 Task: Find connections with filter location Forssa with filter topic #Socialnetworkingwith filter profile language French with filter current company Colt Technology Services with filter school Geetanjali Institute of Technical Studies, Udaipur with filter industry Appliances, Electrical, and Electronics Manufacturing with filter service category Social Media Marketing with filter keywords title Fast Food Worker
Action: Mouse moved to (280, 228)
Screenshot: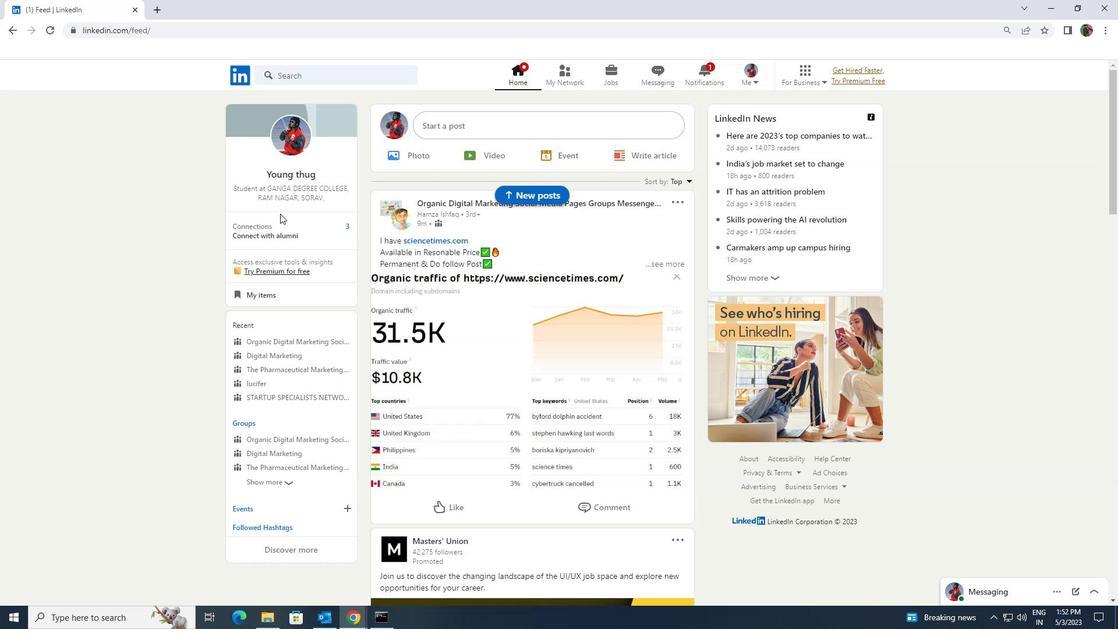 
Action: Mouse pressed left at (280, 228)
Screenshot: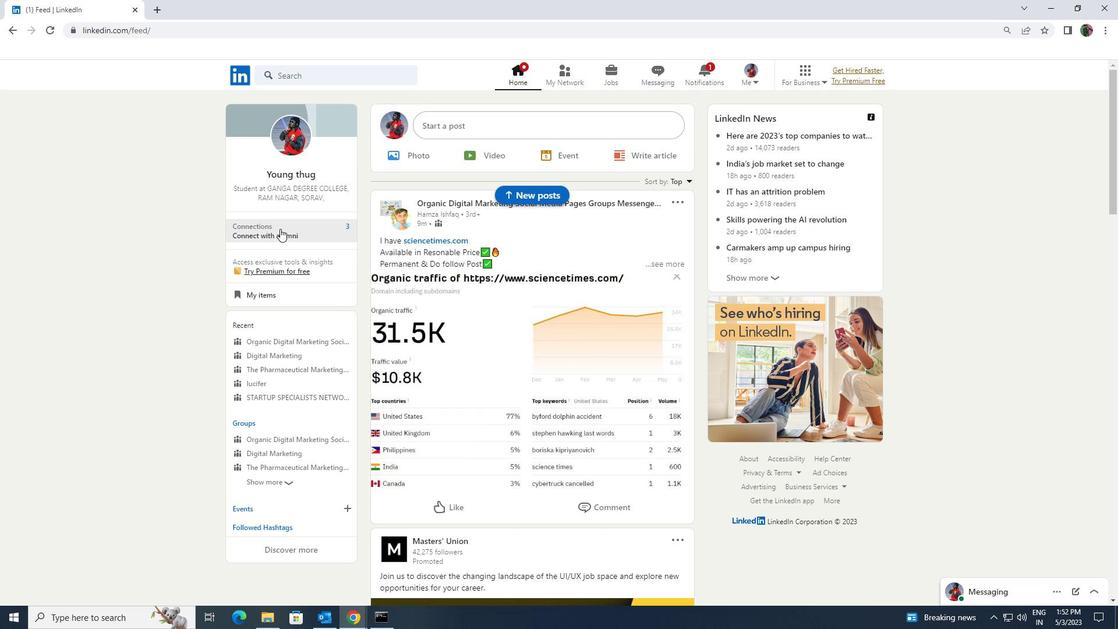 
Action: Mouse moved to (299, 144)
Screenshot: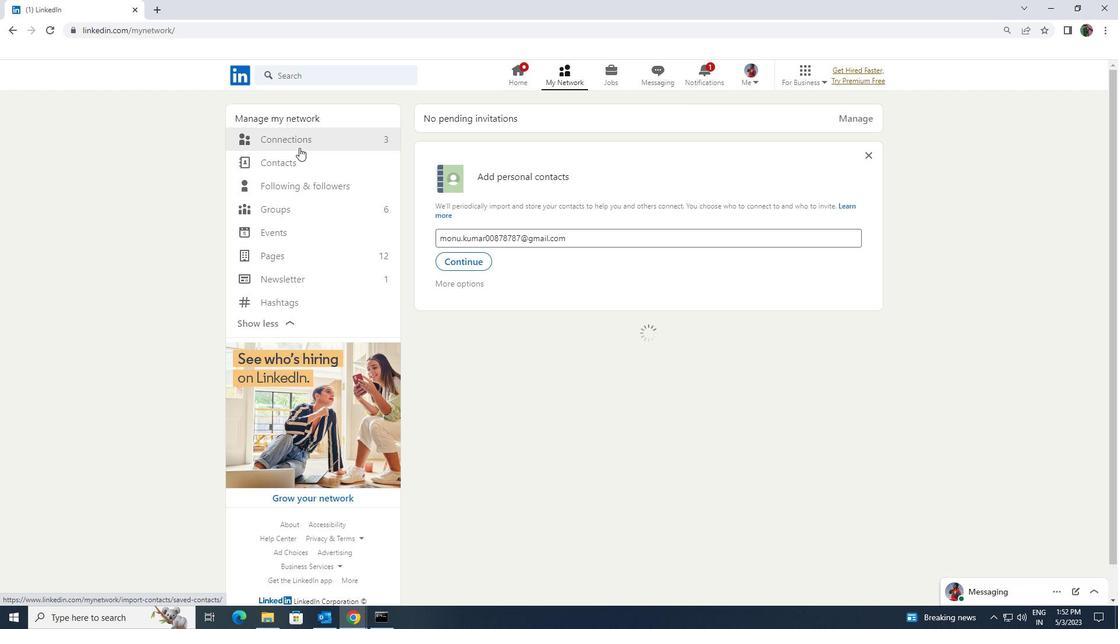 
Action: Mouse pressed left at (299, 144)
Screenshot: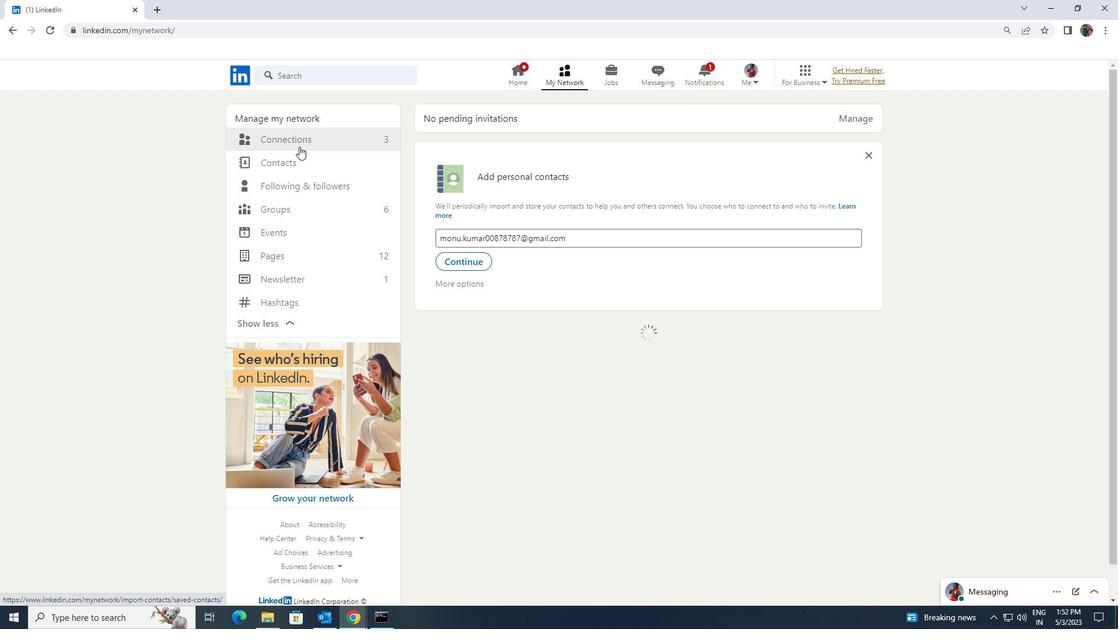 
Action: Mouse moved to (299, 138)
Screenshot: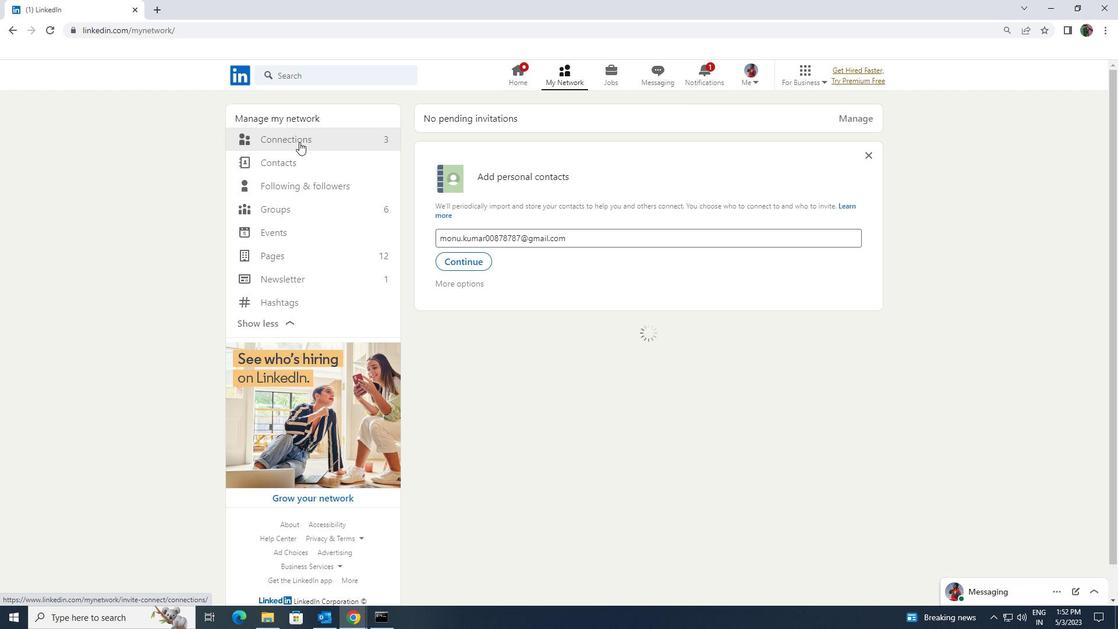 
Action: Mouse pressed left at (299, 138)
Screenshot: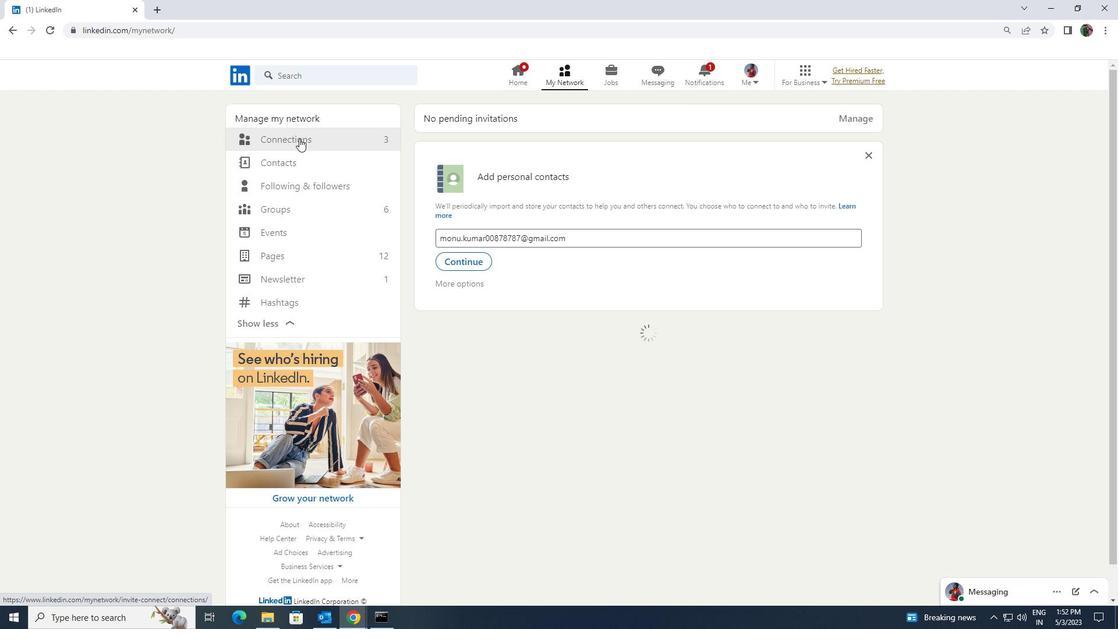 
Action: Mouse moved to (624, 142)
Screenshot: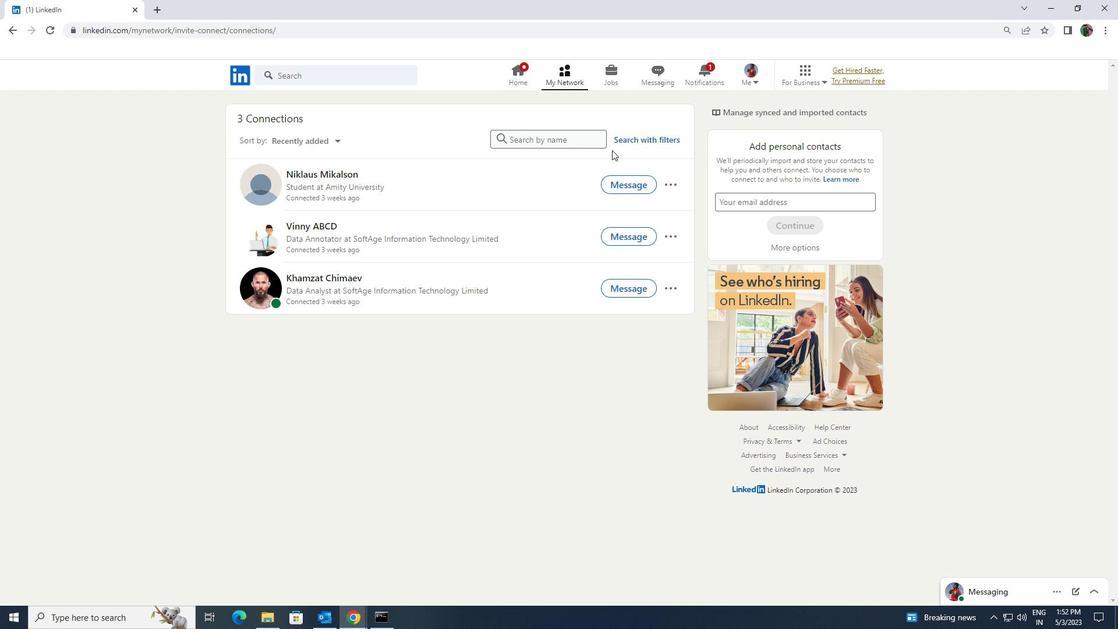
Action: Mouse pressed left at (624, 142)
Screenshot: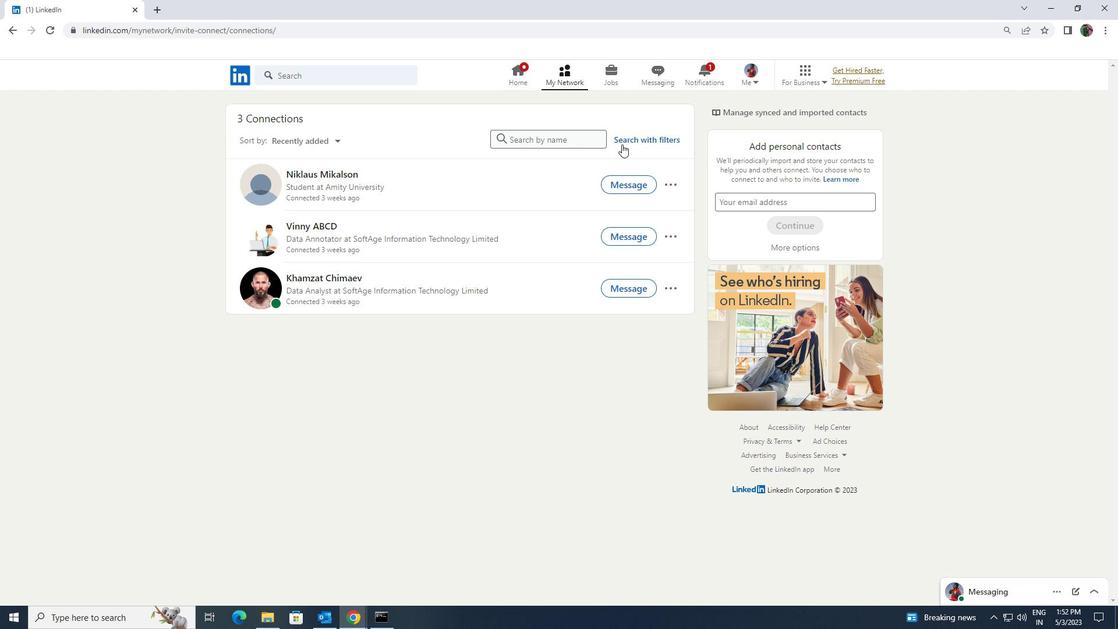 
Action: Mouse moved to (593, 100)
Screenshot: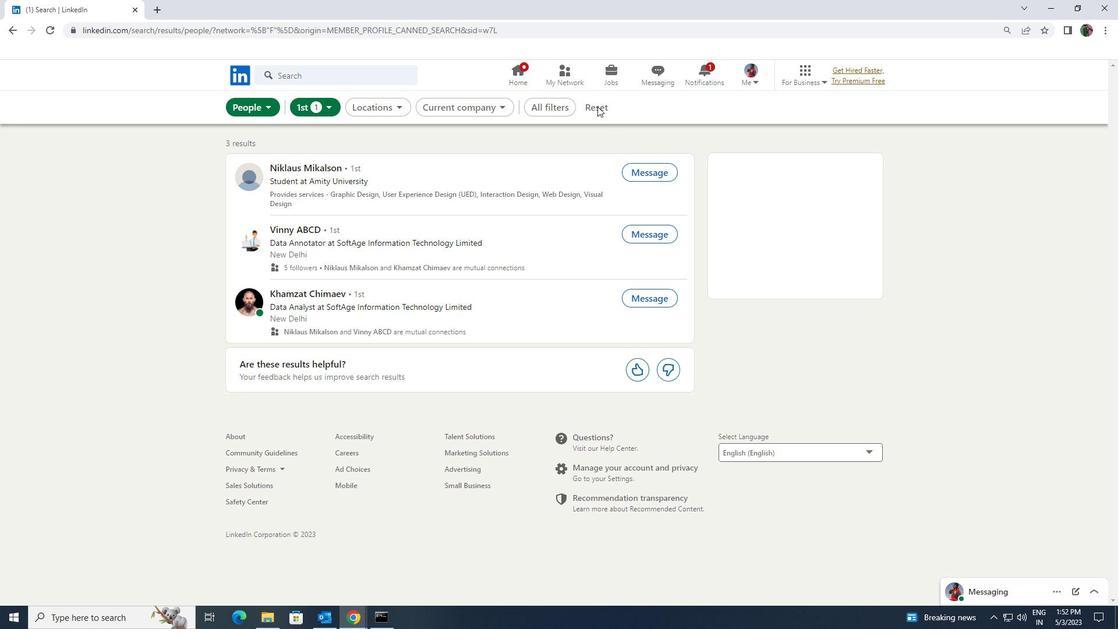 
Action: Mouse pressed left at (593, 100)
Screenshot: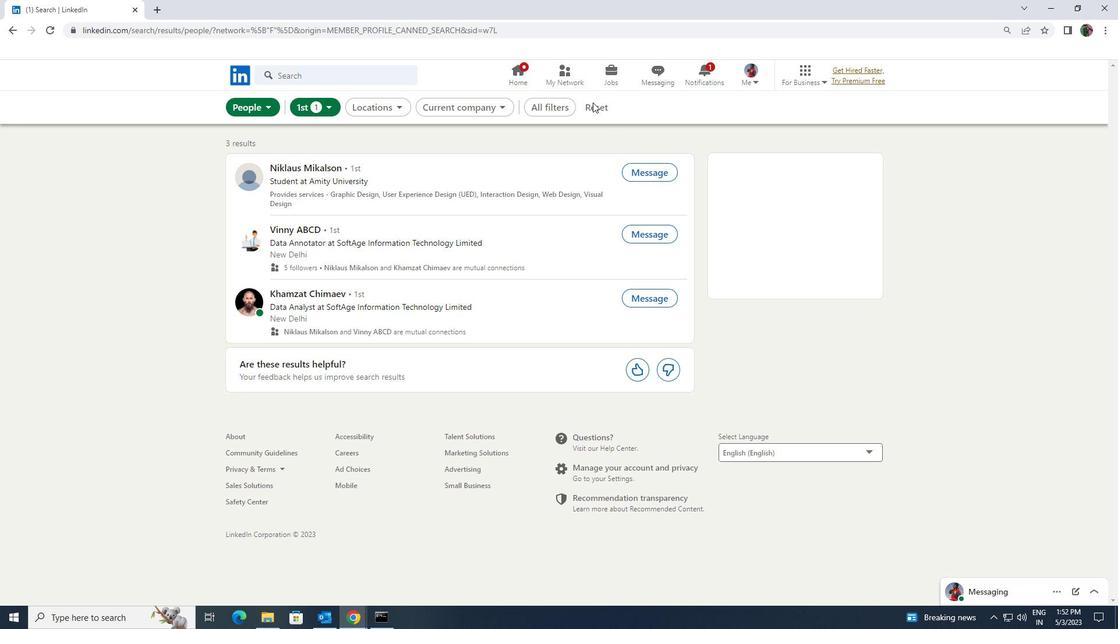 
Action: Mouse moved to (591, 106)
Screenshot: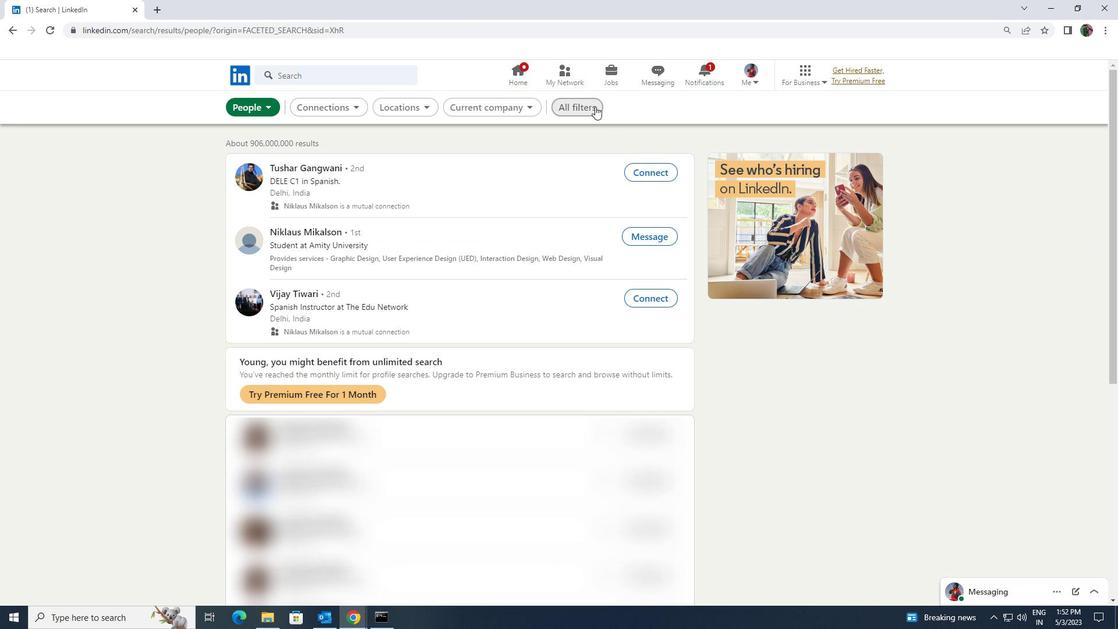 
Action: Mouse pressed left at (591, 106)
Screenshot: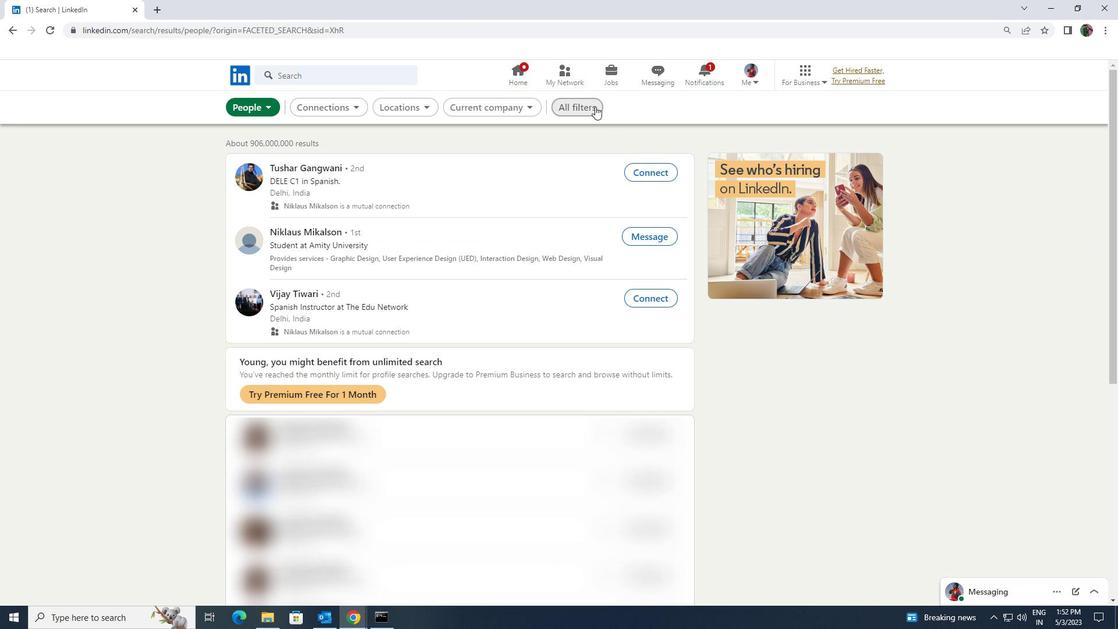 
Action: Mouse moved to (967, 459)
Screenshot: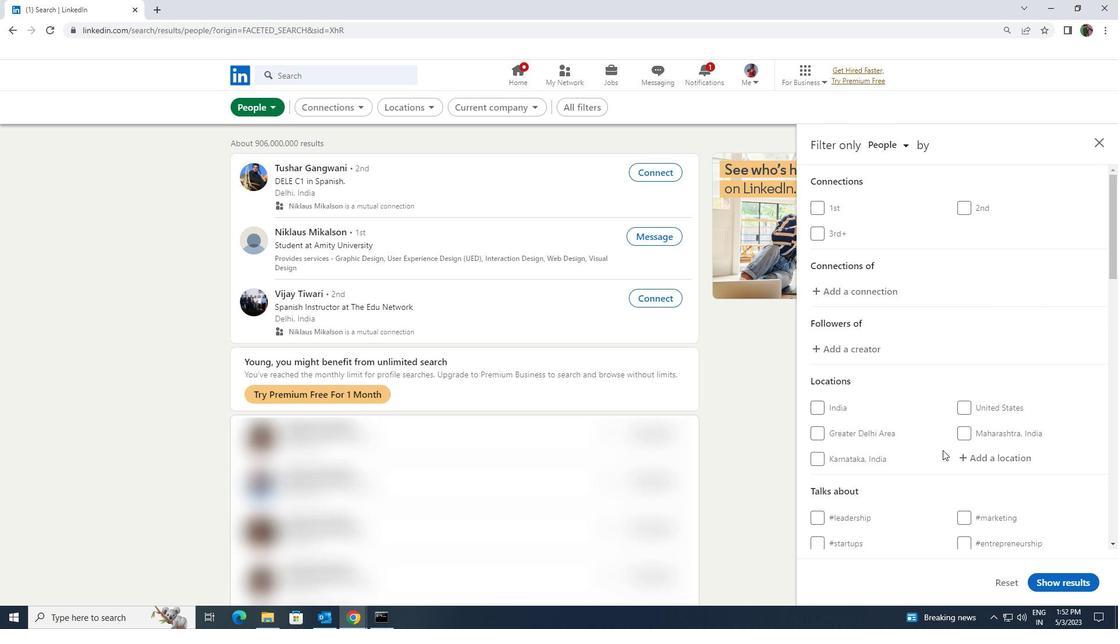 
Action: Mouse pressed left at (967, 459)
Screenshot: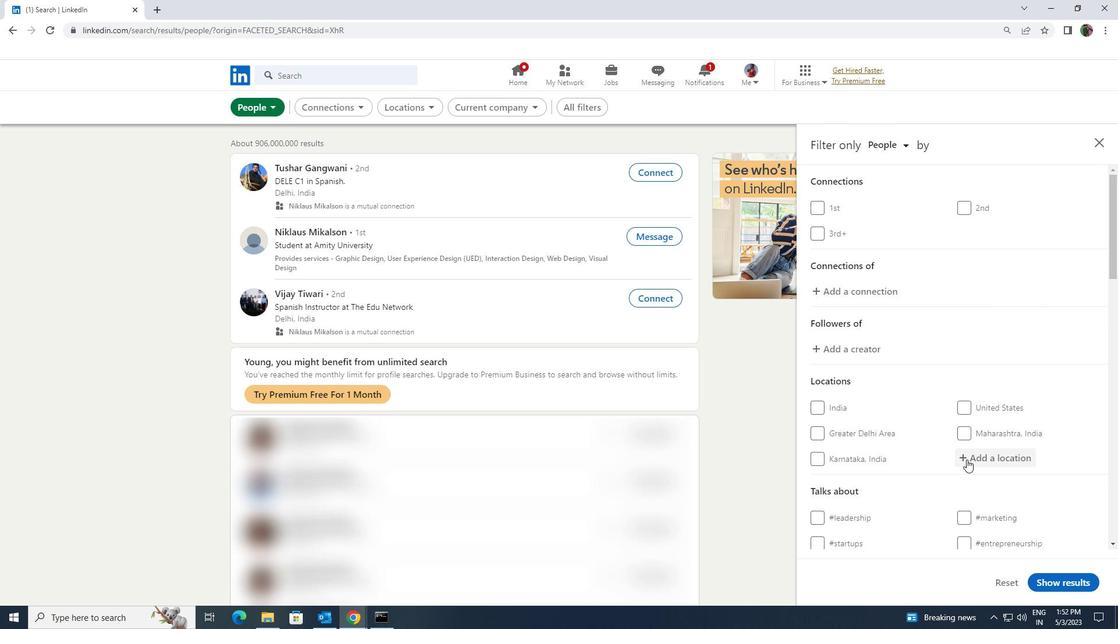 
Action: Key pressed <Key.shift><Key.shift><Key.shift><Key.shift><Key.shift>FORSSA
Screenshot: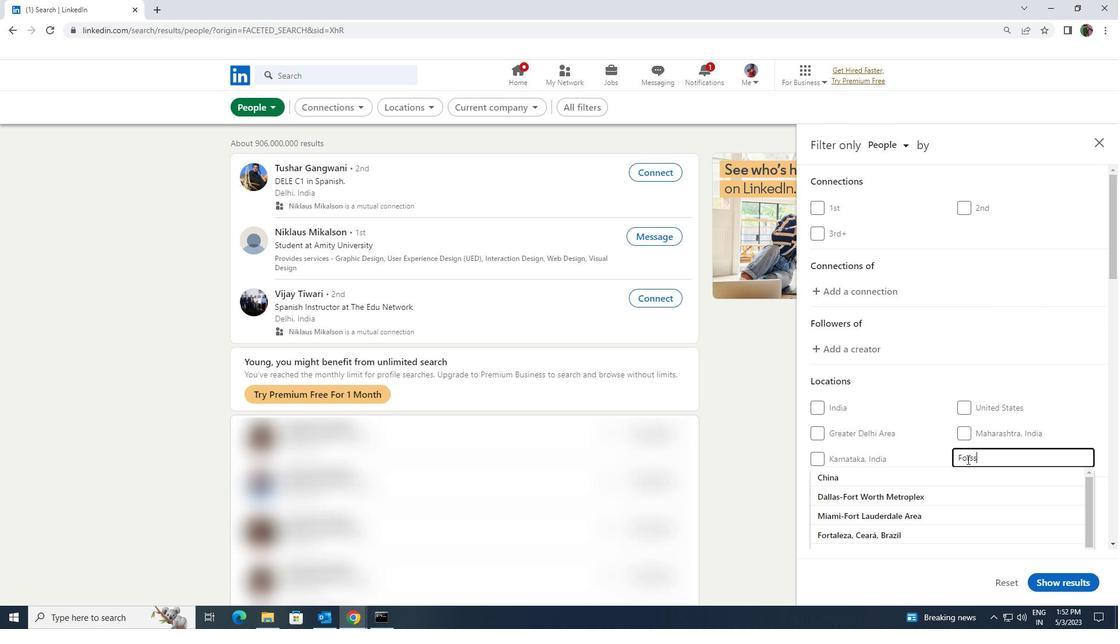 
Action: Mouse moved to (950, 475)
Screenshot: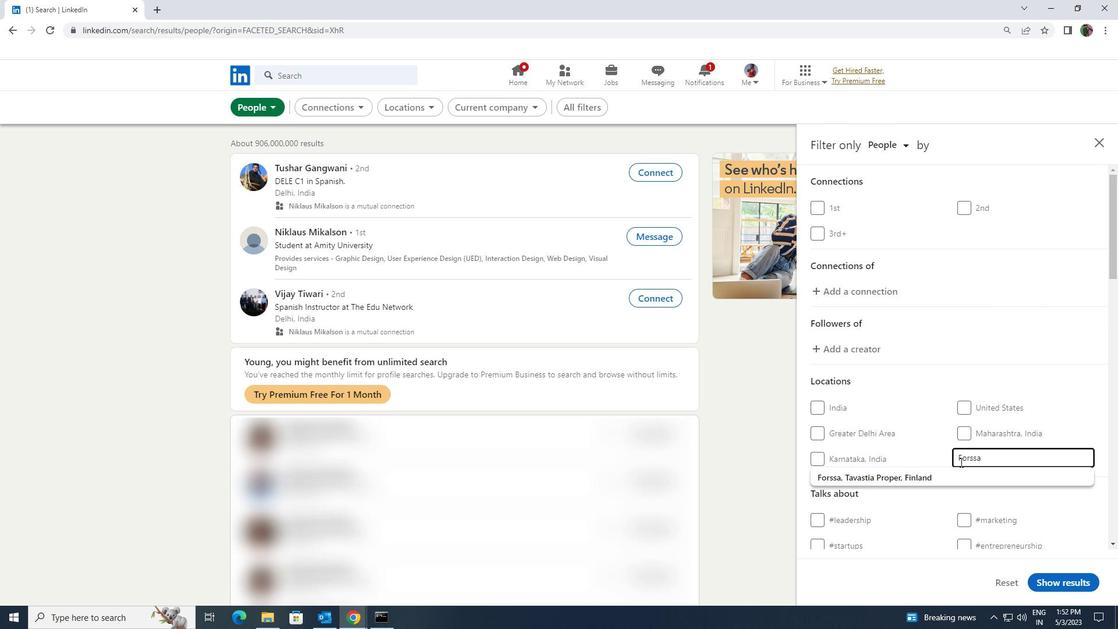 
Action: Mouse pressed left at (950, 475)
Screenshot: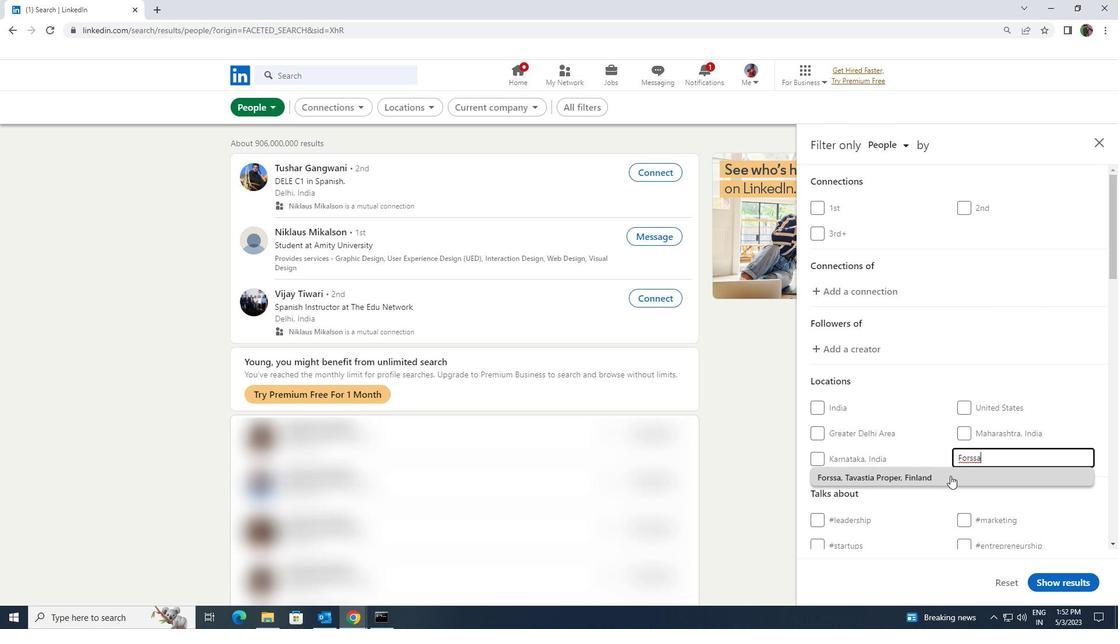 
Action: Mouse scrolled (950, 475) with delta (0, 0)
Screenshot: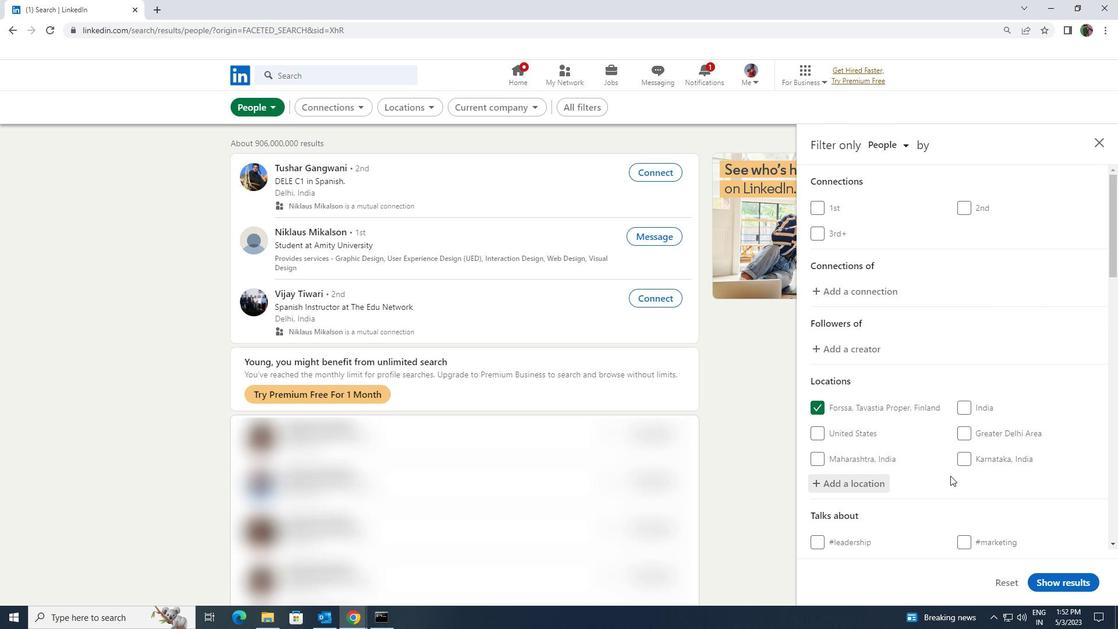 
Action: Mouse scrolled (950, 475) with delta (0, 0)
Screenshot: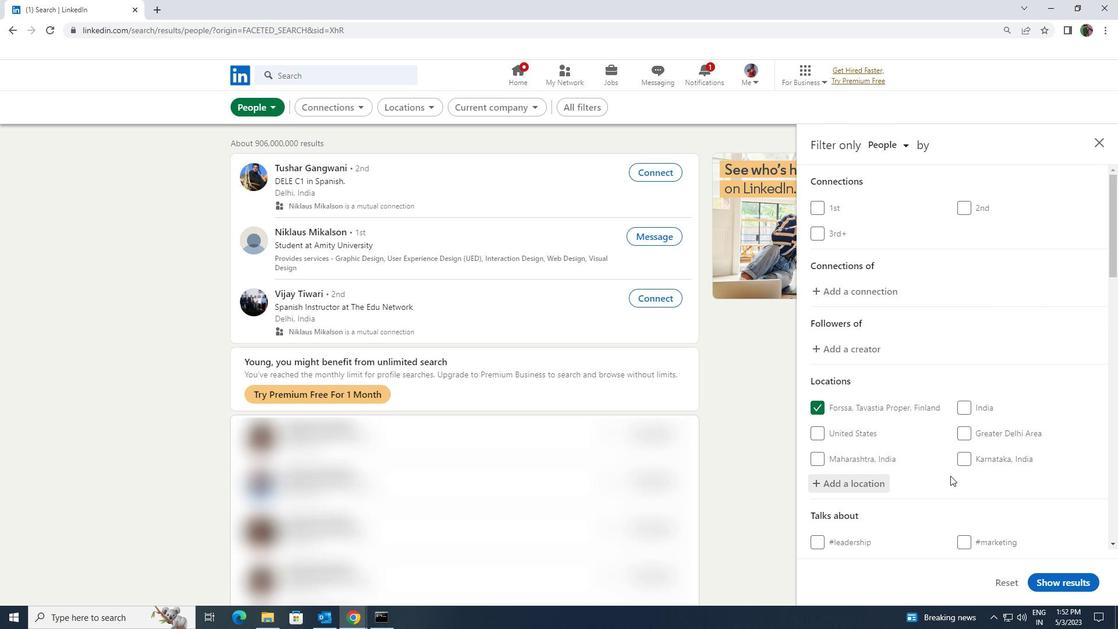 
Action: Mouse moved to (973, 477)
Screenshot: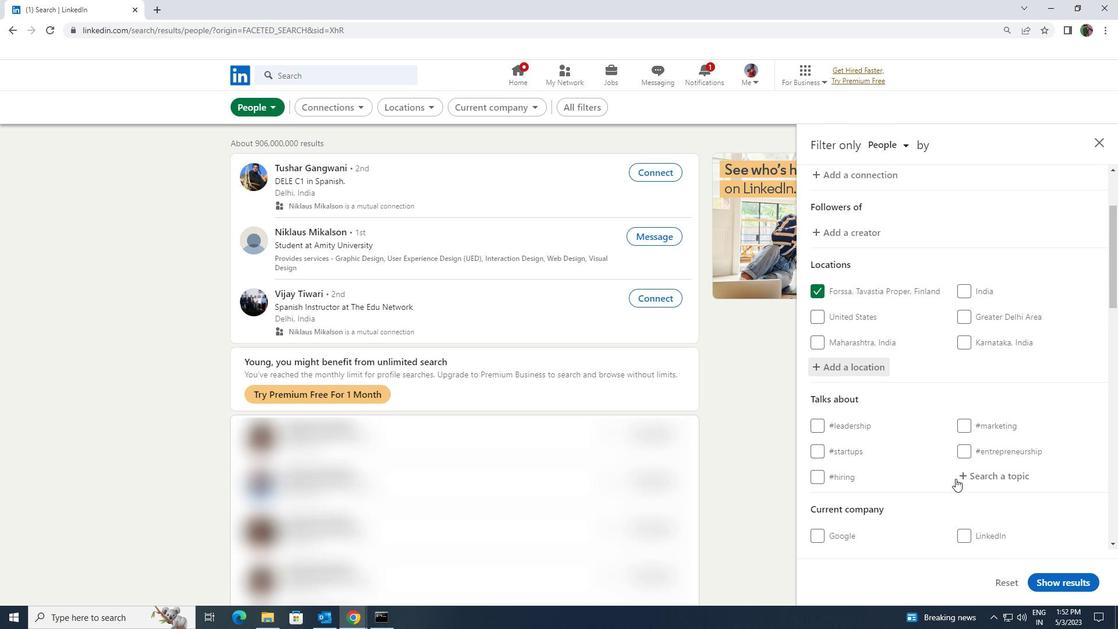 
Action: Mouse pressed left at (973, 477)
Screenshot: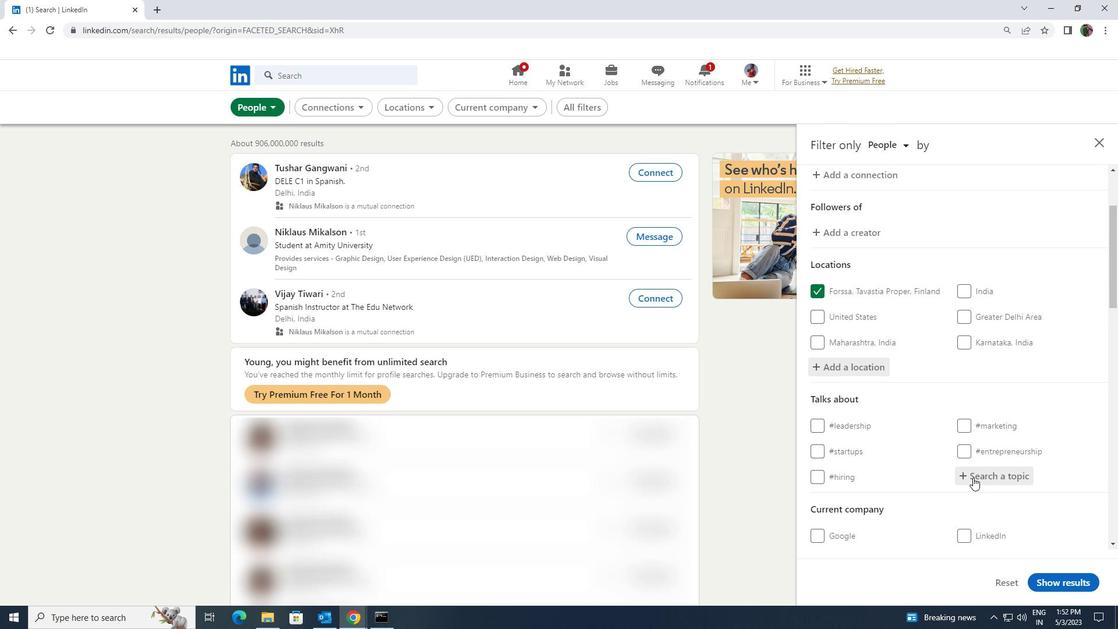 
Action: Key pressed <Key.shift>SOCIALNETWORKING
Screenshot: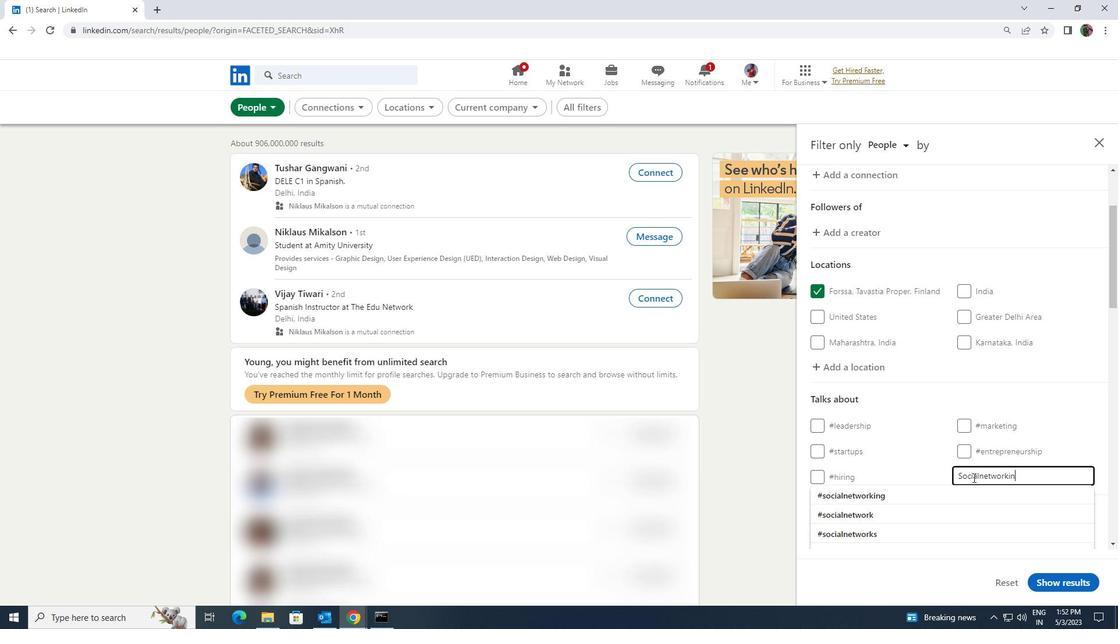 
Action: Mouse moved to (965, 487)
Screenshot: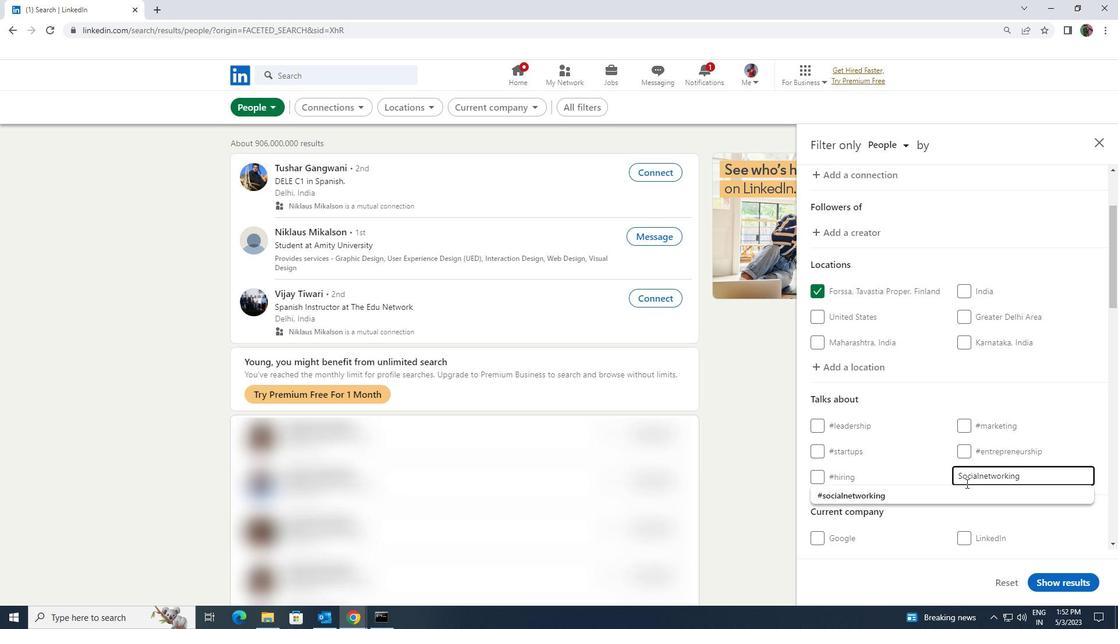 
Action: Mouse pressed left at (965, 487)
Screenshot: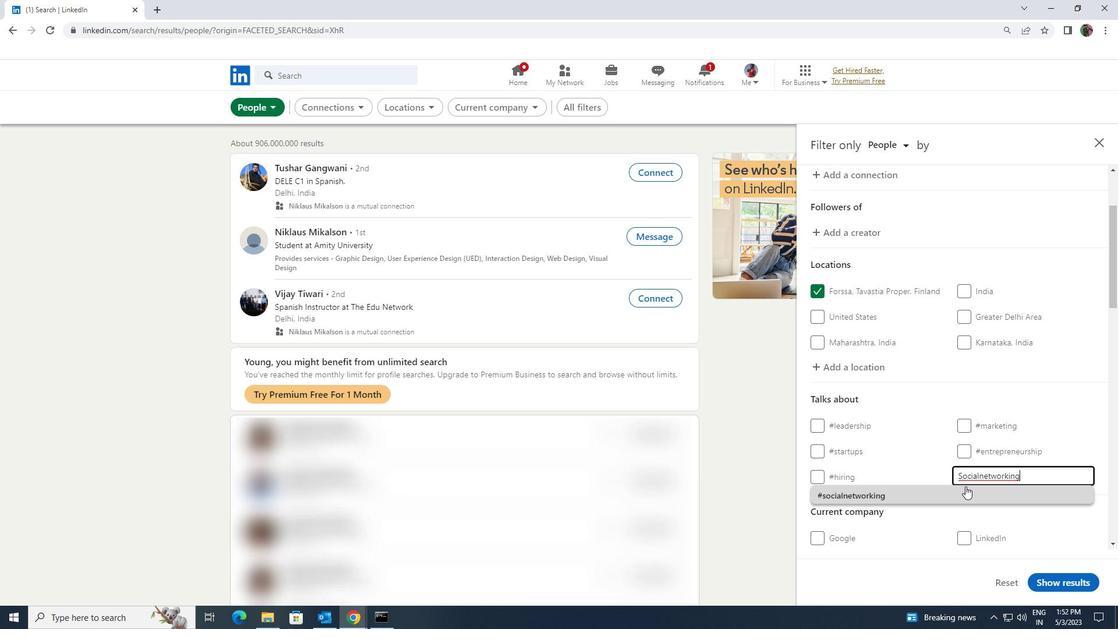
Action: Mouse moved to (965, 487)
Screenshot: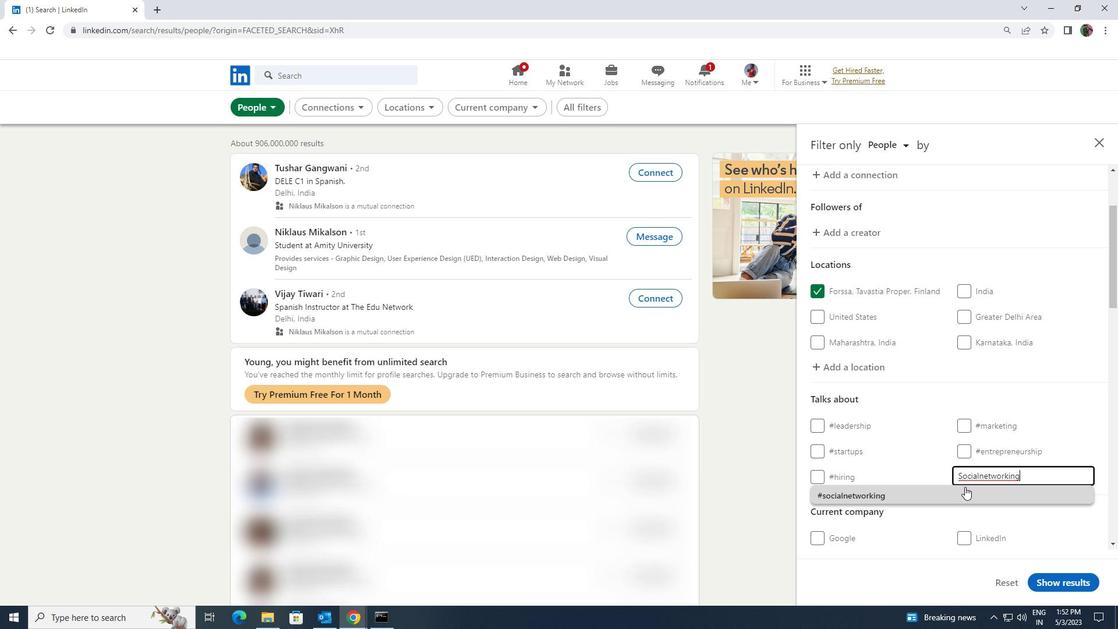 
Action: Mouse scrolled (965, 487) with delta (0, 0)
Screenshot: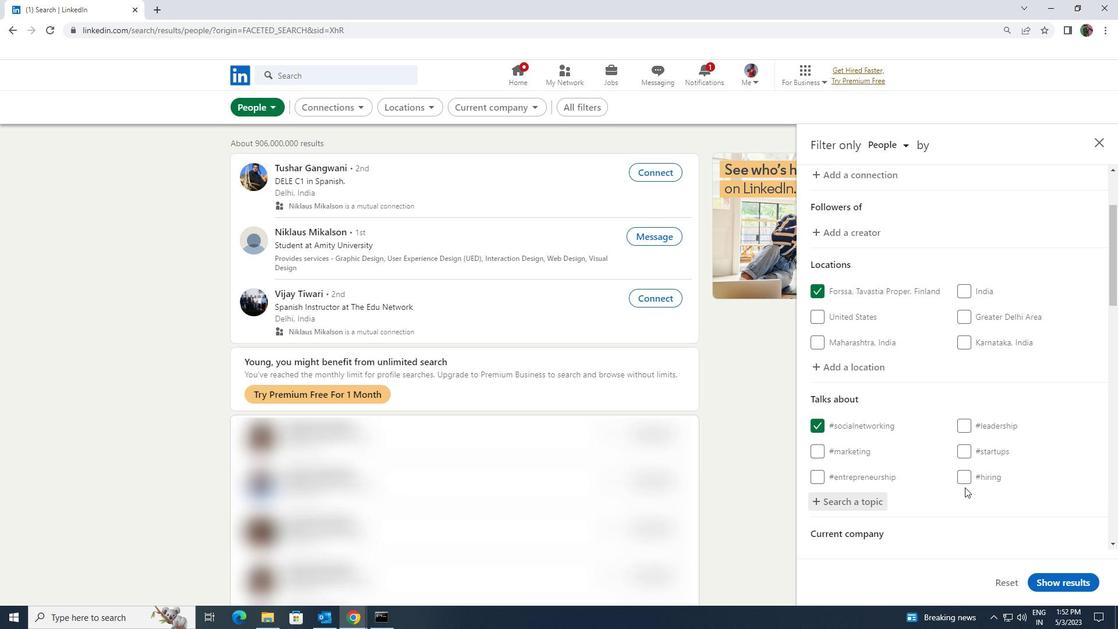 
Action: Mouse scrolled (965, 487) with delta (0, 0)
Screenshot: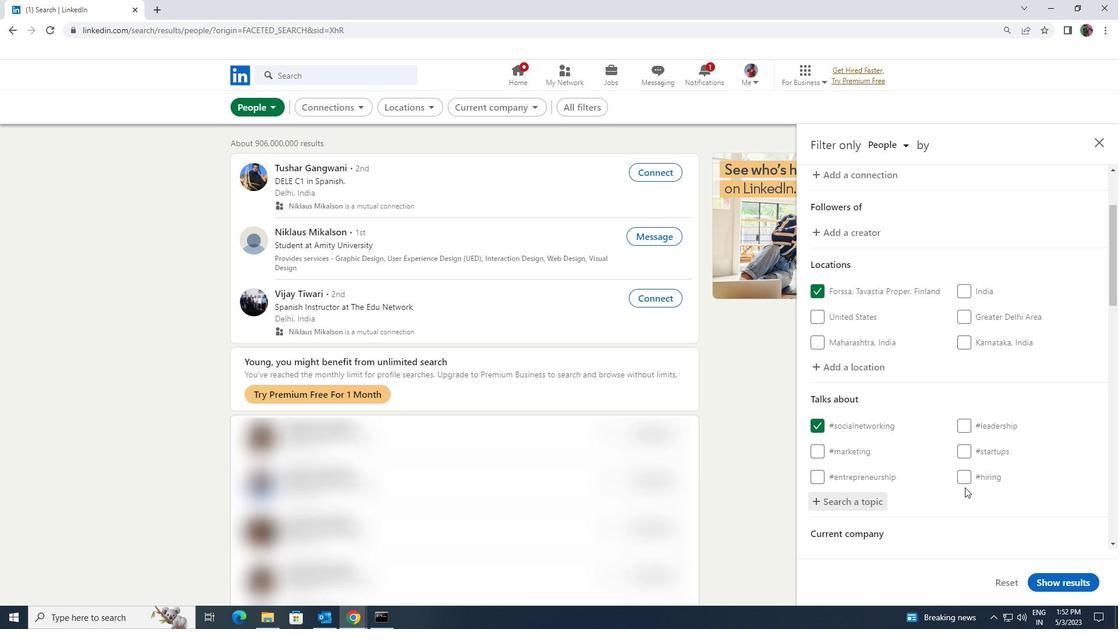 
Action: Mouse moved to (965, 487)
Screenshot: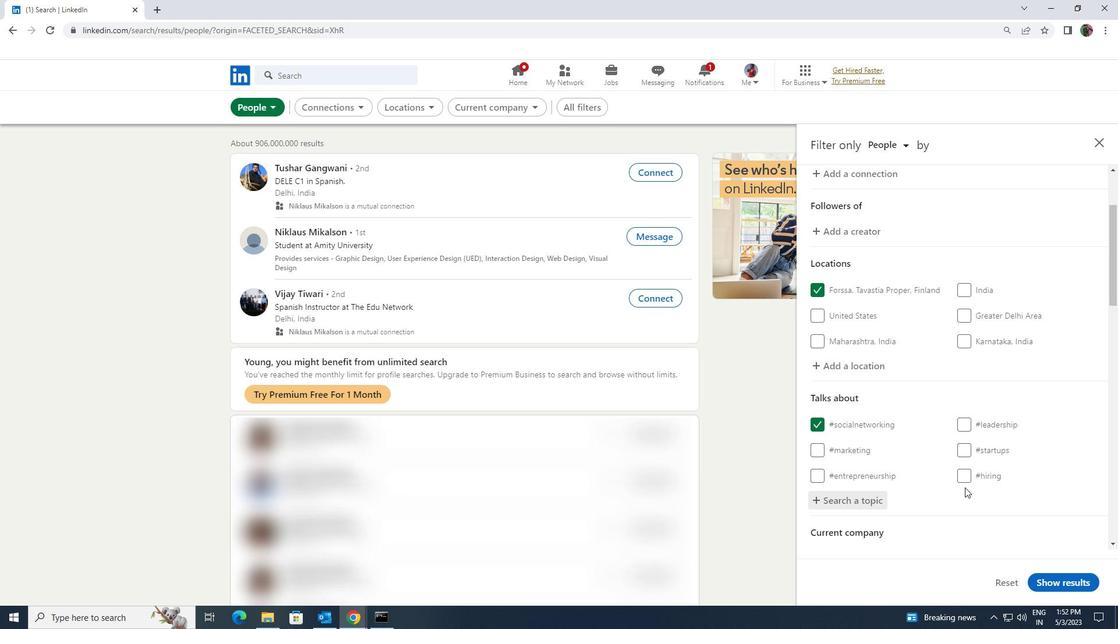 
Action: Mouse scrolled (965, 487) with delta (0, 0)
Screenshot: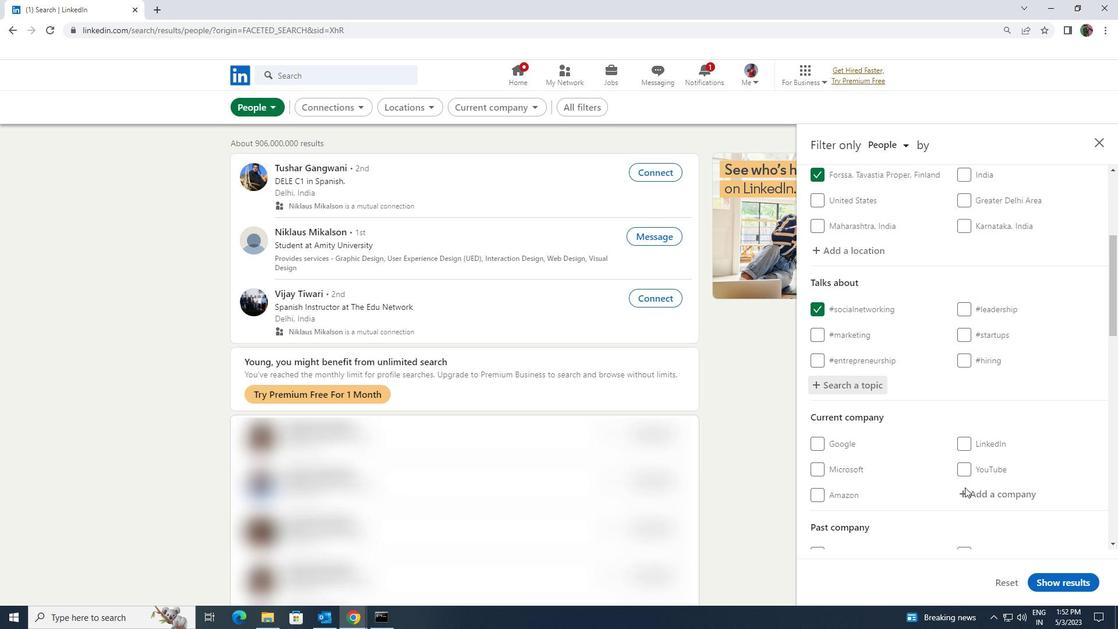 
Action: Mouse scrolled (965, 487) with delta (0, 0)
Screenshot: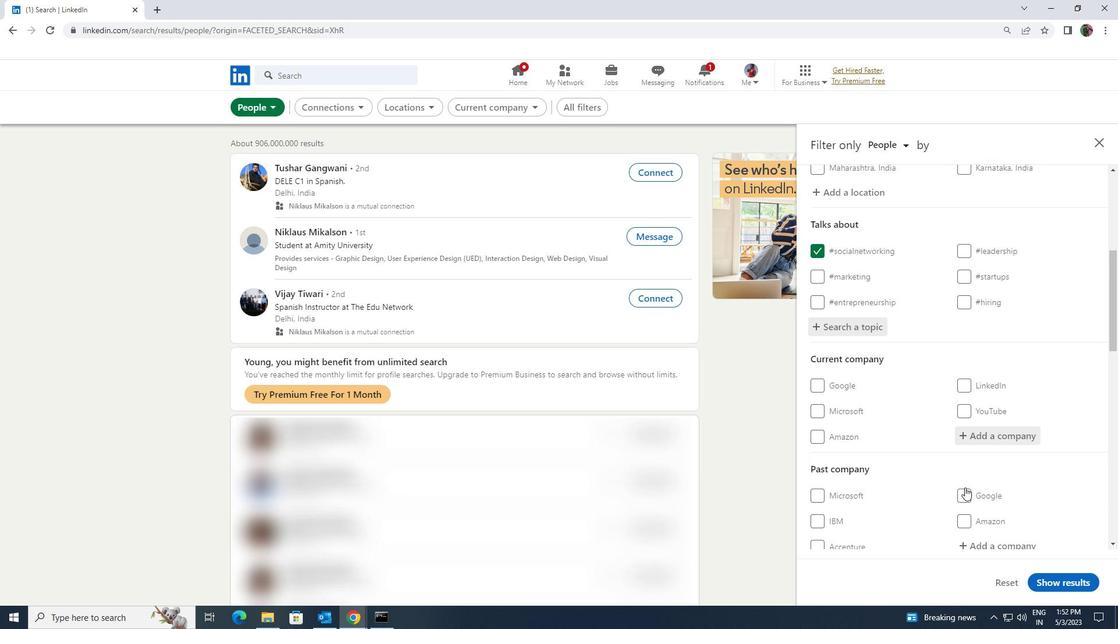 
Action: Mouse scrolled (965, 487) with delta (0, 0)
Screenshot: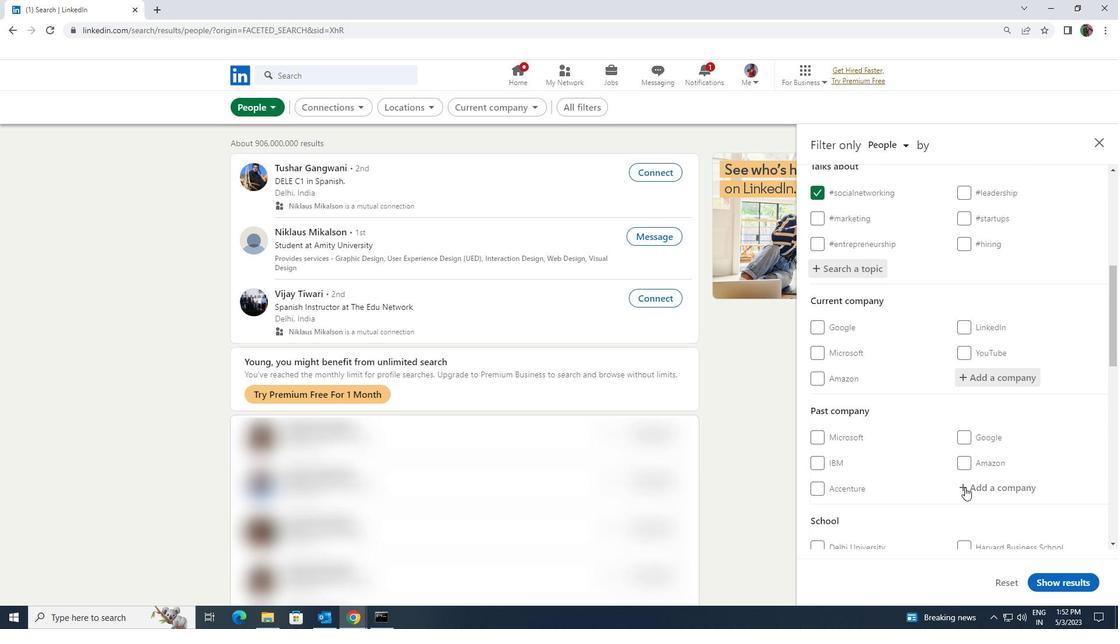 
Action: Mouse scrolled (965, 487) with delta (0, 0)
Screenshot: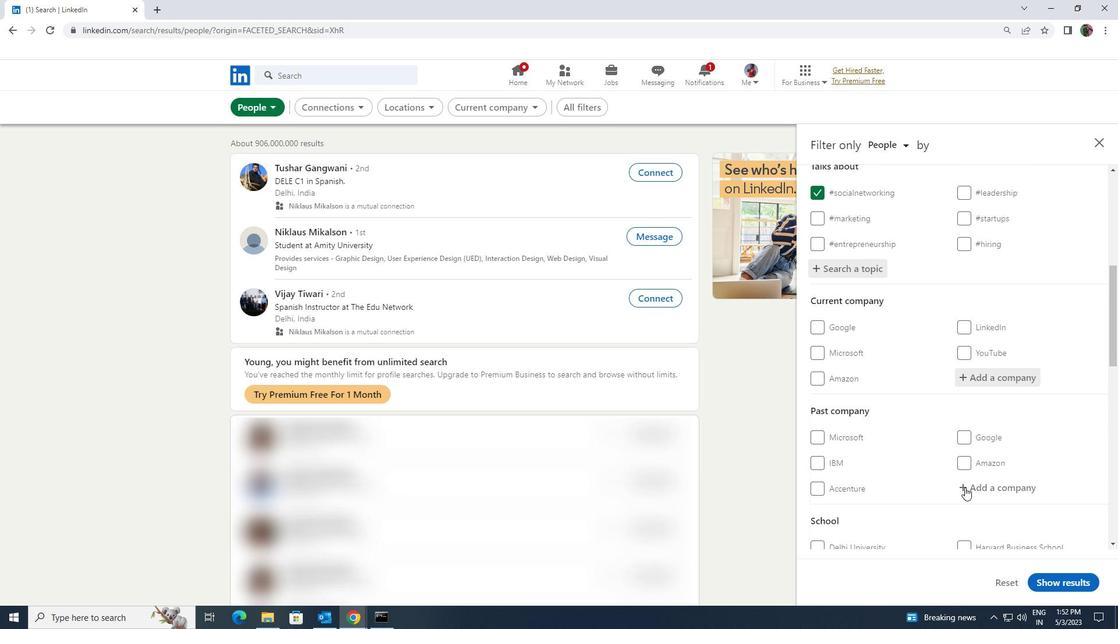 
Action: Mouse scrolled (965, 487) with delta (0, 0)
Screenshot: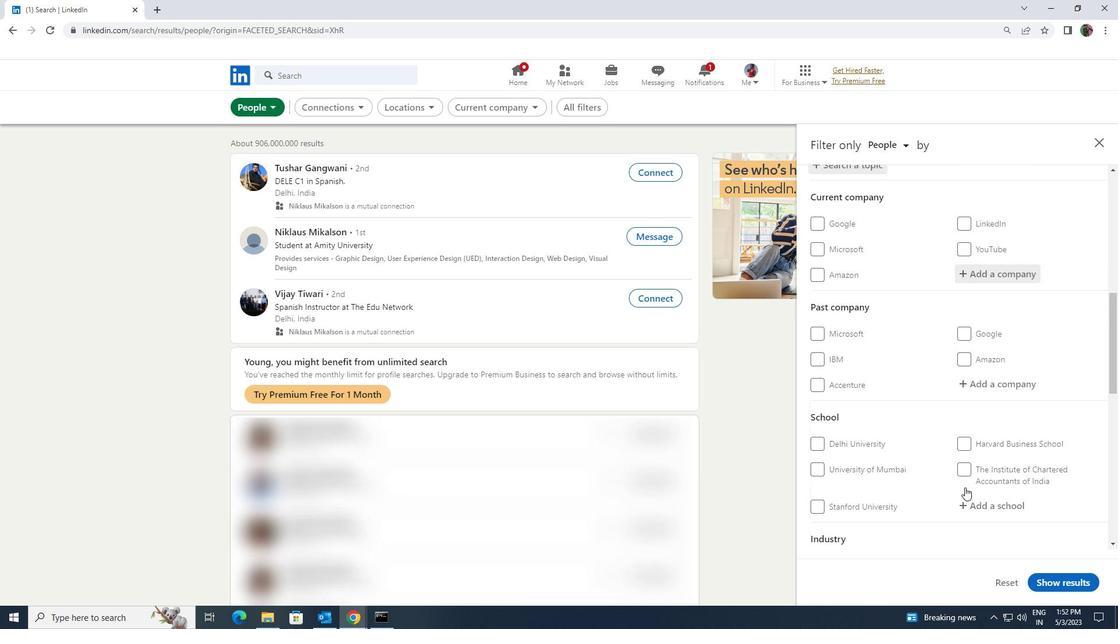 
Action: Mouse scrolled (965, 487) with delta (0, 0)
Screenshot: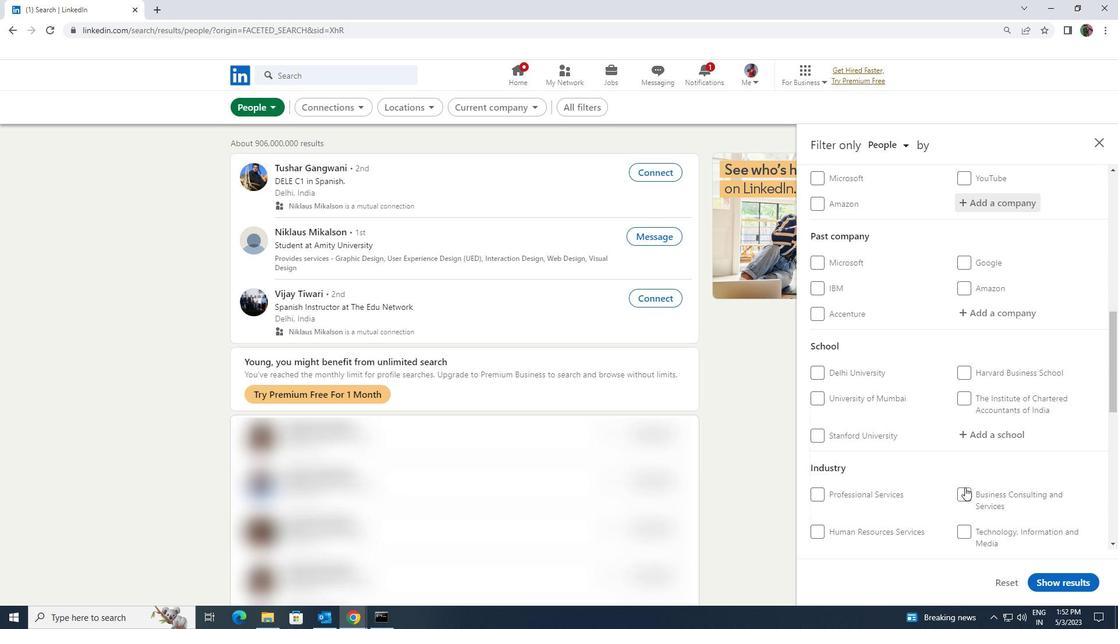
Action: Mouse scrolled (965, 487) with delta (0, 0)
Screenshot: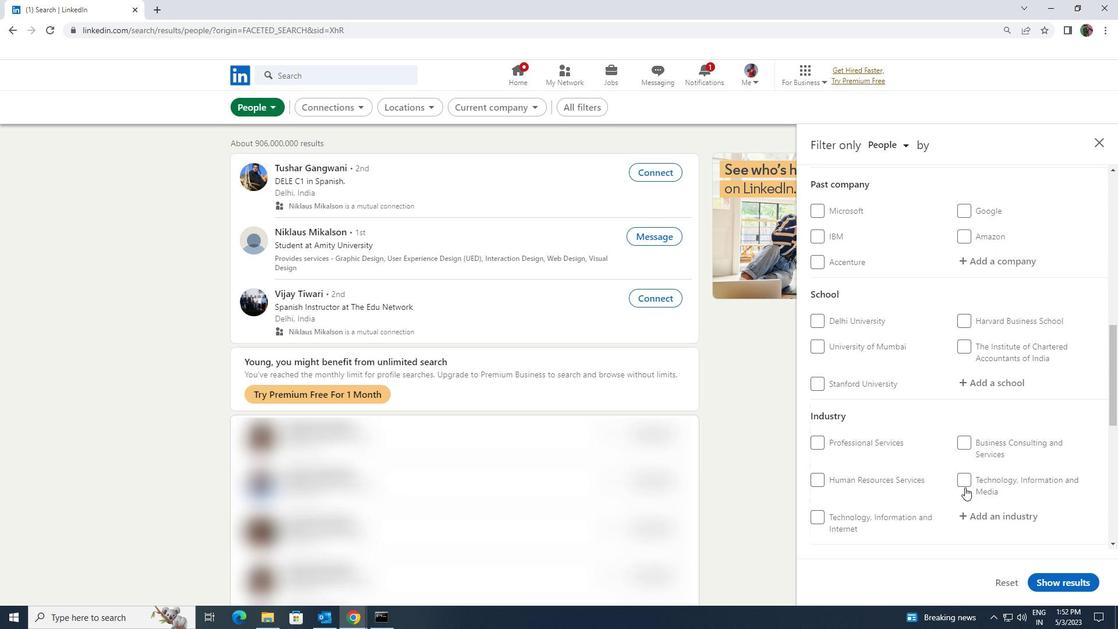 
Action: Mouse moved to (957, 517)
Screenshot: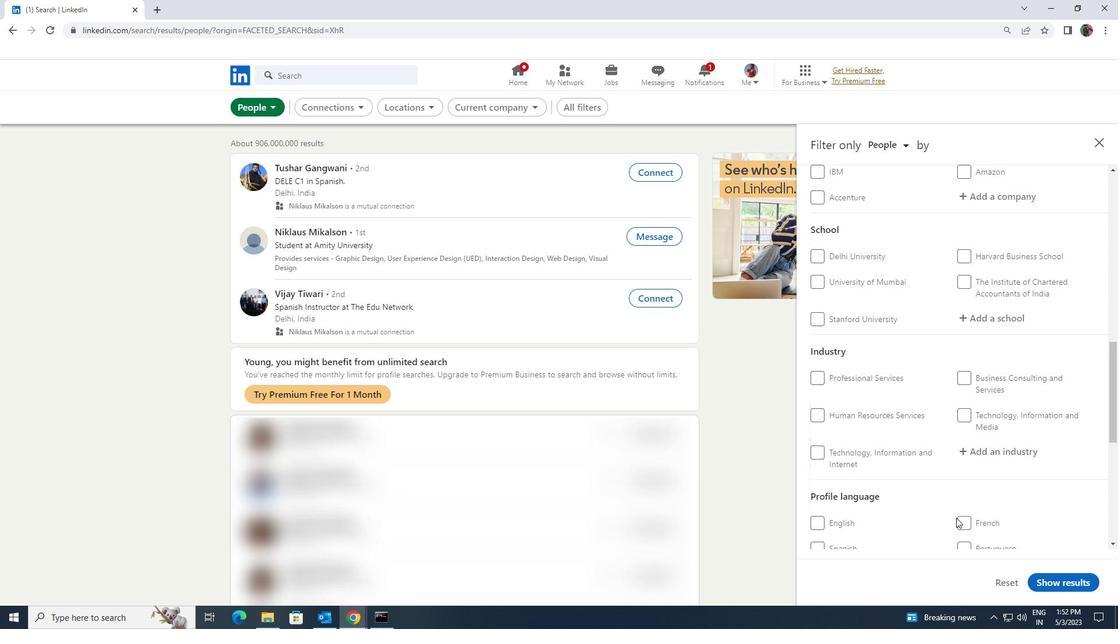 
Action: Mouse pressed left at (957, 517)
Screenshot: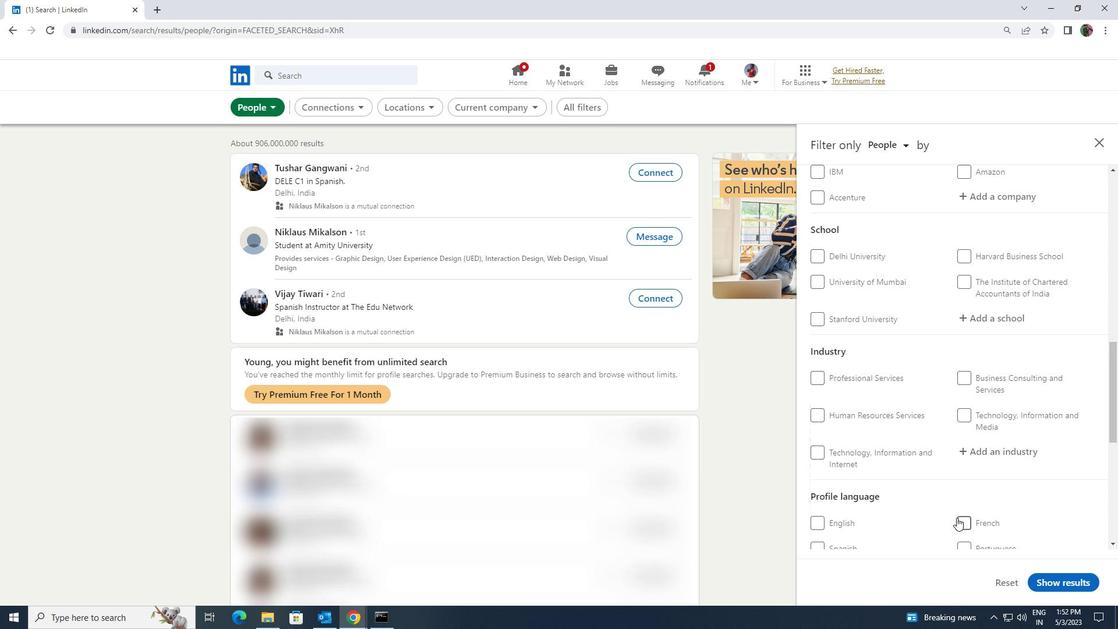 
Action: Mouse moved to (957, 517)
Screenshot: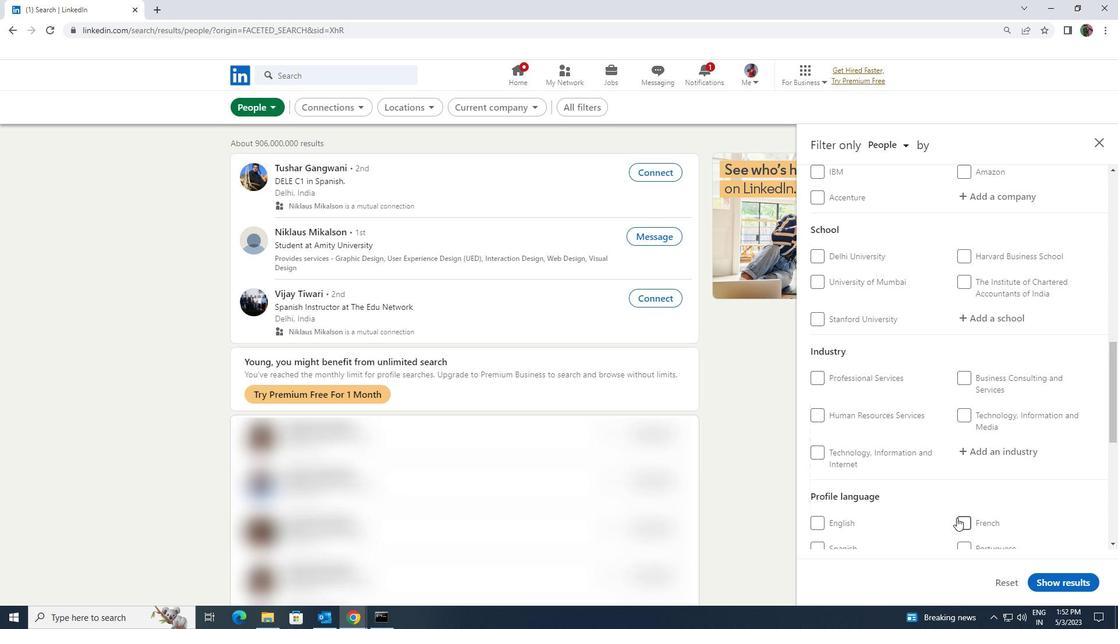
Action: Mouse scrolled (957, 518) with delta (0, 0)
Screenshot: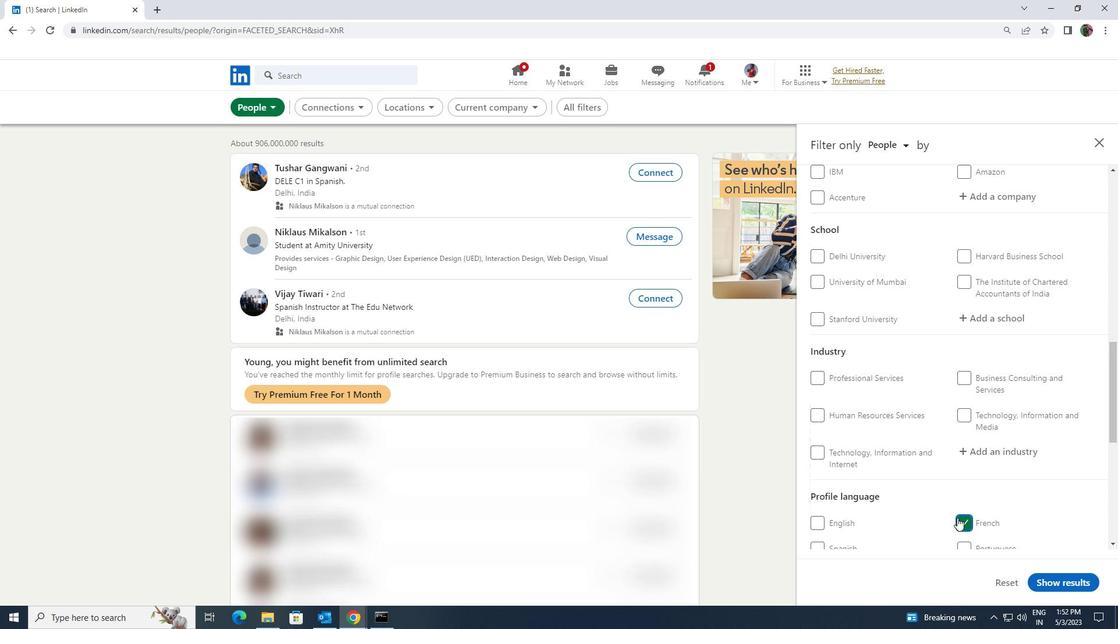 
Action: Mouse scrolled (957, 518) with delta (0, 0)
Screenshot: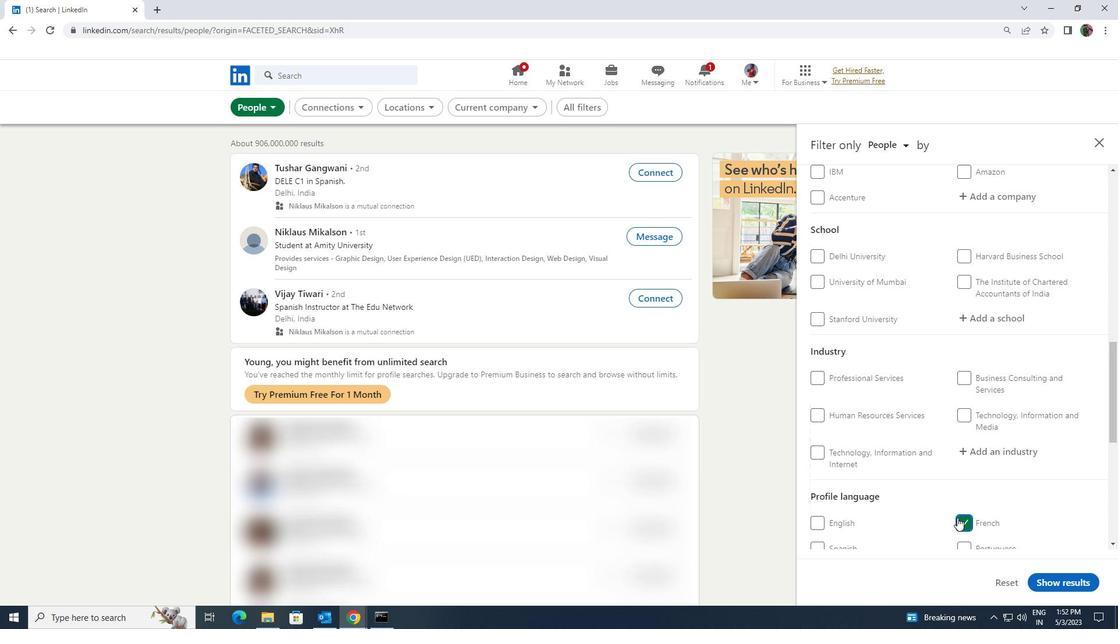 
Action: Mouse moved to (958, 517)
Screenshot: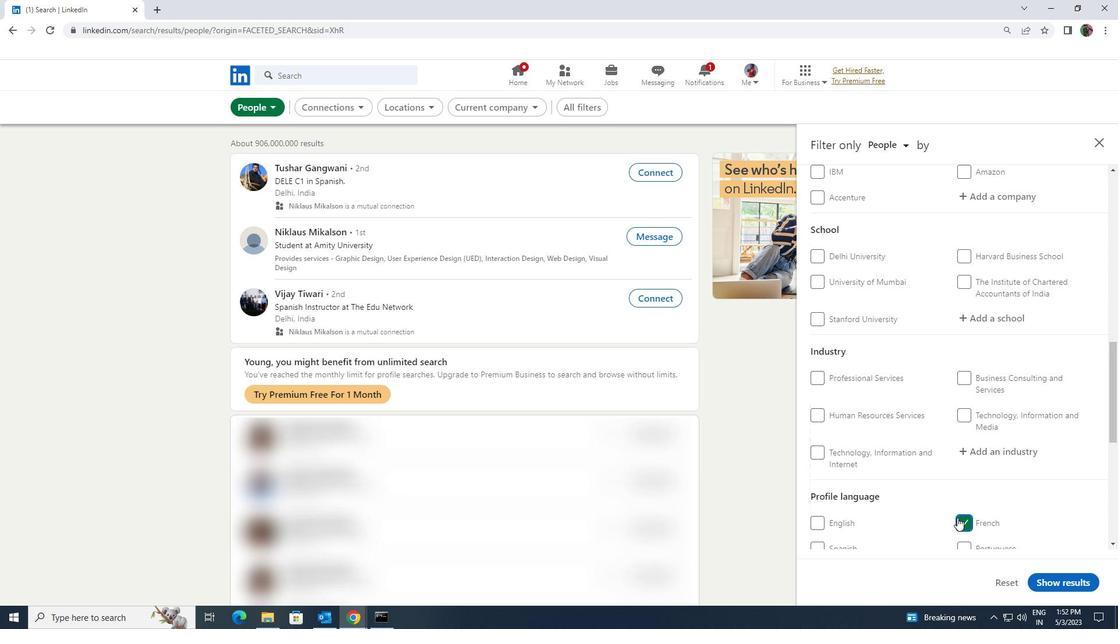 
Action: Mouse scrolled (958, 518) with delta (0, 0)
Screenshot: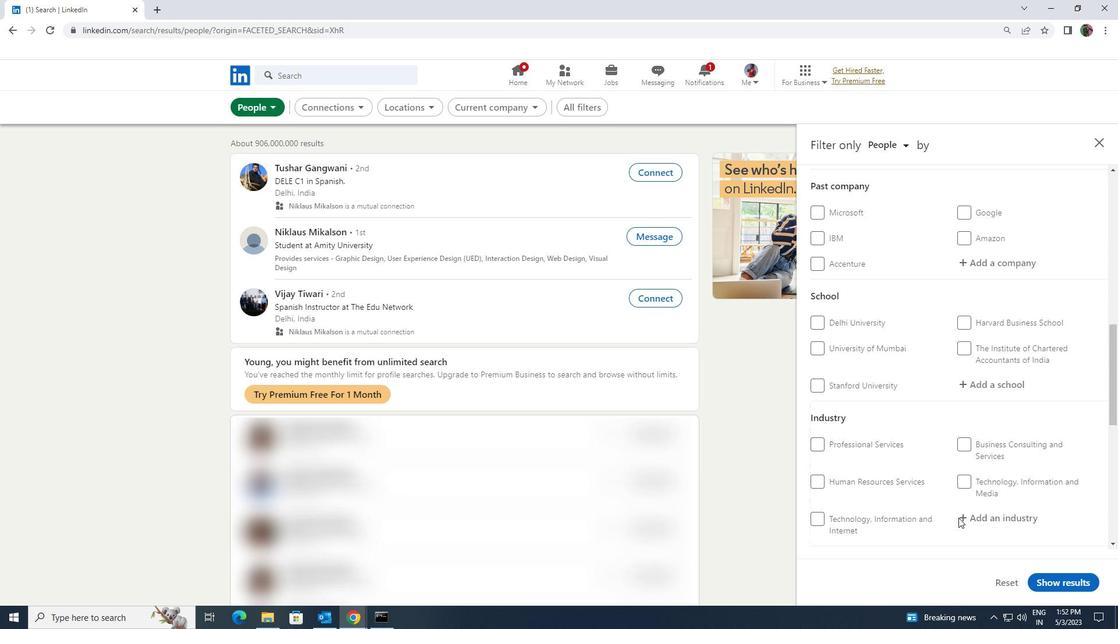 
Action: Mouse scrolled (958, 518) with delta (0, 0)
Screenshot: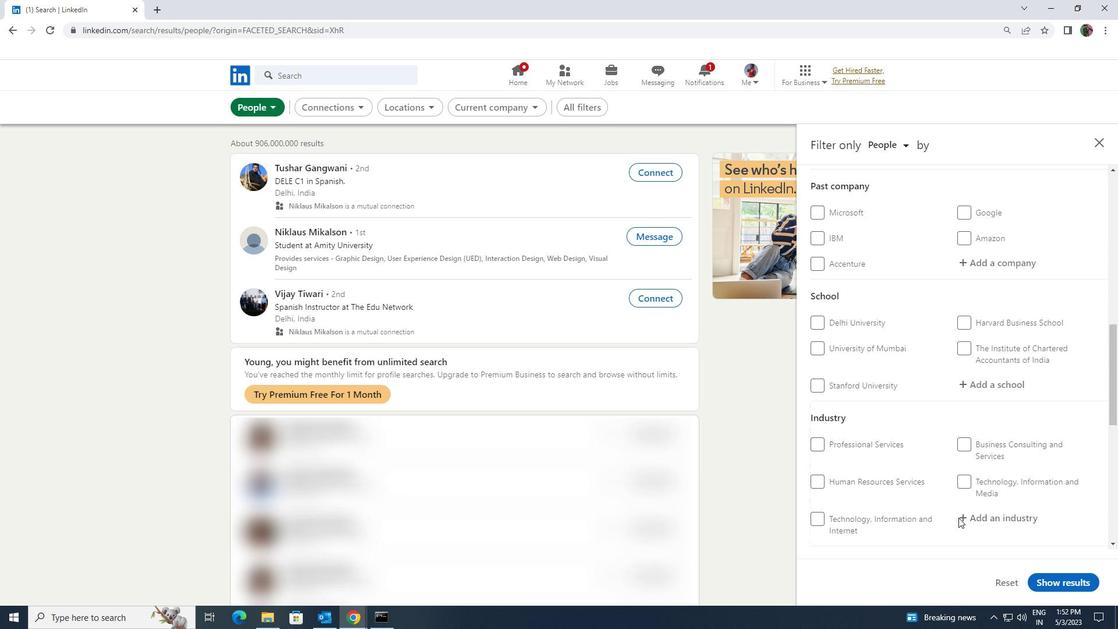 
Action: Mouse scrolled (958, 518) with delta (0, 0)
Screenshot: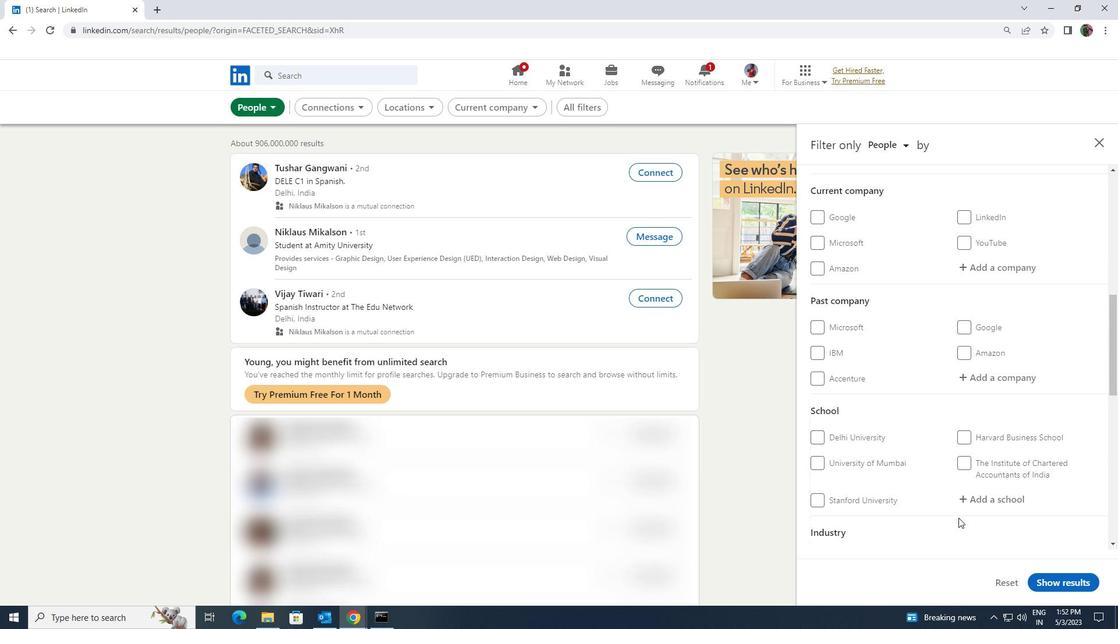 
Action: Mouse scrolled (958, 518) with delta (0, 0)
Screenshot: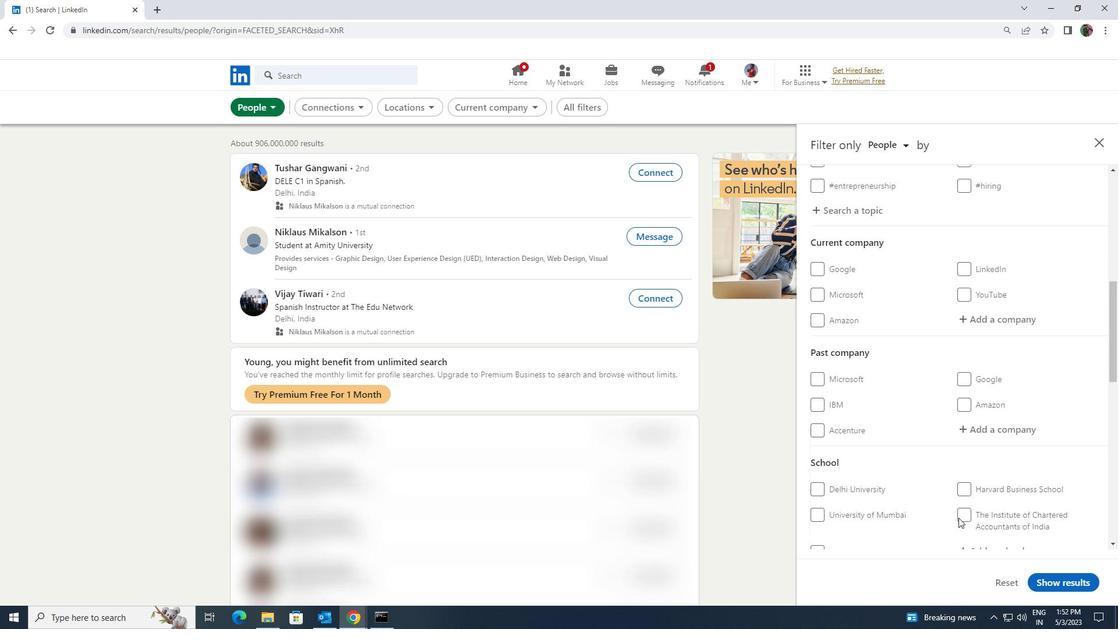 
Action: Mouse moved to (958, 515)
Screenshot: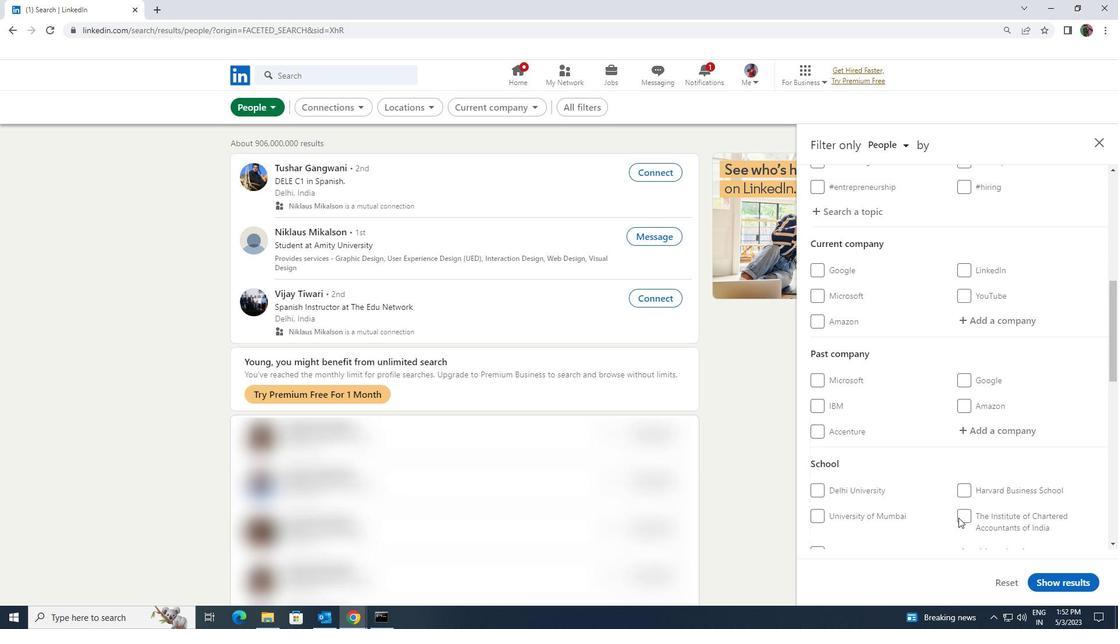 
Action: Mouse scrolled (958, 515) with delta (0, 0)
Screenshot: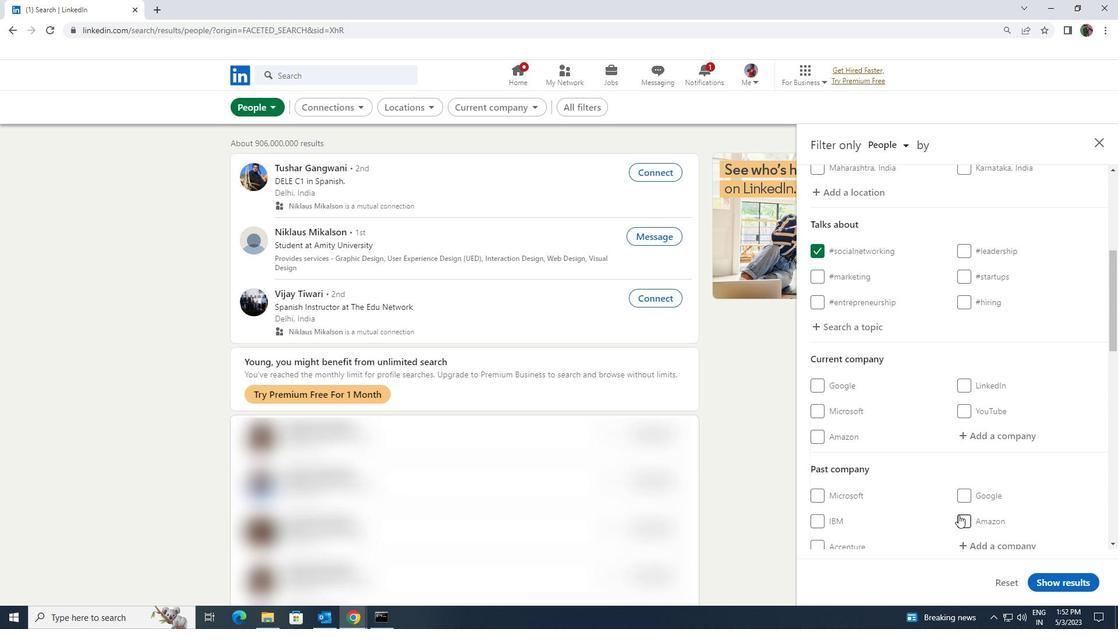 
Action: Mouse moved to (965, 494)
Screenshot: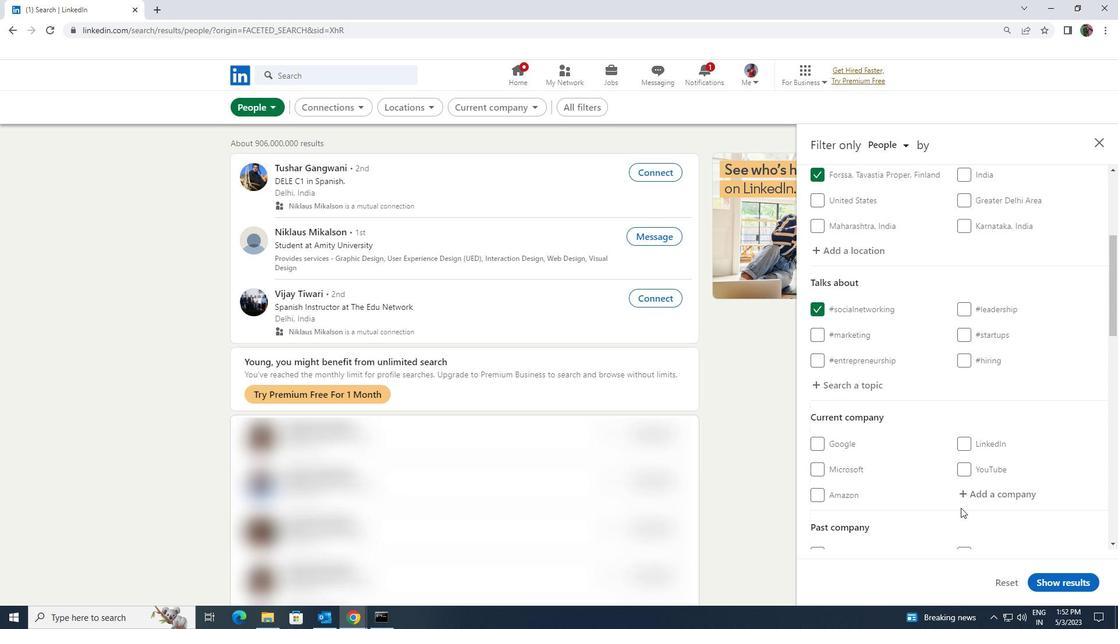 
Action: Mouse pressed left at (965, 494)
Screenshot: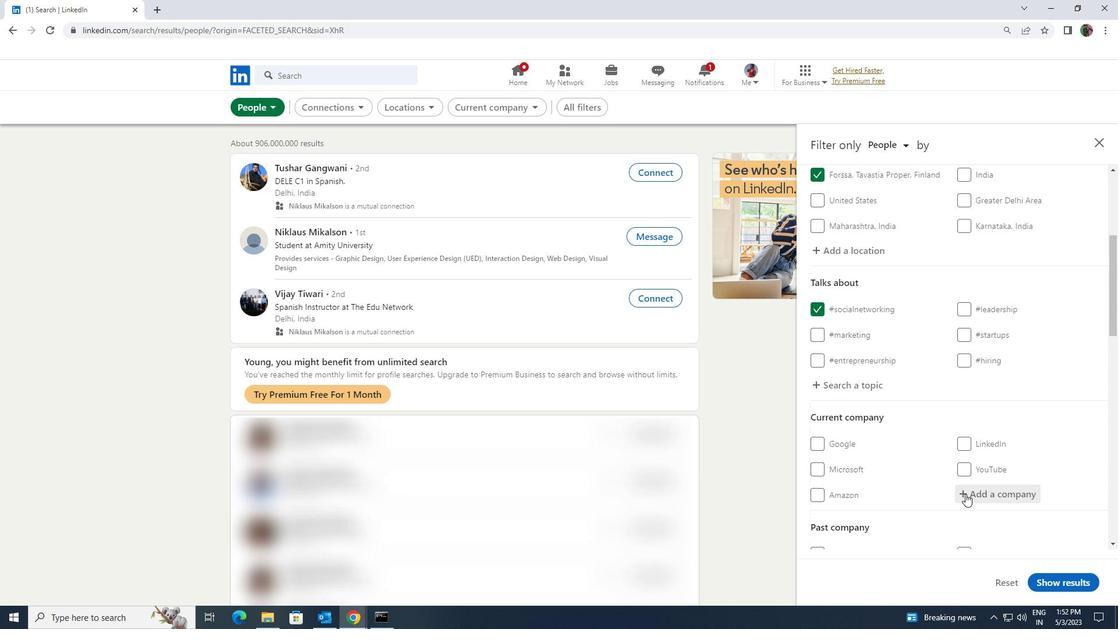 
Action: Key pressed <Key.shift>COLT<Key.space><Key.shift>TECHNOLO
Screenshot: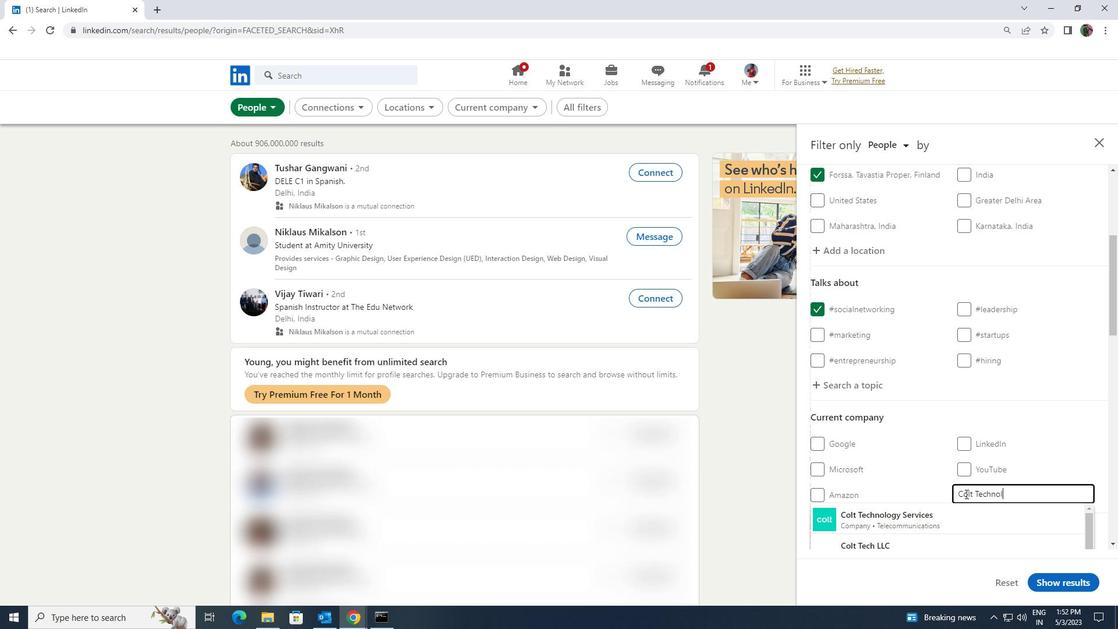 
Action: Mouse moved to (957, 509)
Screenshot: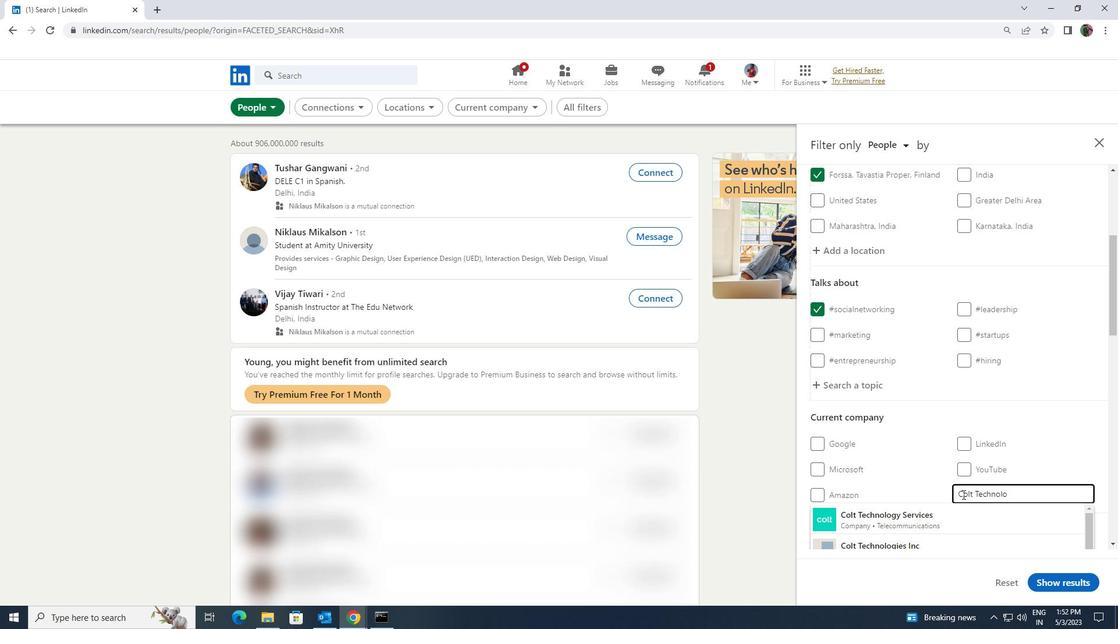 
Action: Mouse pressed left at (957, 509)
Screenshot: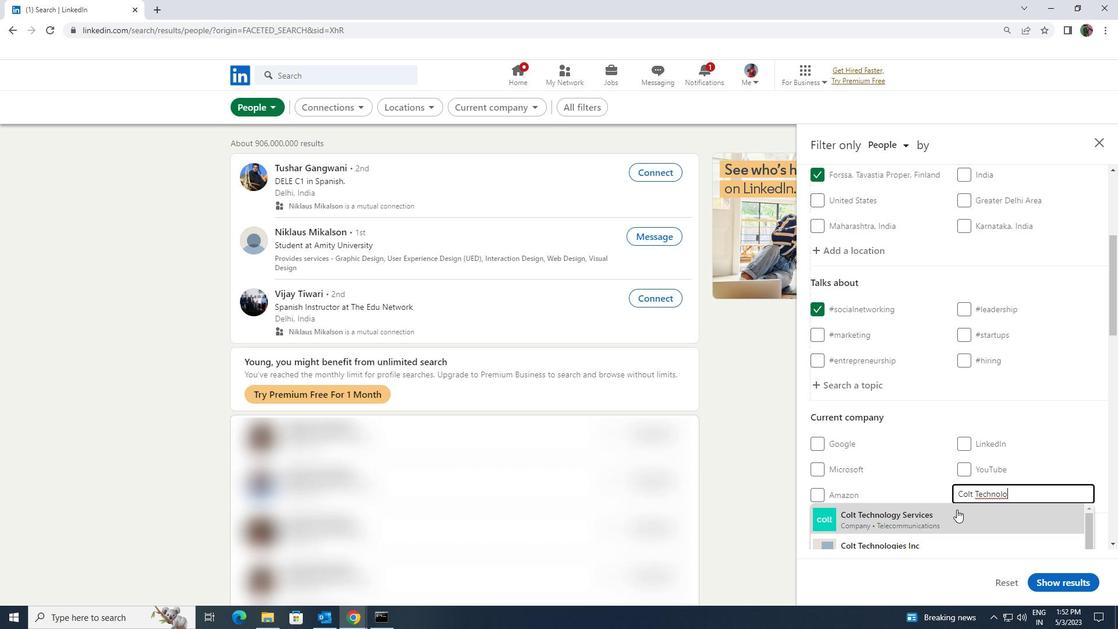 
Action: Mouse moved to (958, 509)
Screenshot: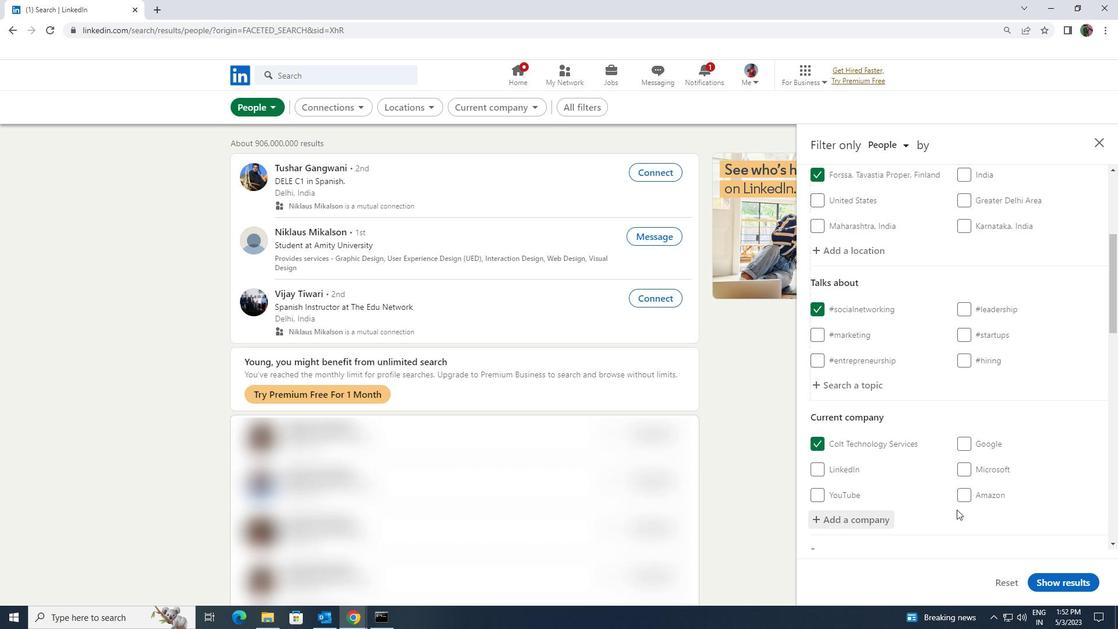 
Action: Mouse scrolled (958, 509) with delta (0, 0)
Screenshot: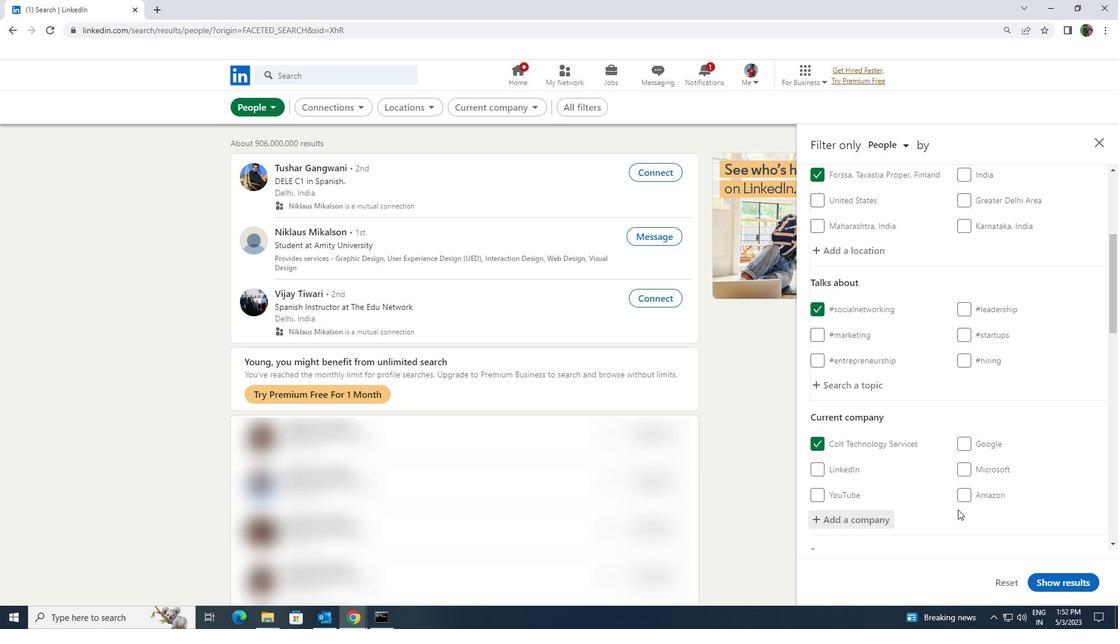 
Action: Mouse moved to (959, 508)
Screenshot: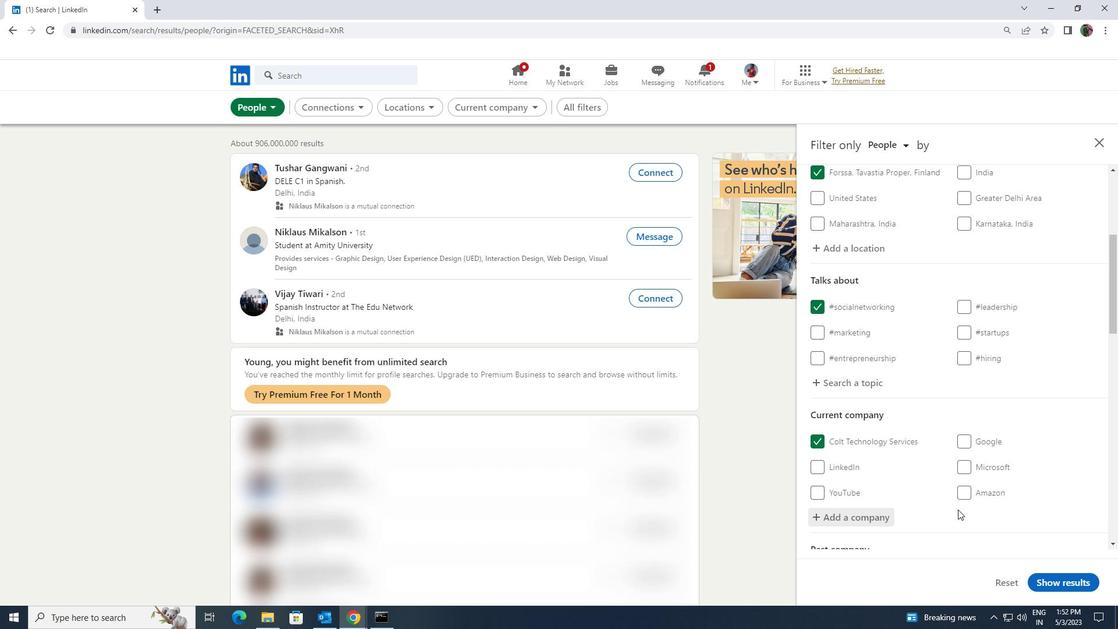 
Action: Mouse scrolled (959, 508) with delta (0, 0)
Screenshot: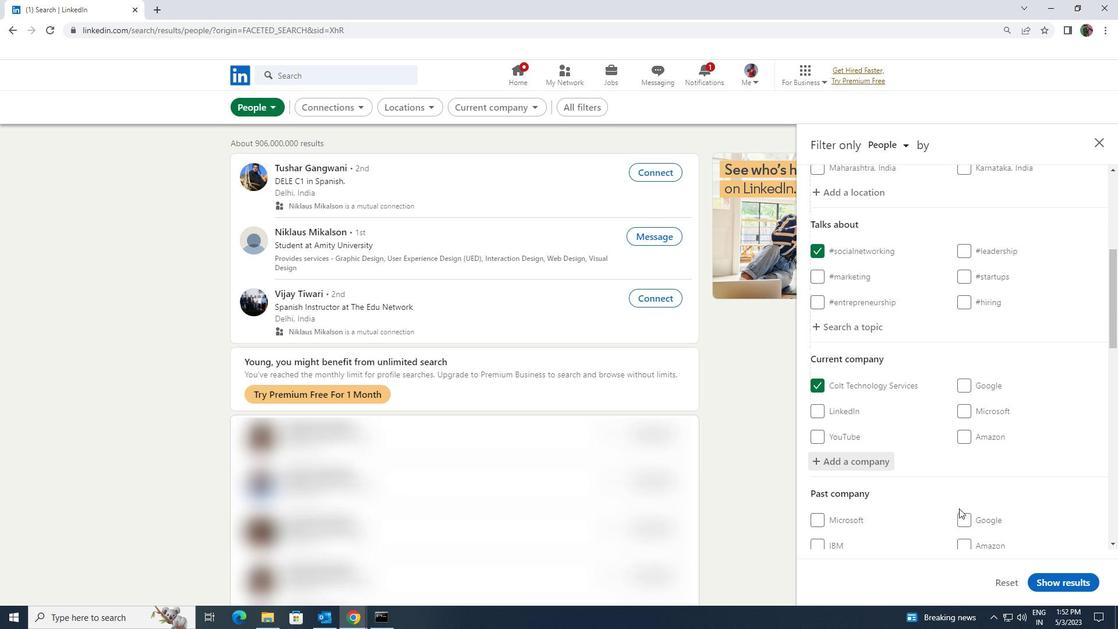 
Action: Mouse moved to (961, 508)
Screenshot: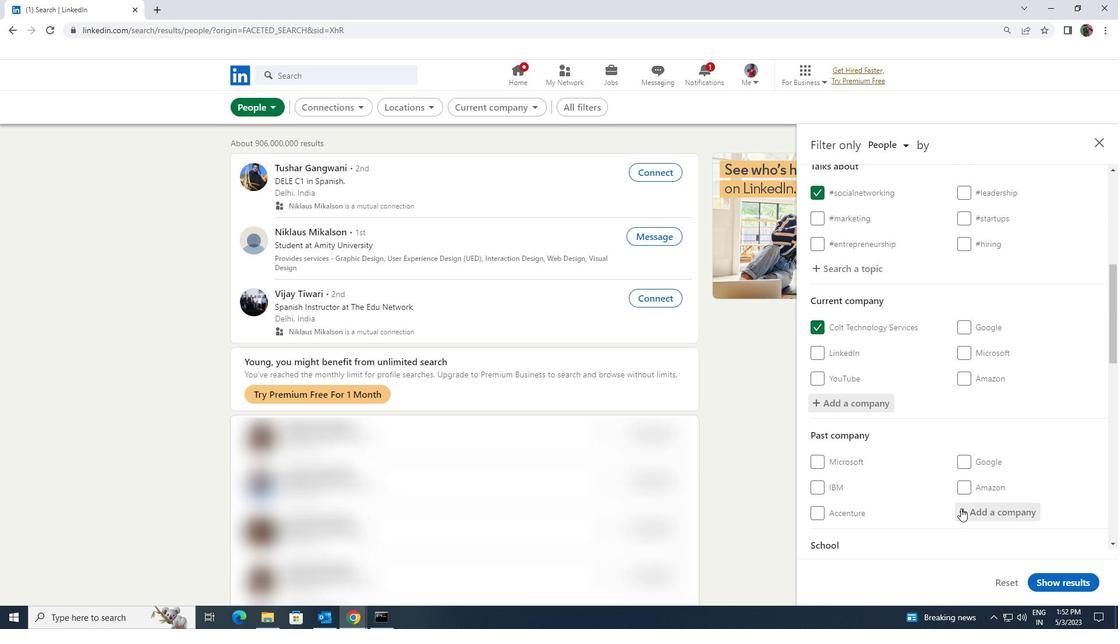 
Action: Mouse scrolled (961, 507) with delta (0, 0)
Screenshot: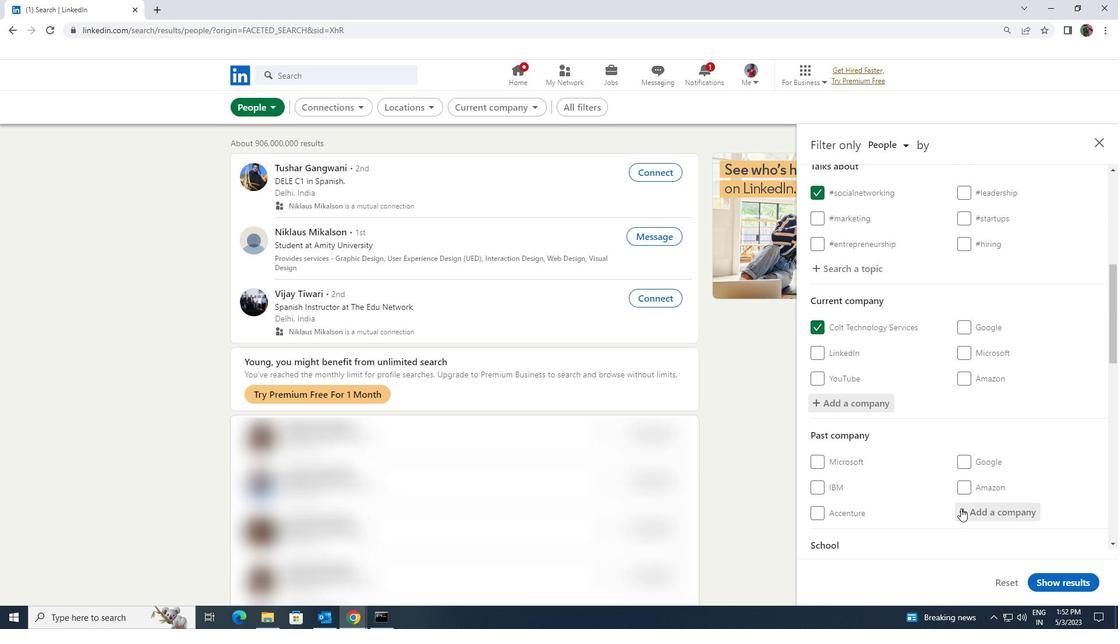 
Action: Mouse moved to (970, 470)
Screenshot: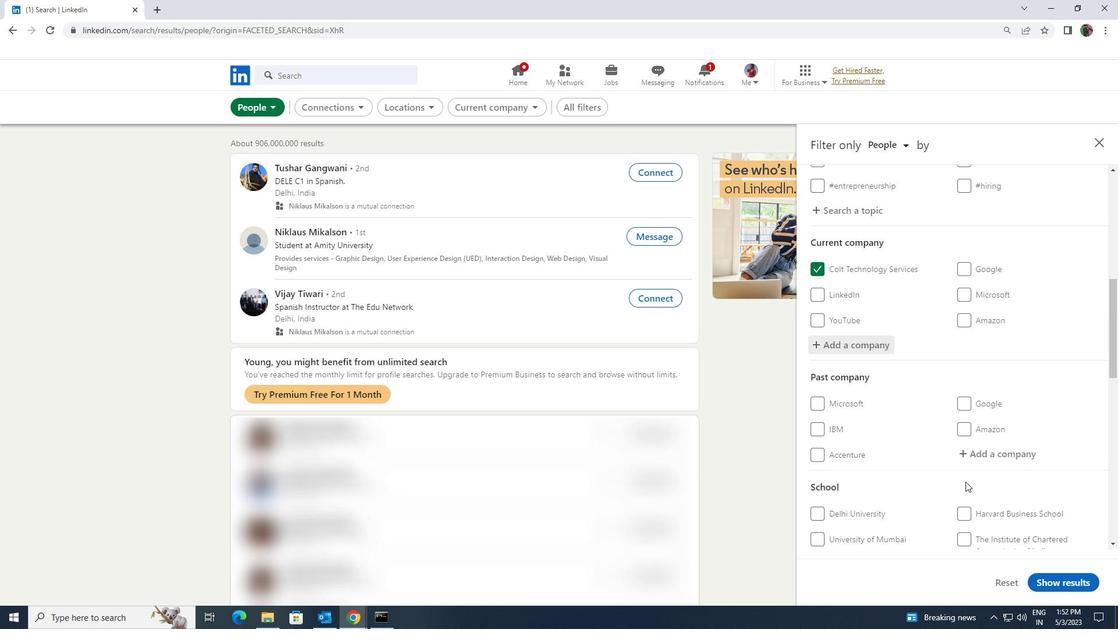 
Action: Mouse scrolled (970, 469) with delta (0, 0)
Screenshot: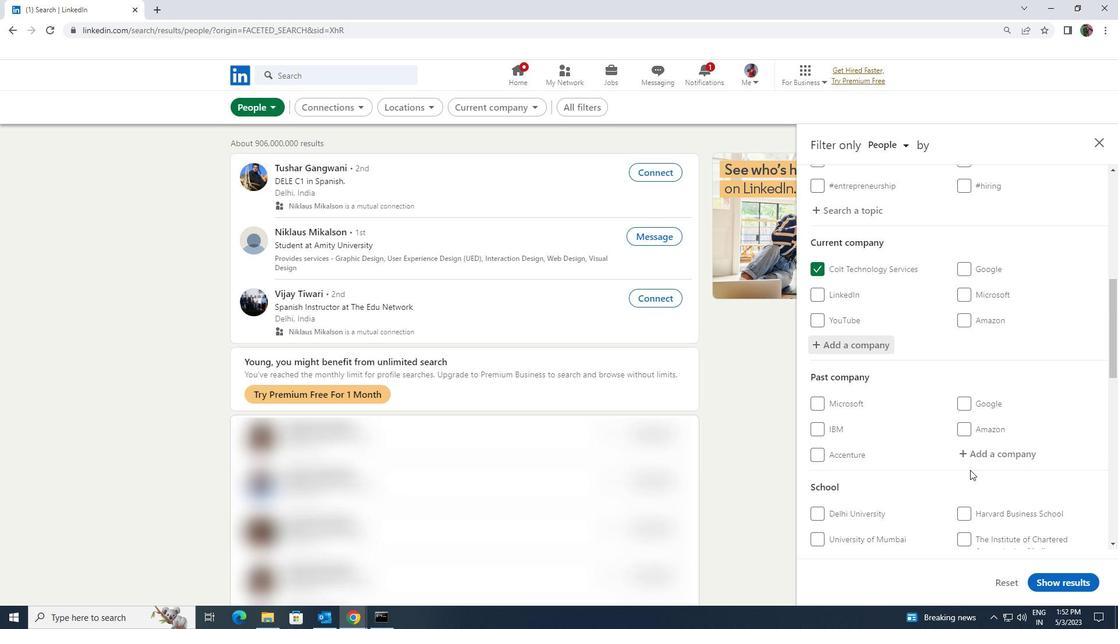 
Action: Mouse moved to (982, 512)
Screenshot: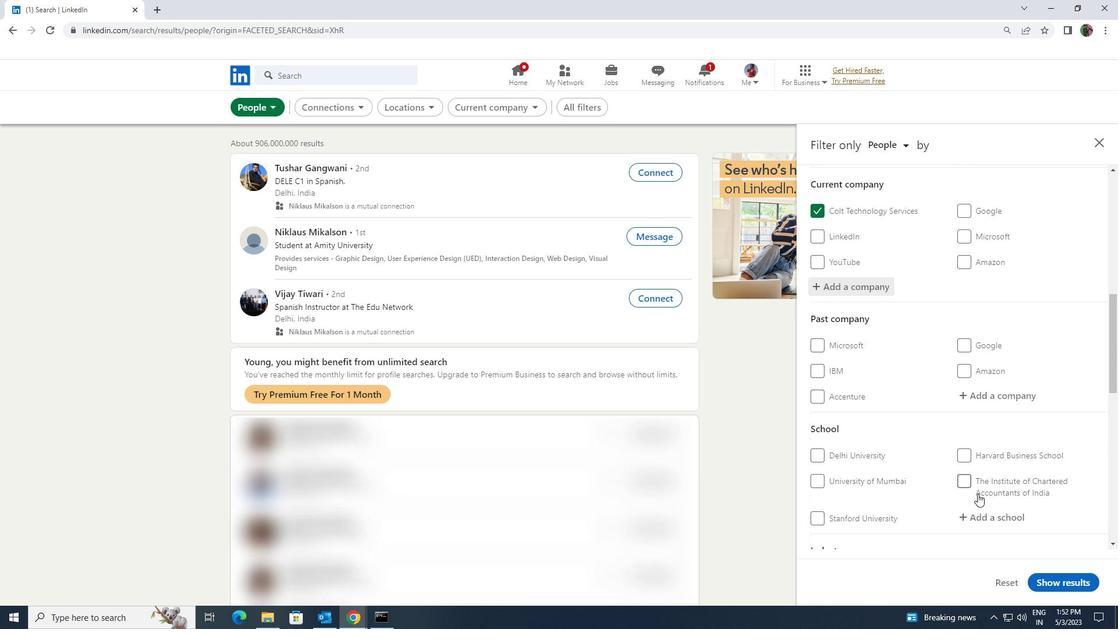 
Action: Mouse pressed left at (982, 512)
Screenshot: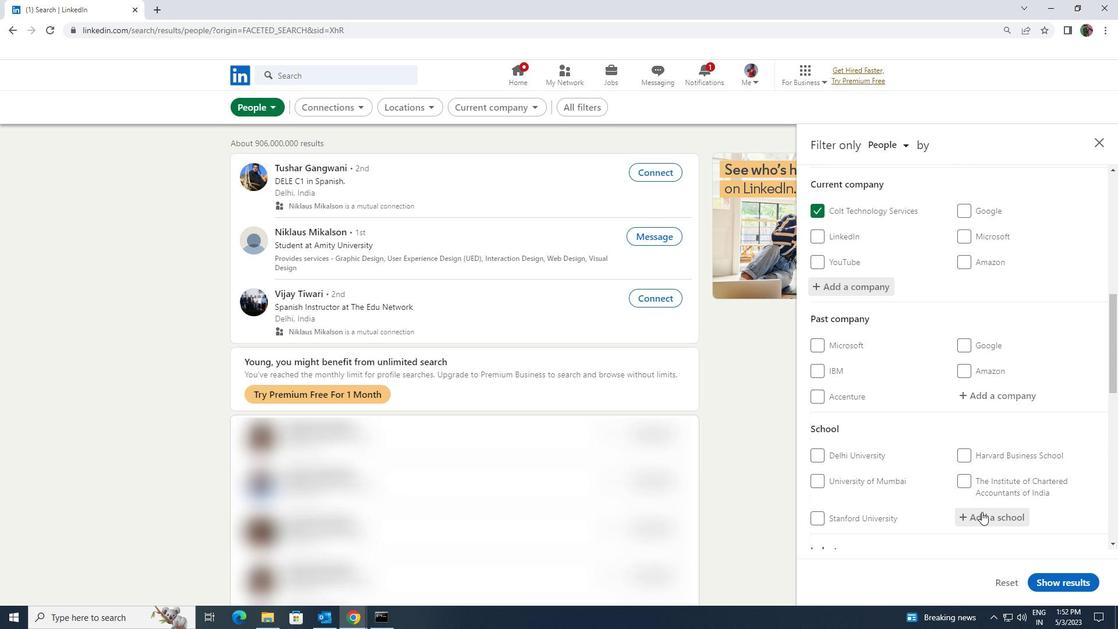 
Action: Mouse moved to (982, 514)
Screenshot: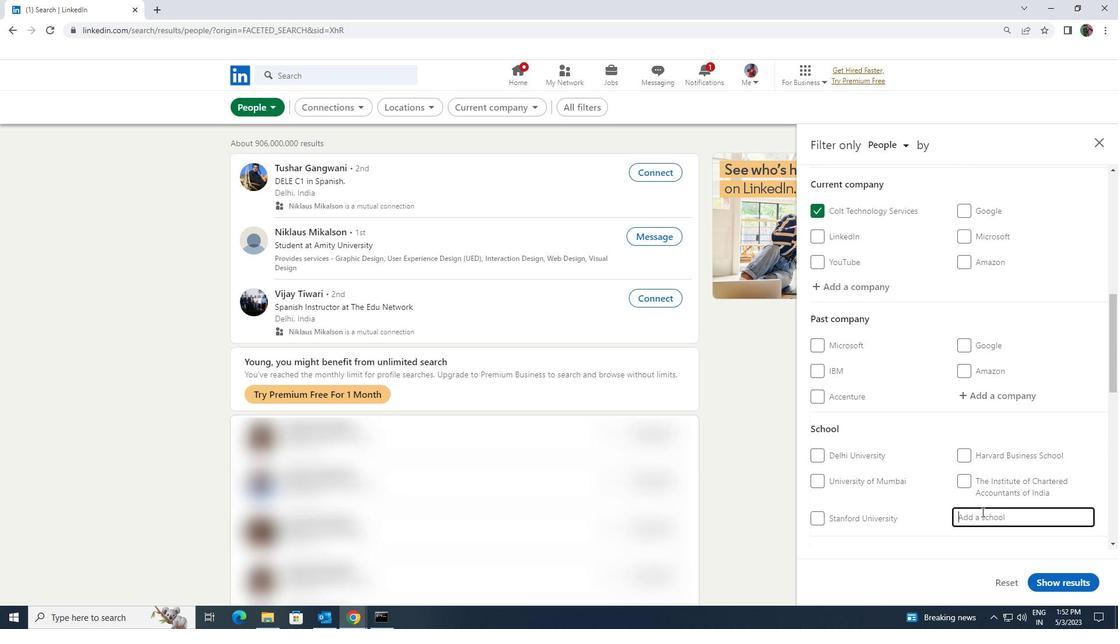
Action: Key pressed <Key.shift><Key.shift><Key.shift><Key.shift><Key.shift><Key.shift><Key.shift><Key.shift><Key.shift><Key.shift>GEETAN
Screenshot: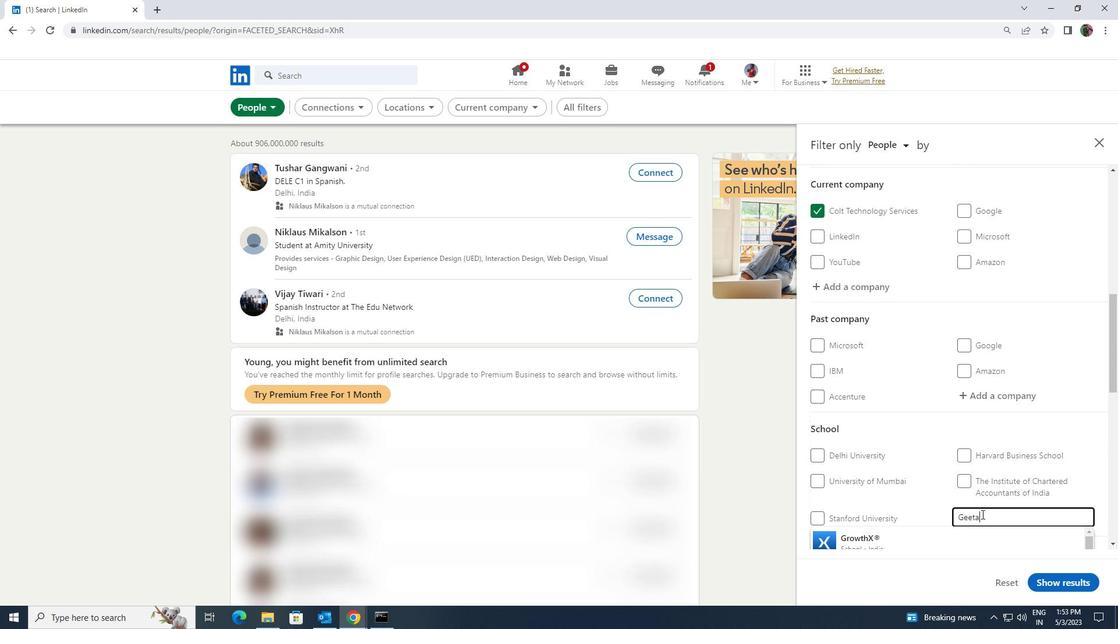 
Action: Mouse moved to (977, 530)
Screenshot: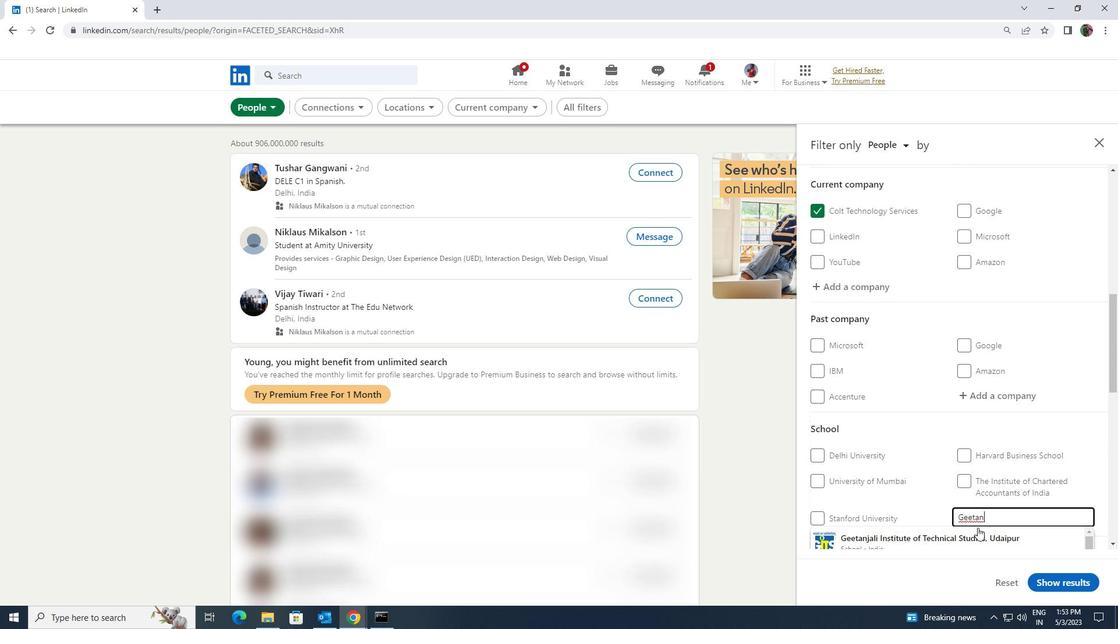
Action: Mouse pressed left at (977, 530)
Screenshot: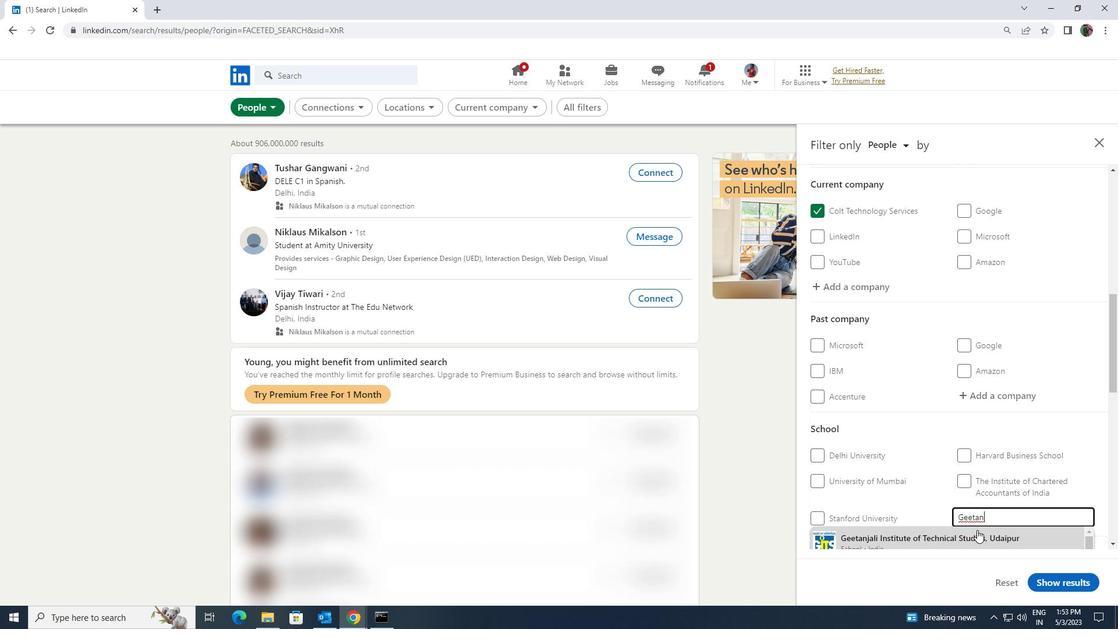 
Action: Mouse moved to (975, 530)
Screenshot: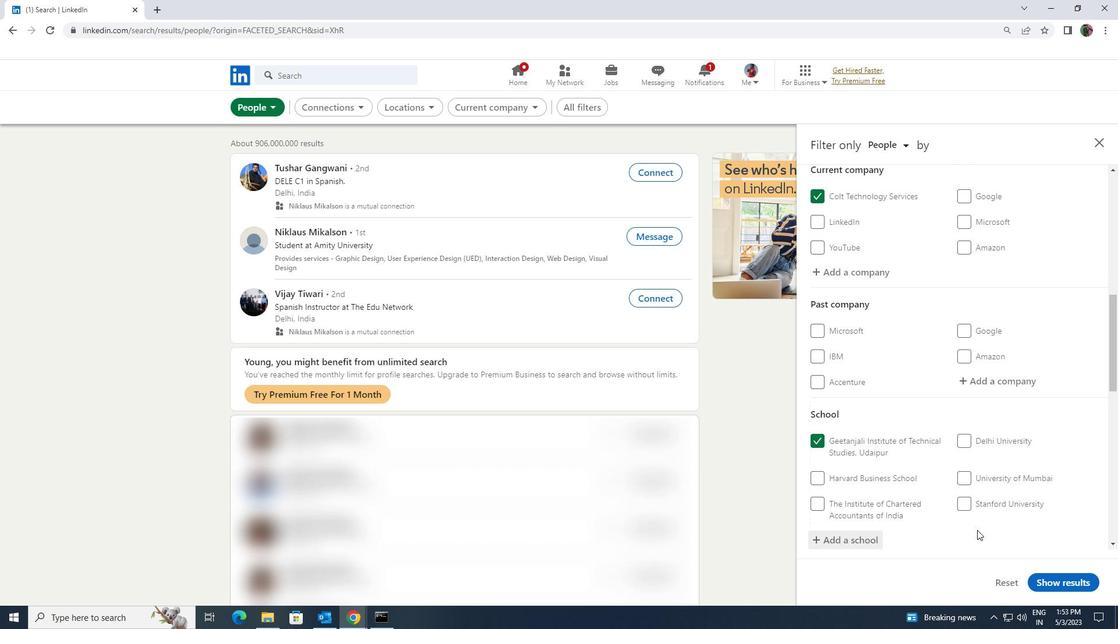 
Action: Mouse scrolled (975, 530) with delta (0, 0)
Screenshot: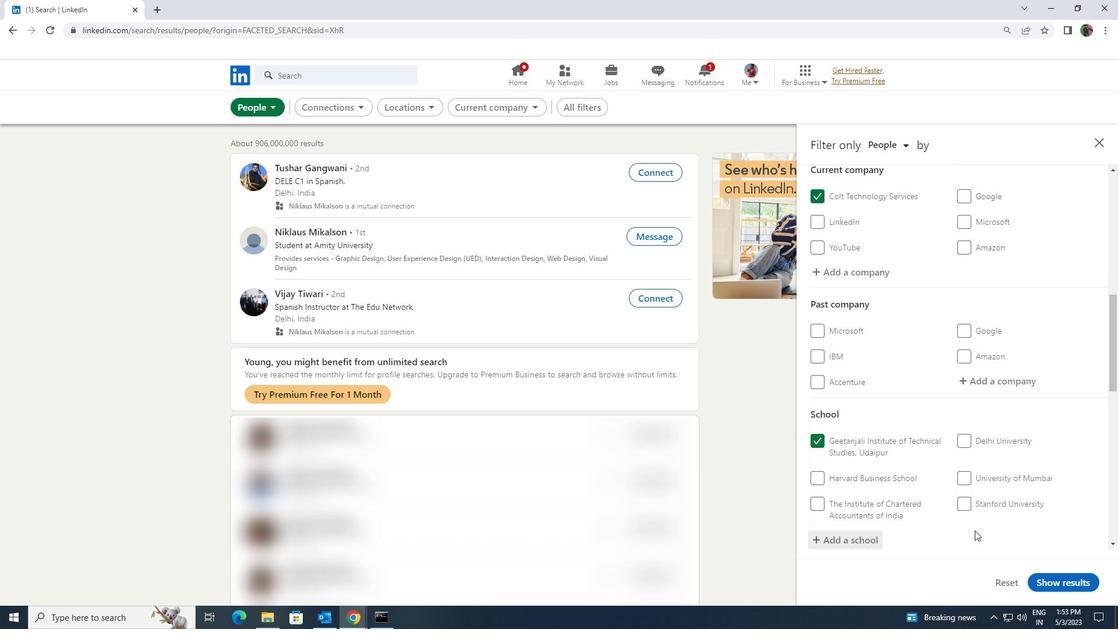 
Action: Mouse scrolled (975, 530) with delta (0, 0)
Screenshot: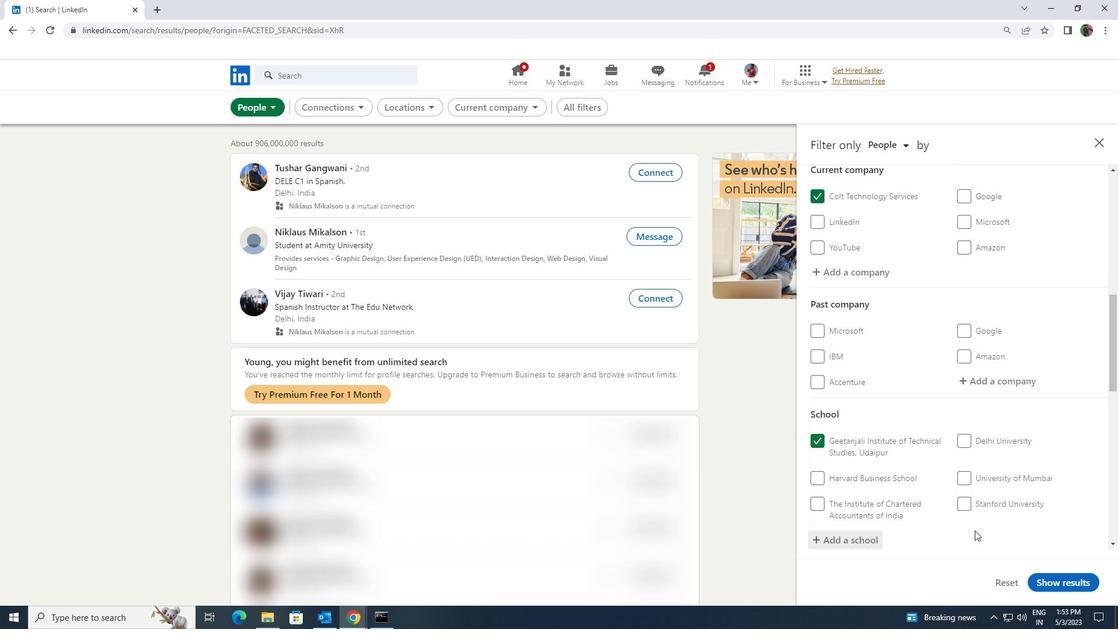 
Action: Mouse moved to (974, 525)
Screenshot: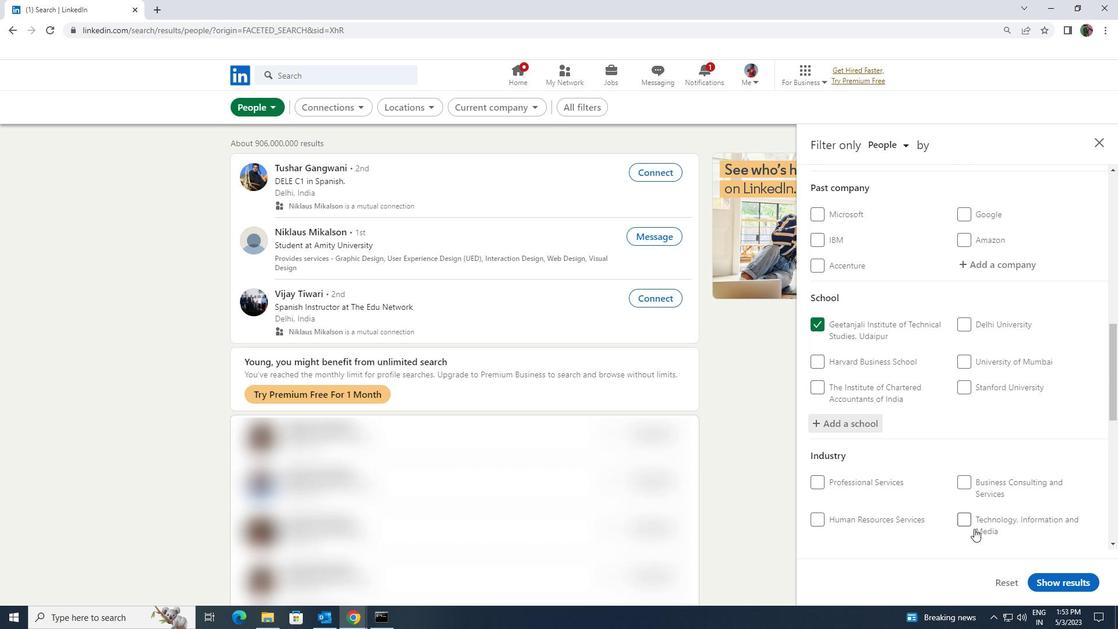
Action: Mouse scrolled (974, 524) with delta (0, 0)
Screenshot: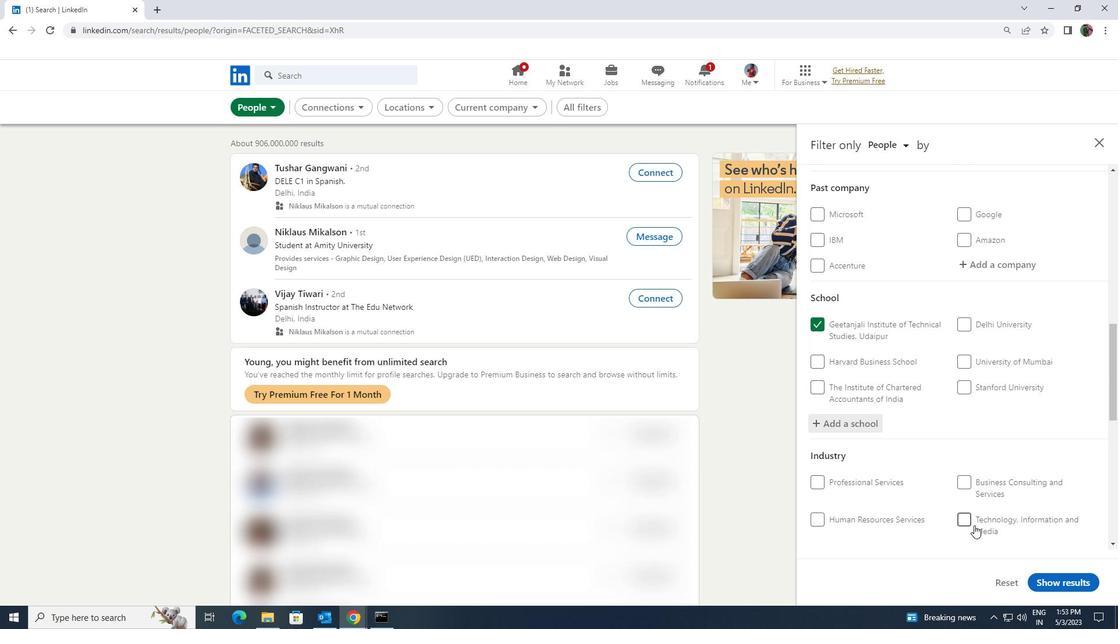 
Action: Mouse moved to (974, 501)
Screenshot: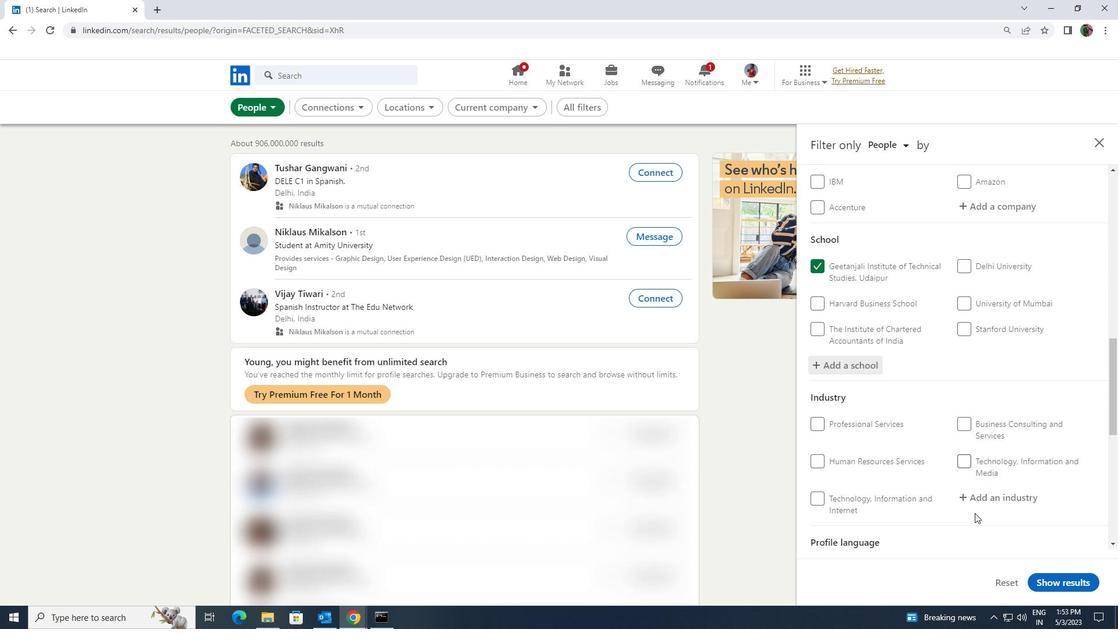 
Action: Mouse pressed left at (974, 501)
Screenshot: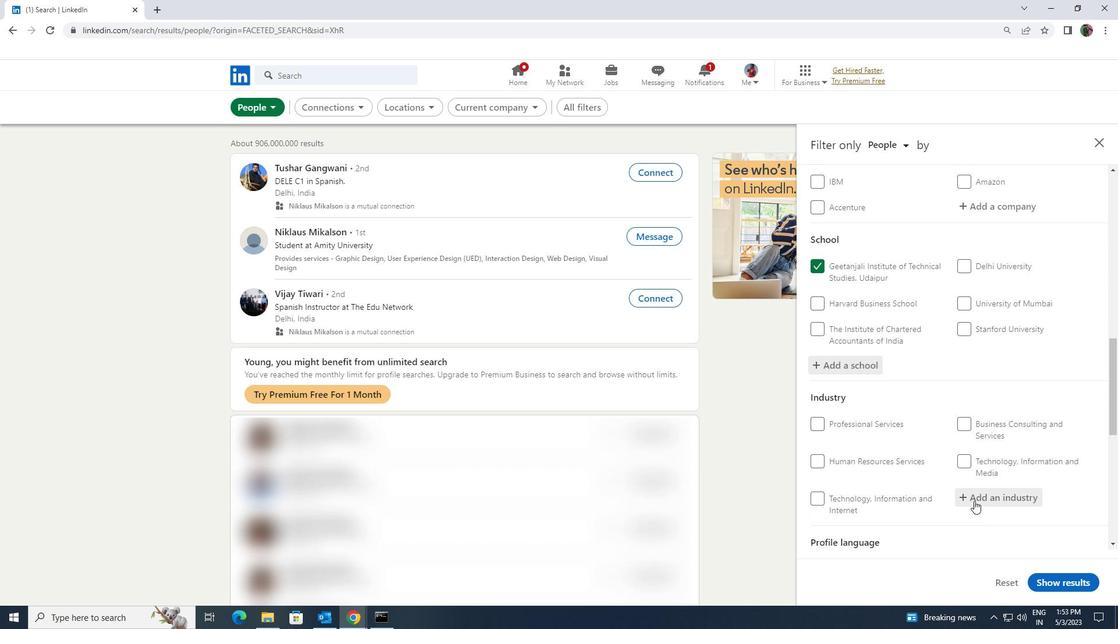 
Action: Key pressed <Key.shift><Key.shift><Key.shift><Key.shift><Key.shift><Key.shift><Key.shift><Key.shift>APPI<Key.backspace>L
Screenshot: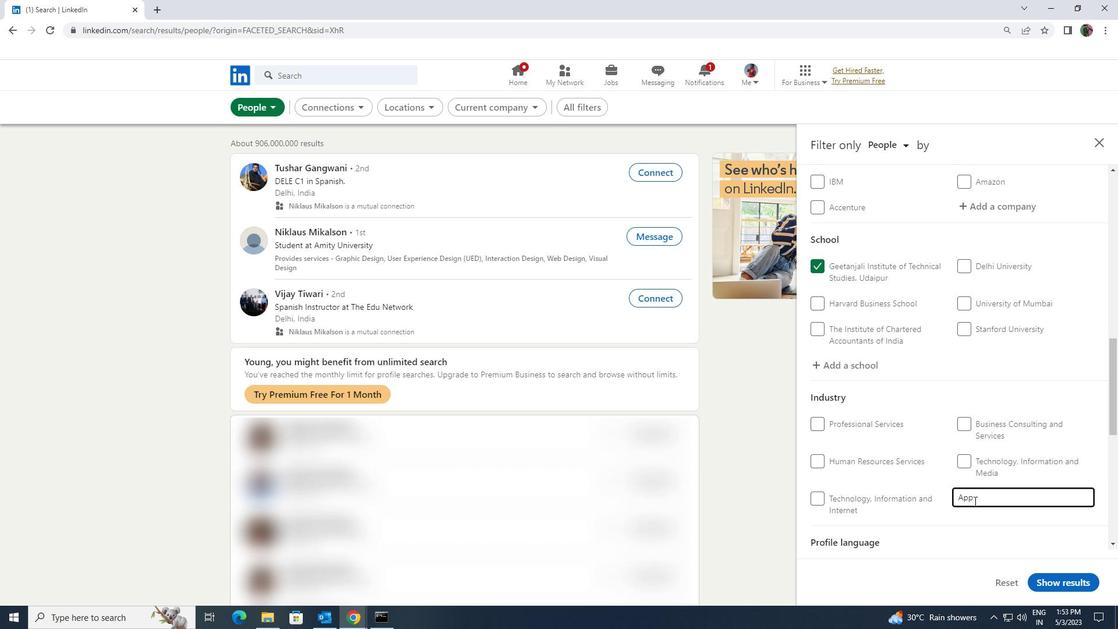 
Action: Mouse moved to (965, 515)
Screenshot: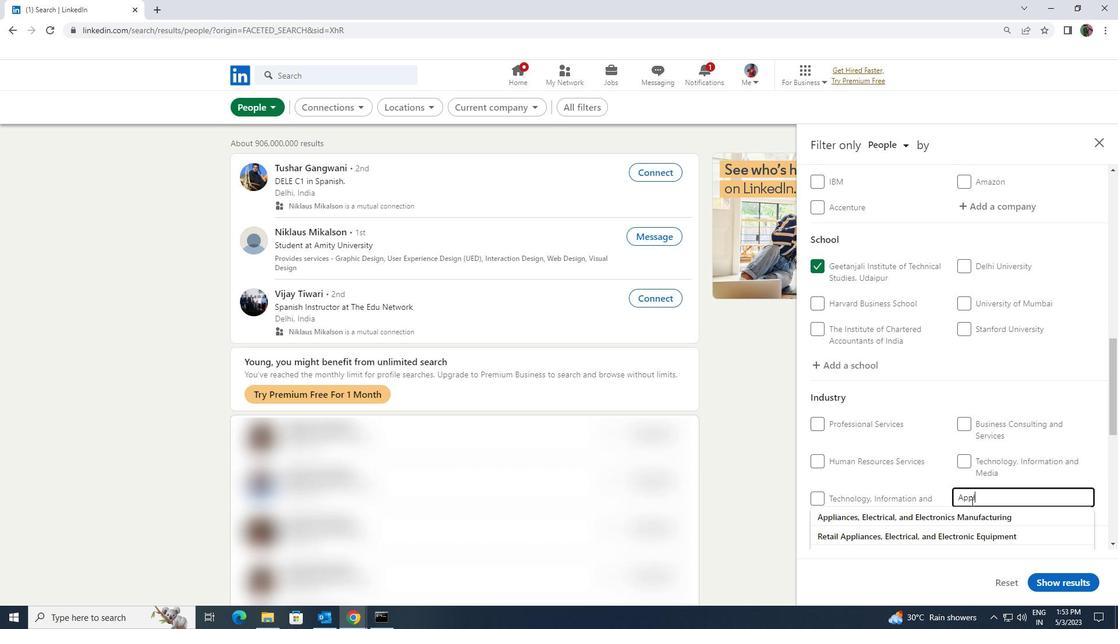 
Action: Mouse pressed left at (965, 515)
Screenshot: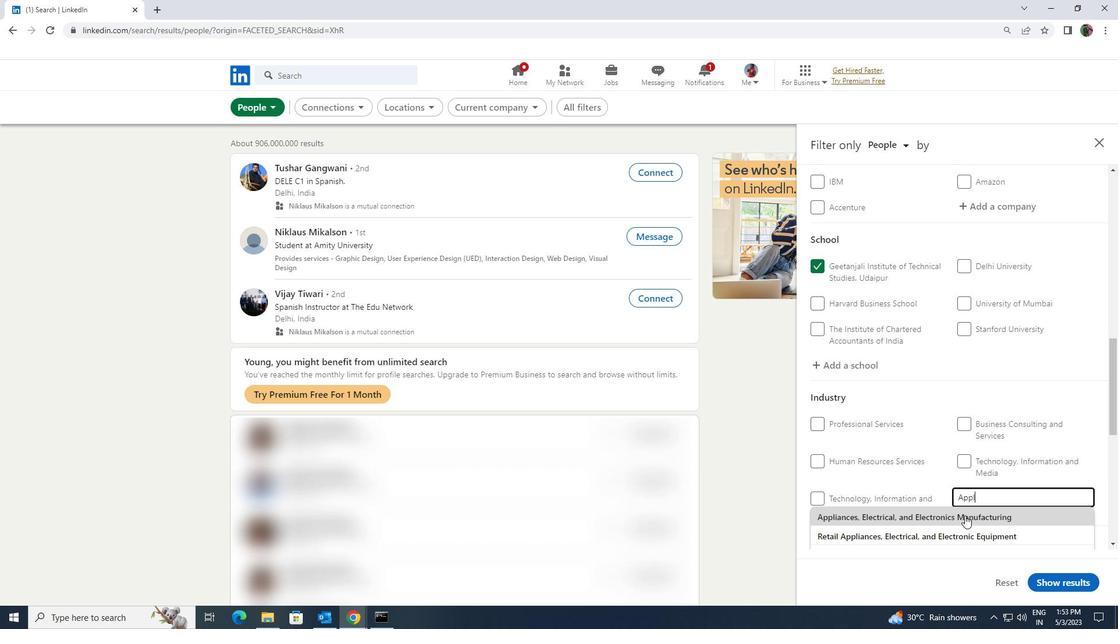 
Action: Mouse moved to (971, 506)
Screenshot: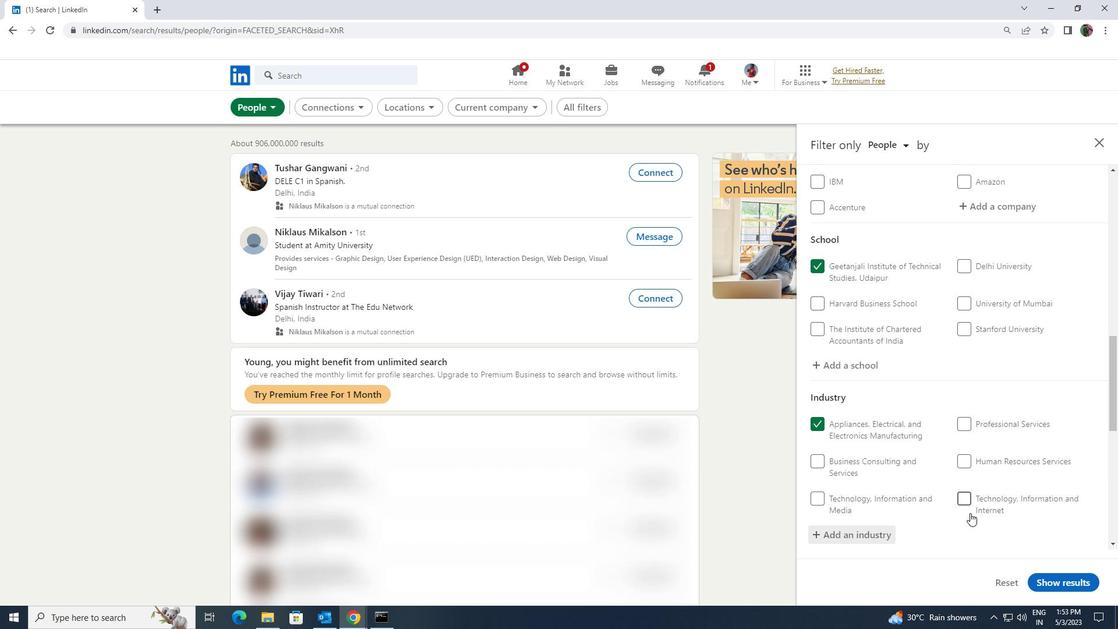 
Action: Mouse scrolled (971, 505) with delta (0, 0)
Screenshot: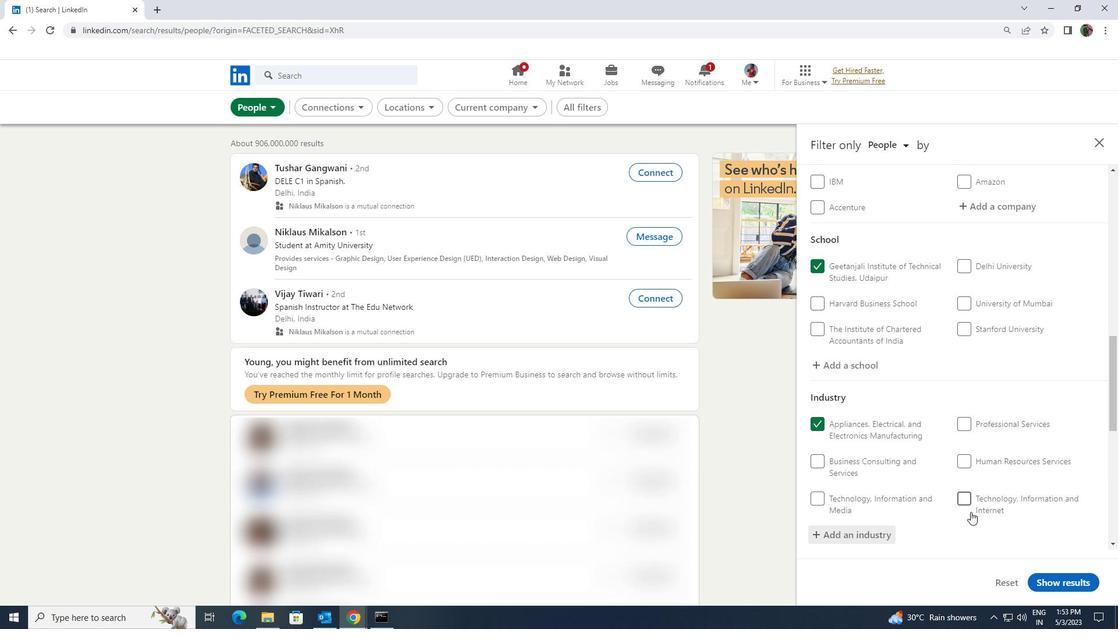 
Action: Mouse moved to (971, 505)
Screenshot: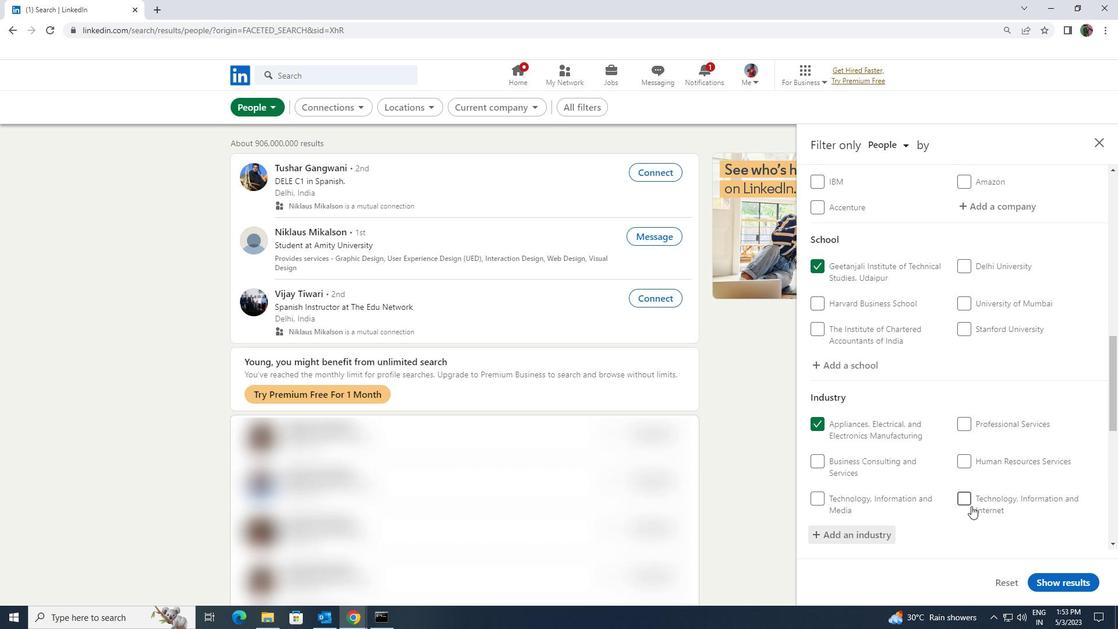 
Action: Mouse scrolled (971, 504) with delta (0, 0)
Screenshot: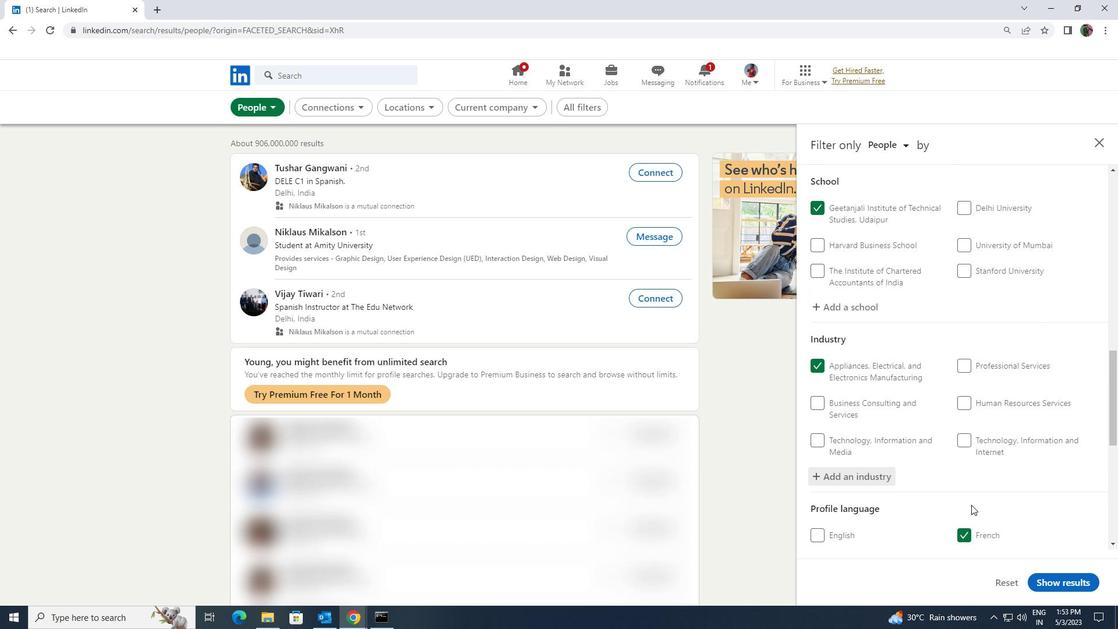 
Action: Mouse scrolled (971, 504) with delta (0, 0)
Screenshot: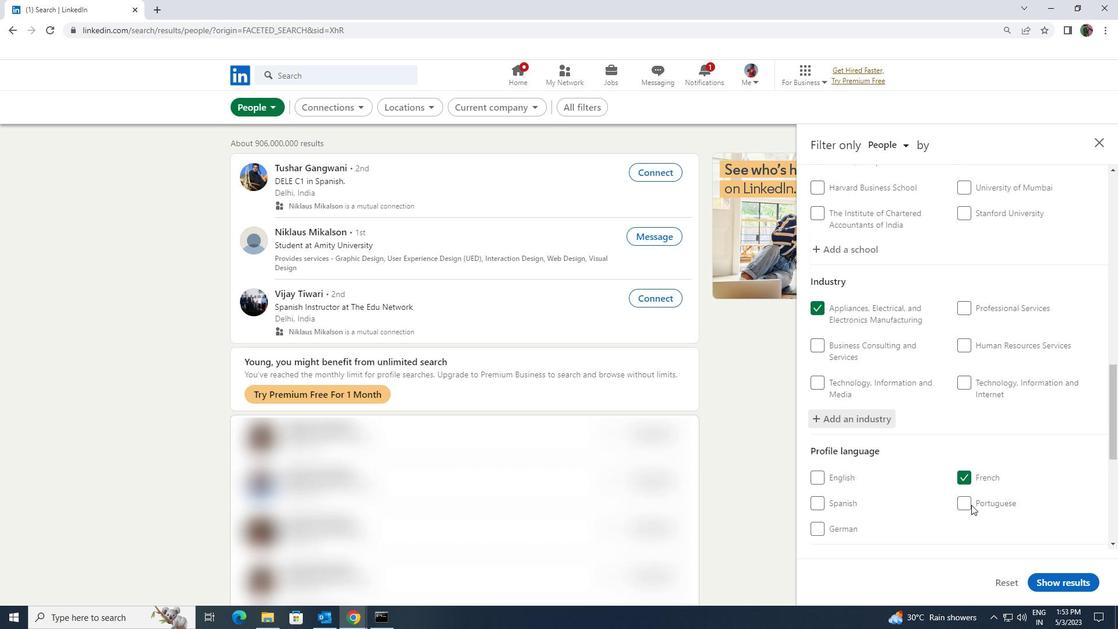 
Action: Mouse scrolled (971, 504) with delta (0, 0)
Screenshot: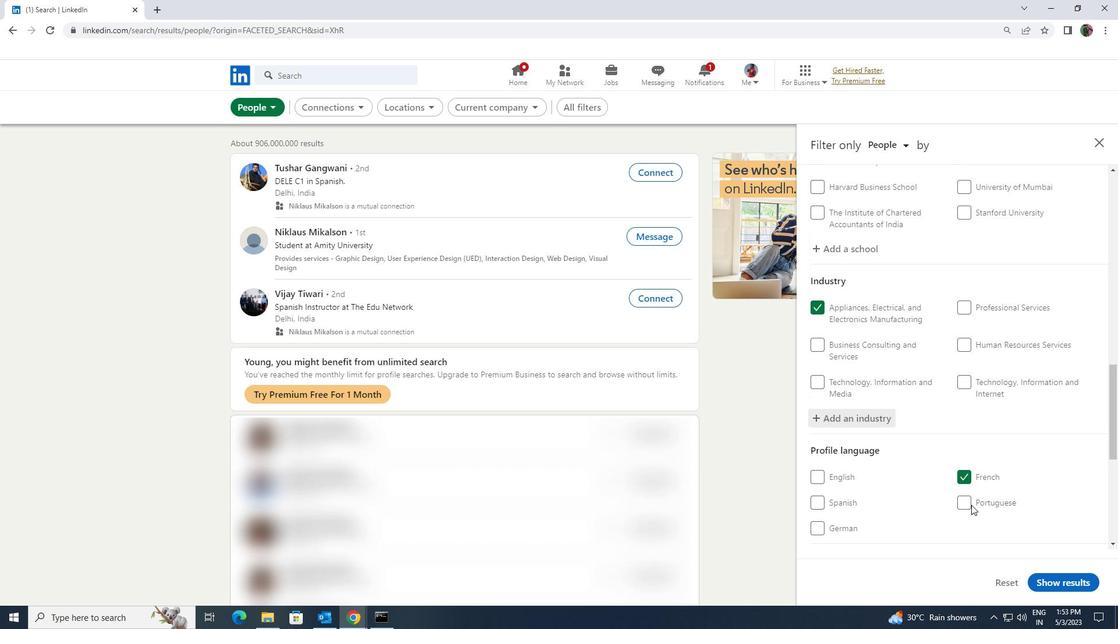
Action: Mouse moved to (971, 501)
Screenshot: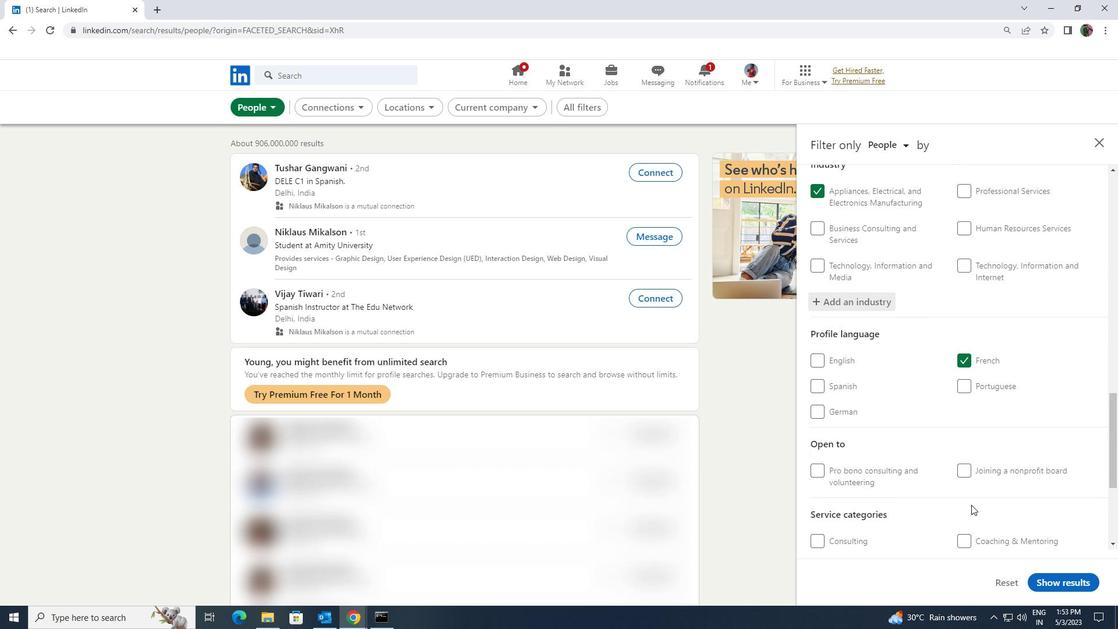 
Action: Mouse scrolled (971, 500) with delta (0, 0)
Screenshot: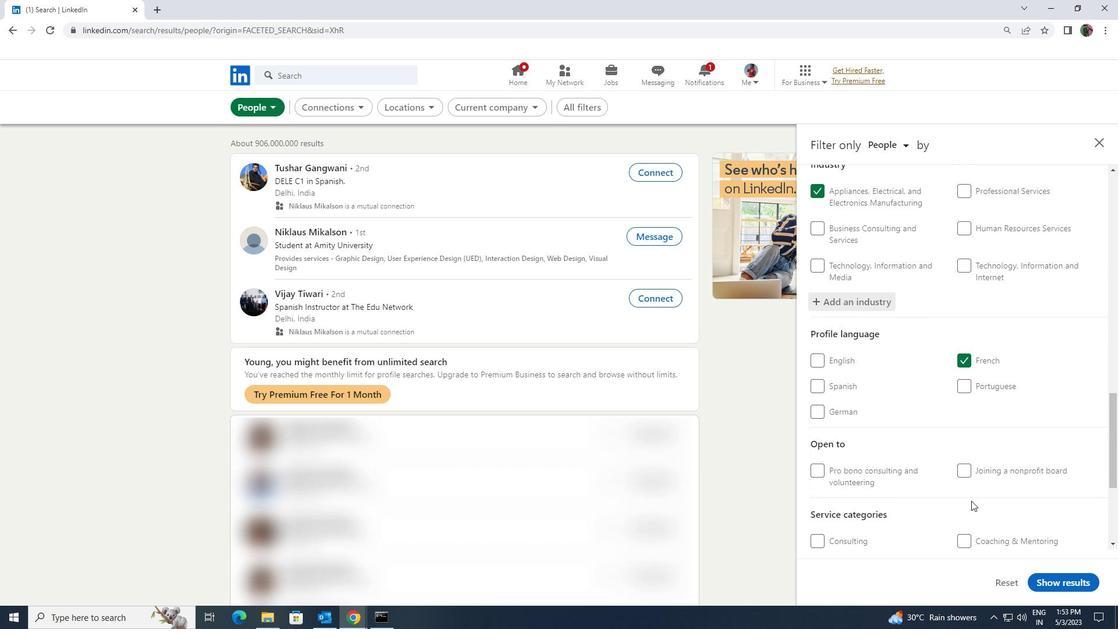 
Action: Mouse scrolled (971, 500) with delta (0, 0)
Screenshot: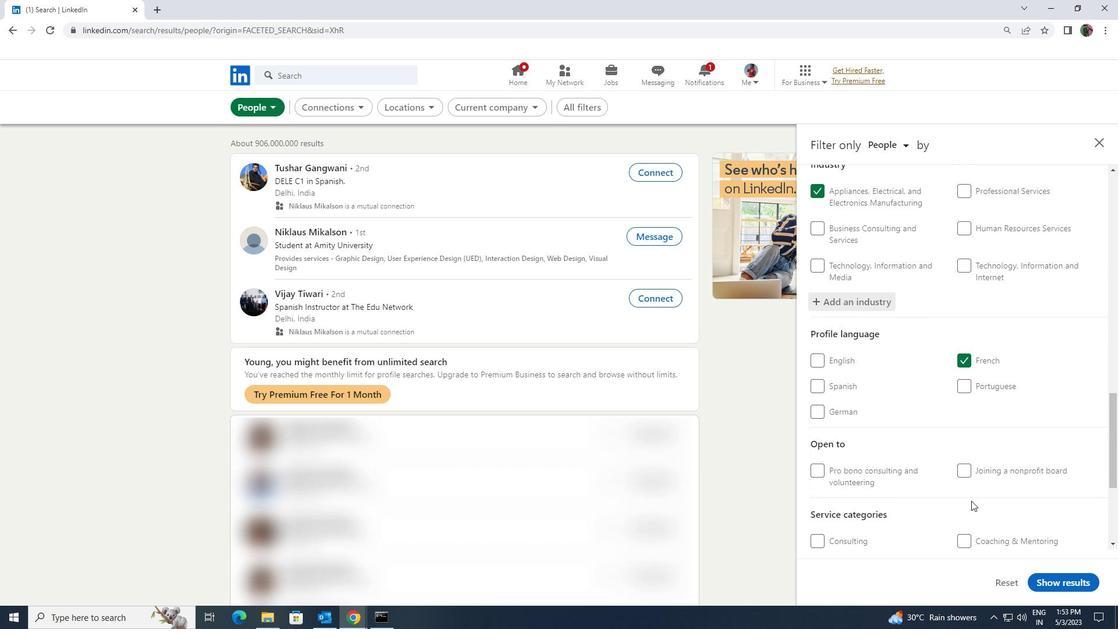 
Action: Mouse scrolled (971, 500) with delta (0, 0)
Screenshot: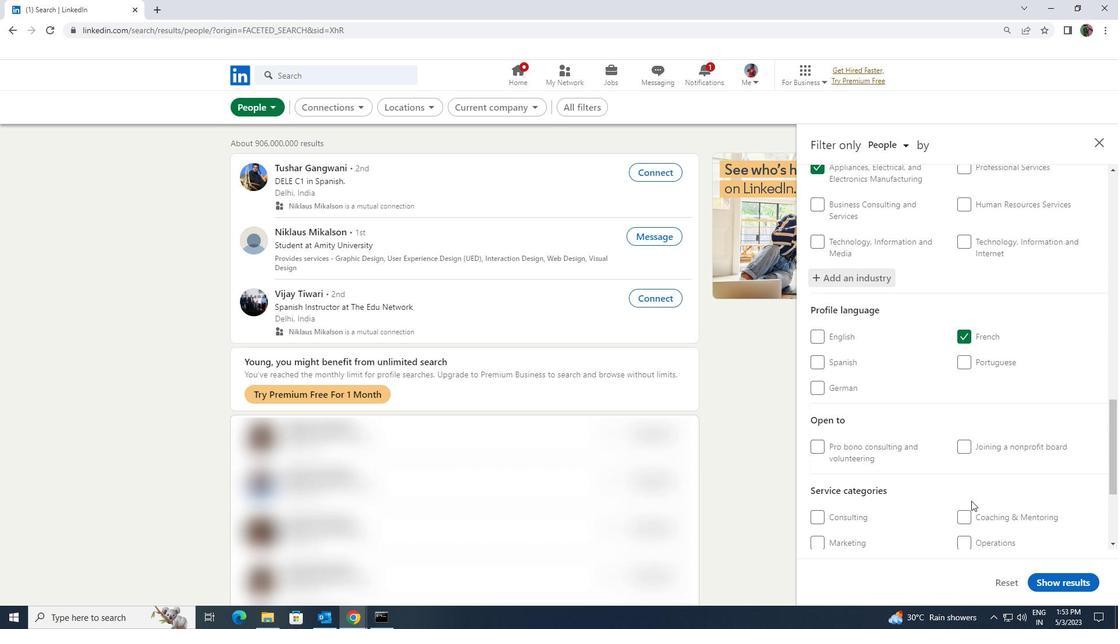 
Action: Mouse moved to (973, 421)
Screenshot: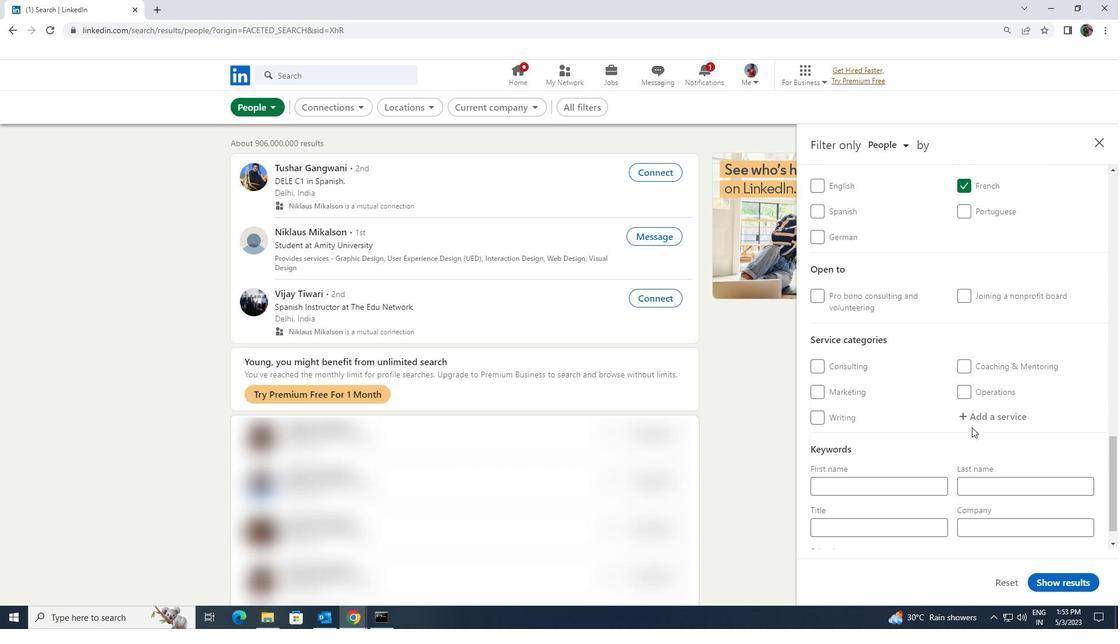 
Action: Mouse pressed left at (973, 421)
Screenshot: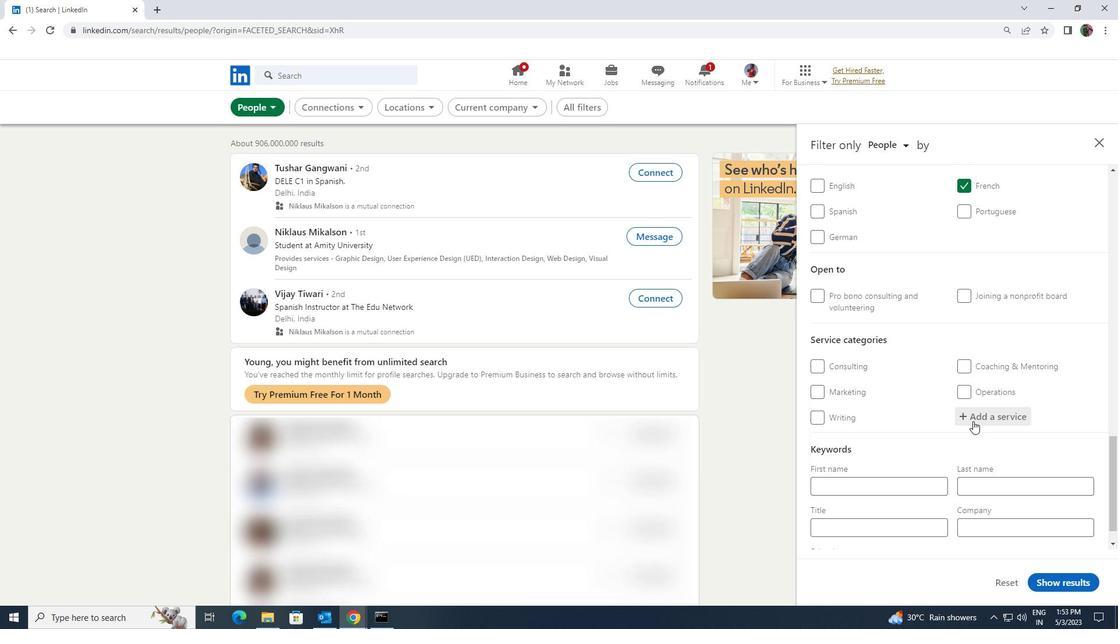 
Action: Mouse moved to (973, 420)
Screenshot: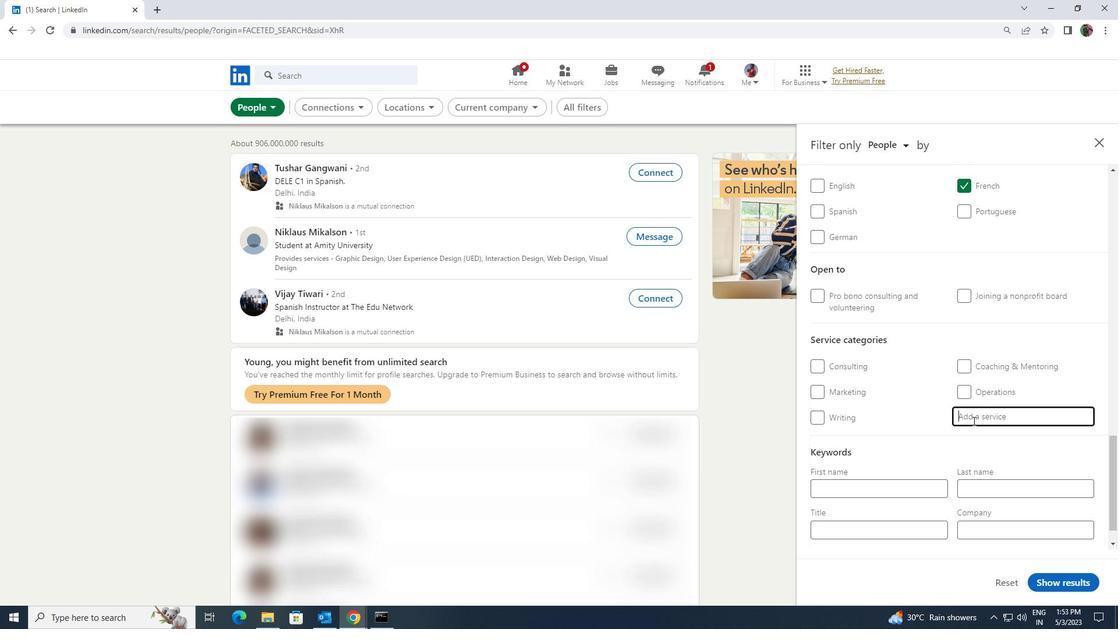 
Action: Key pressed <Key.shift>SOCIAL<Key.space><Key.shift>MEDI
Screenshot: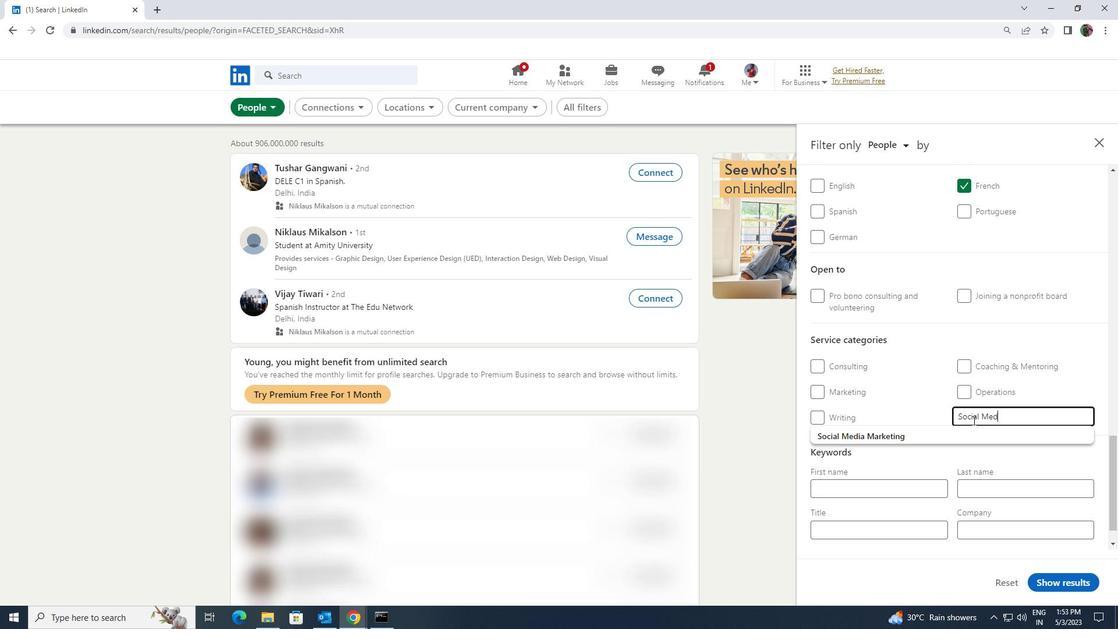 
Action: Mouse moved to (936, 442)
Screenshot: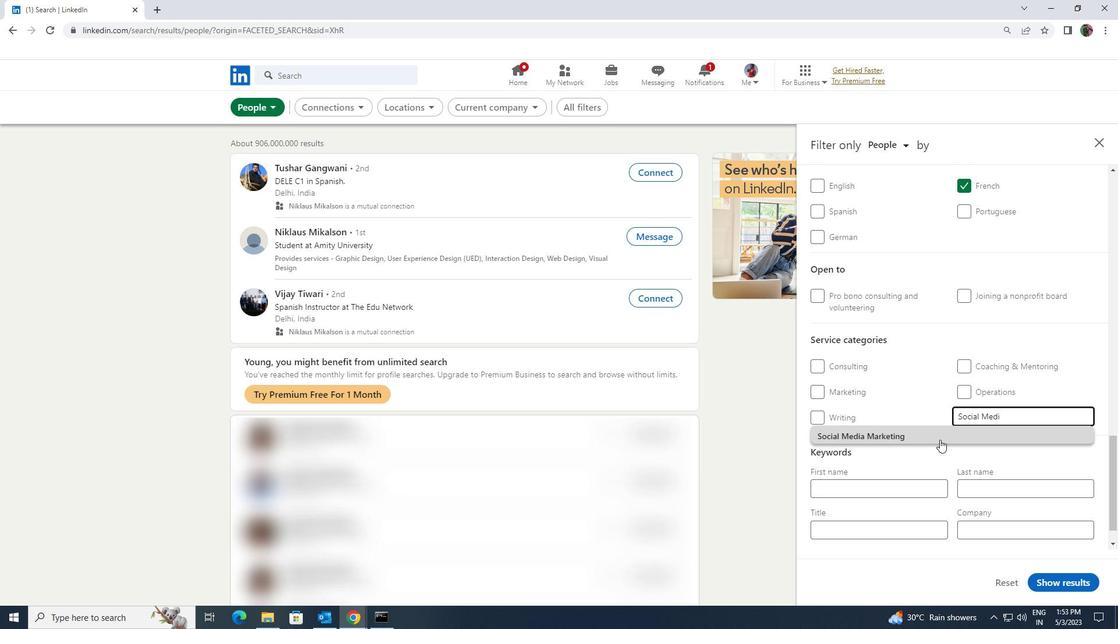 
Action: Mouse pressed left at (936, 442)
Screenshot: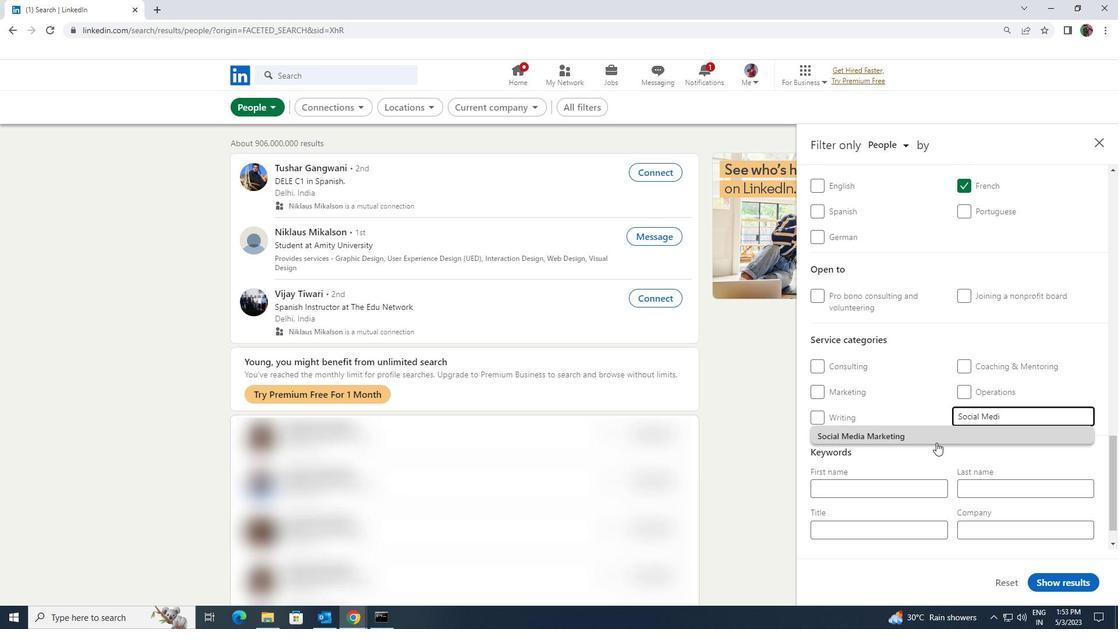 
Action: Mouse scrolled (936, 442) with delta (0, 0)
Screenshot: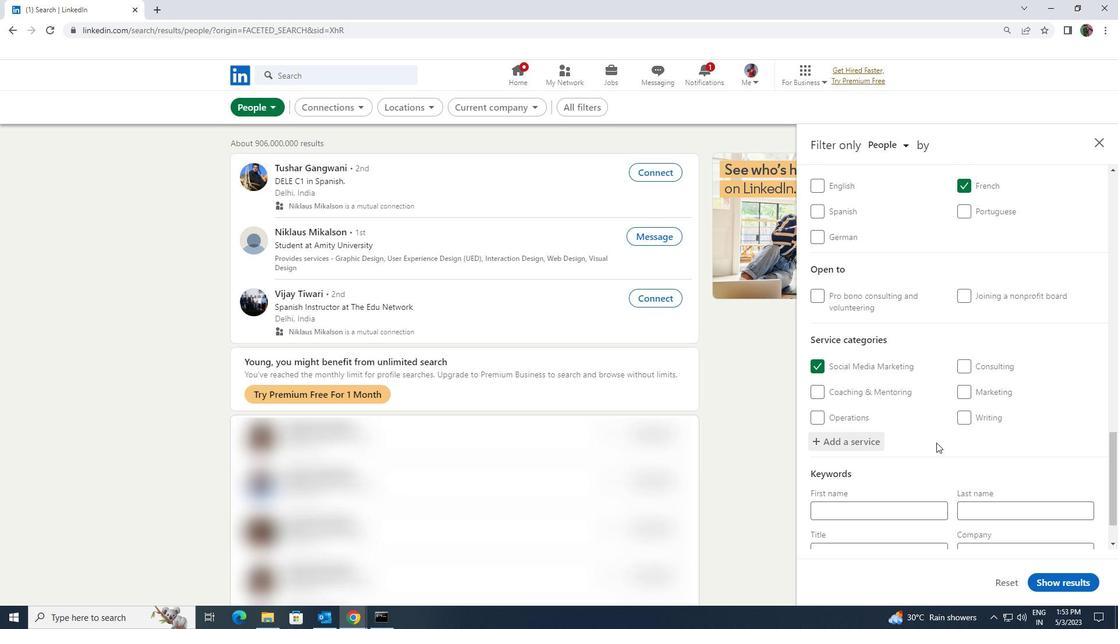 
Action: Mouse scrolled (936, 442) with delta (0, 0)
Screenshot: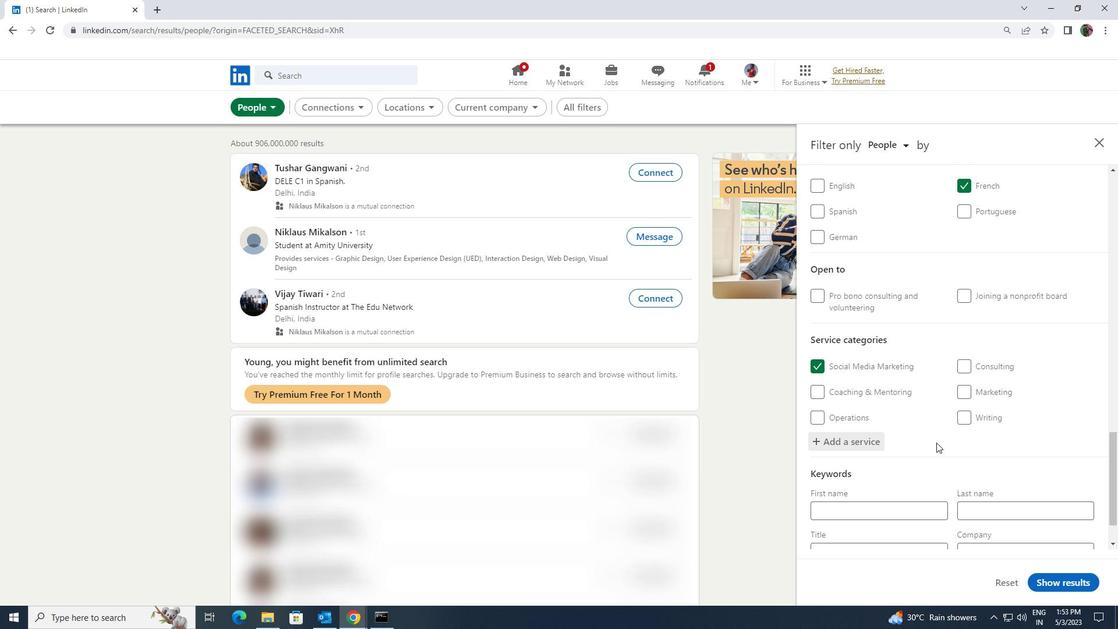 
Action: Mouse scrolled (936, 442) with delta (0, 0)
Screenshot: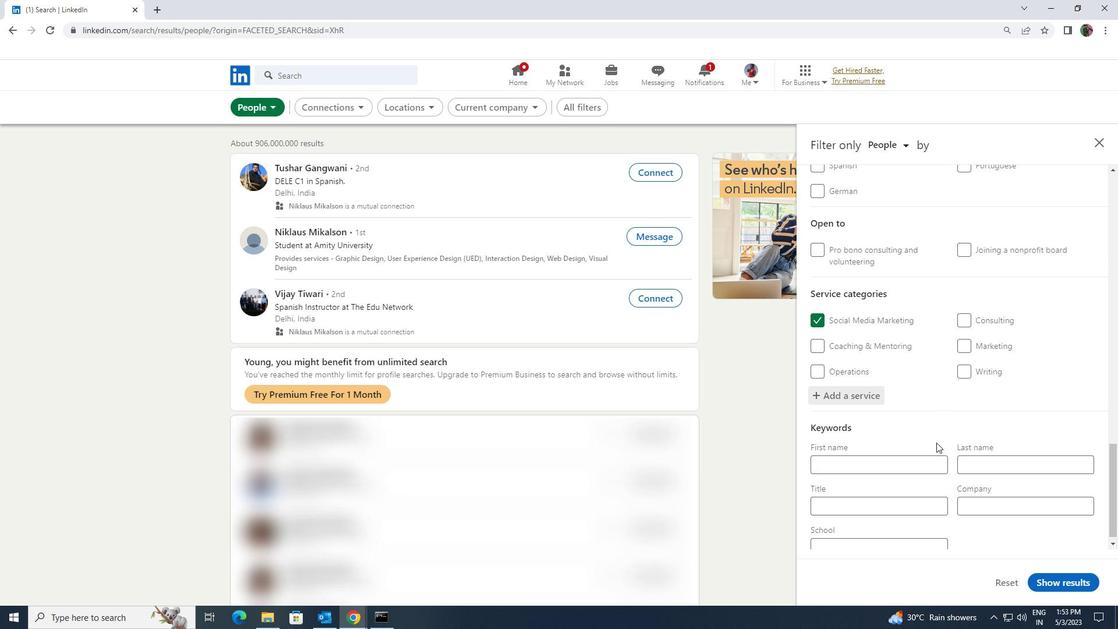 
Action: Mouse moved to (924, 500)
Screenshot: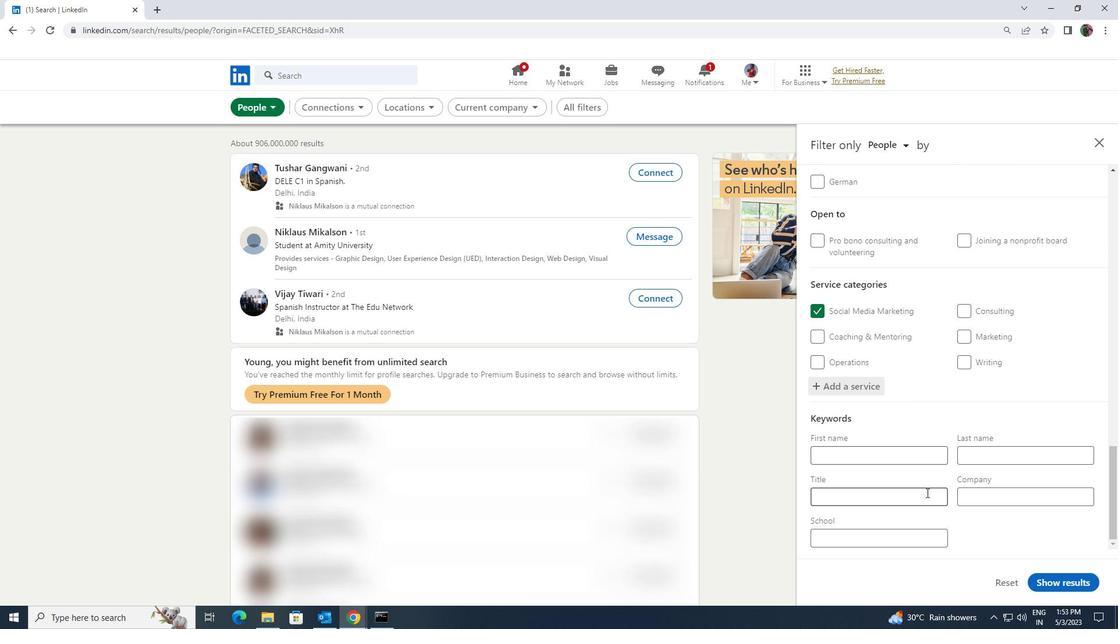 
Action: Mouse pressed left at (924, 500)
Screenshot: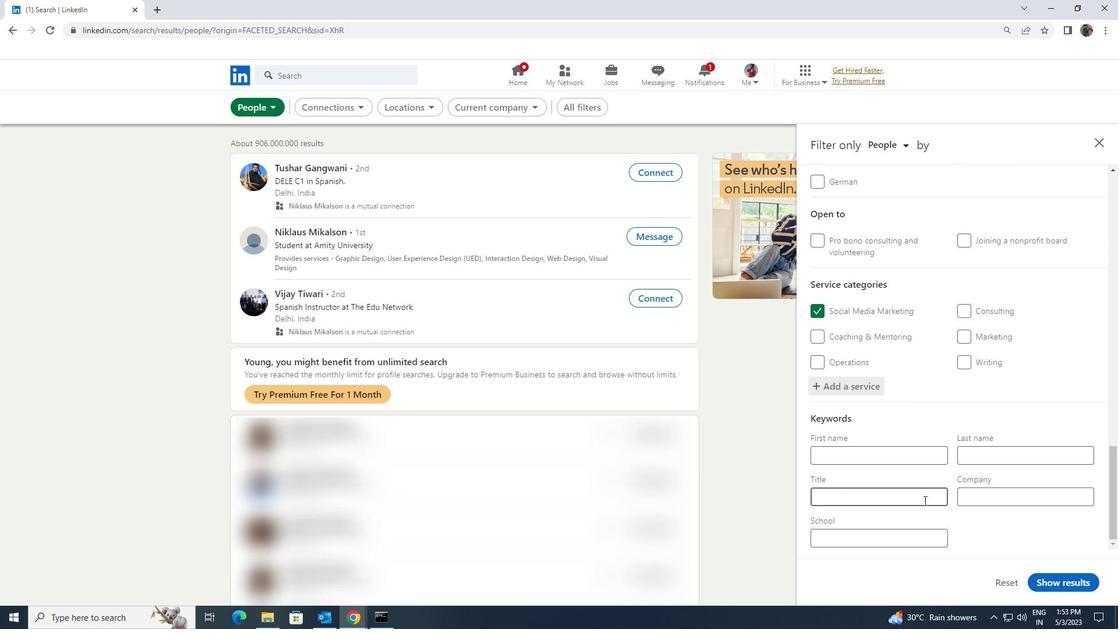 
Action: Key pressed <Key.shift><Key.shift><Key.shift><Key.shift><Key.shift><Key.shift><Key.shift><Key.shift><Key.shift><Key.shift><Key.shift><Key.shift><Key.shift><Key.shift>FAST<Key.space><Key.shift>FOOD<Key.space><Key.shift><Key.shift><Key.shift>WORKER
Screenshot: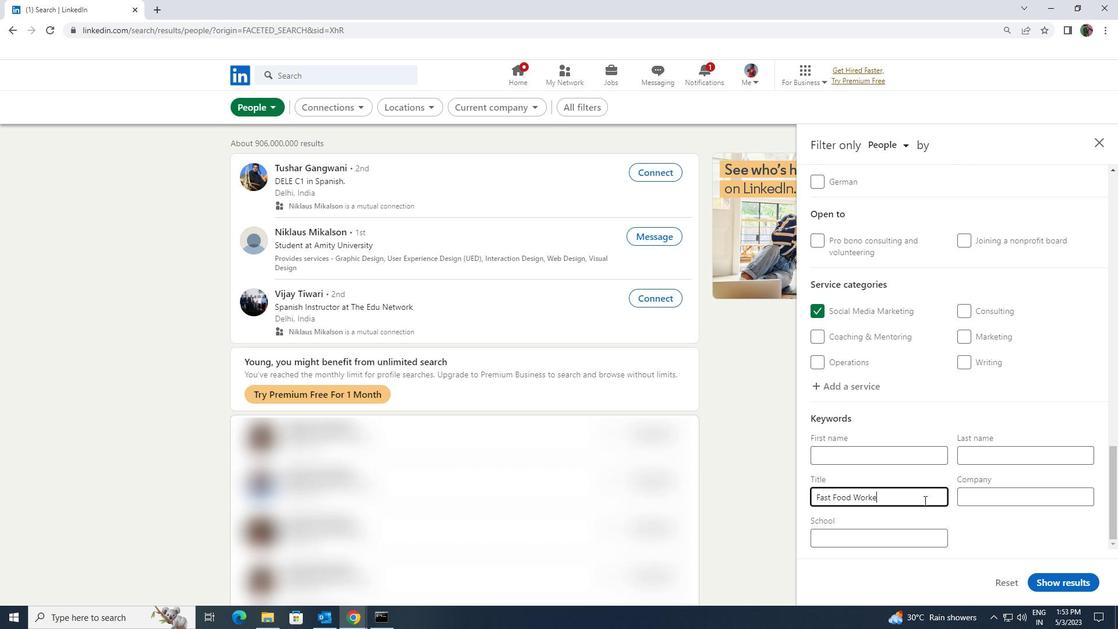 
Action: Mouse moved to (1049, 575)
Screenshot: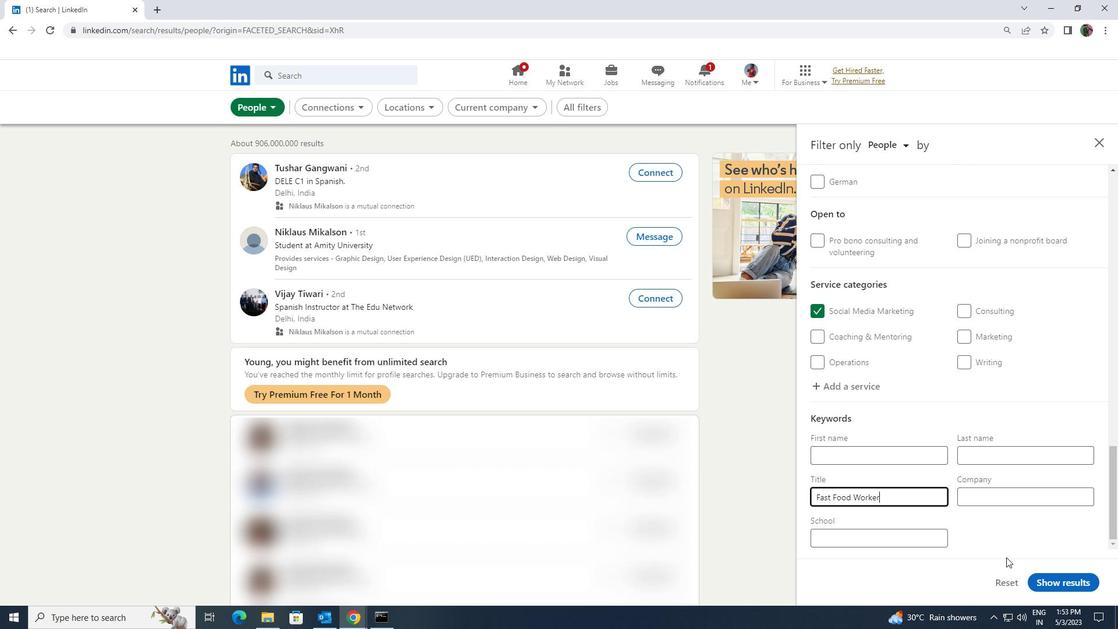 
Action: Mouse pressed left at (1049, 575)
Screenshot: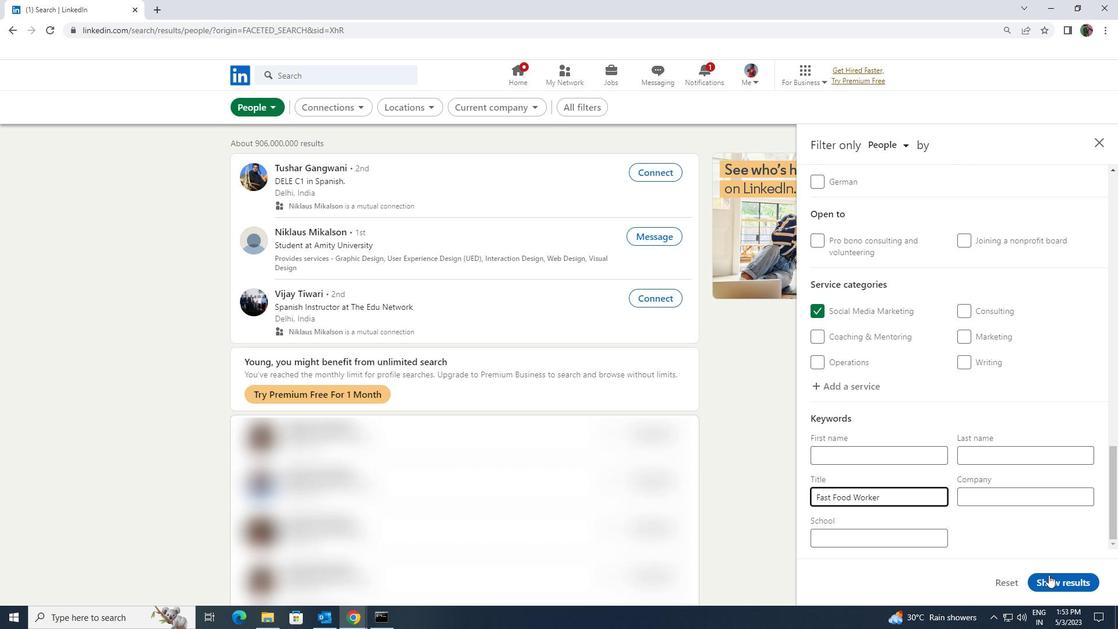 
Action: Mouse moved to (1049, 575)
Screenshot: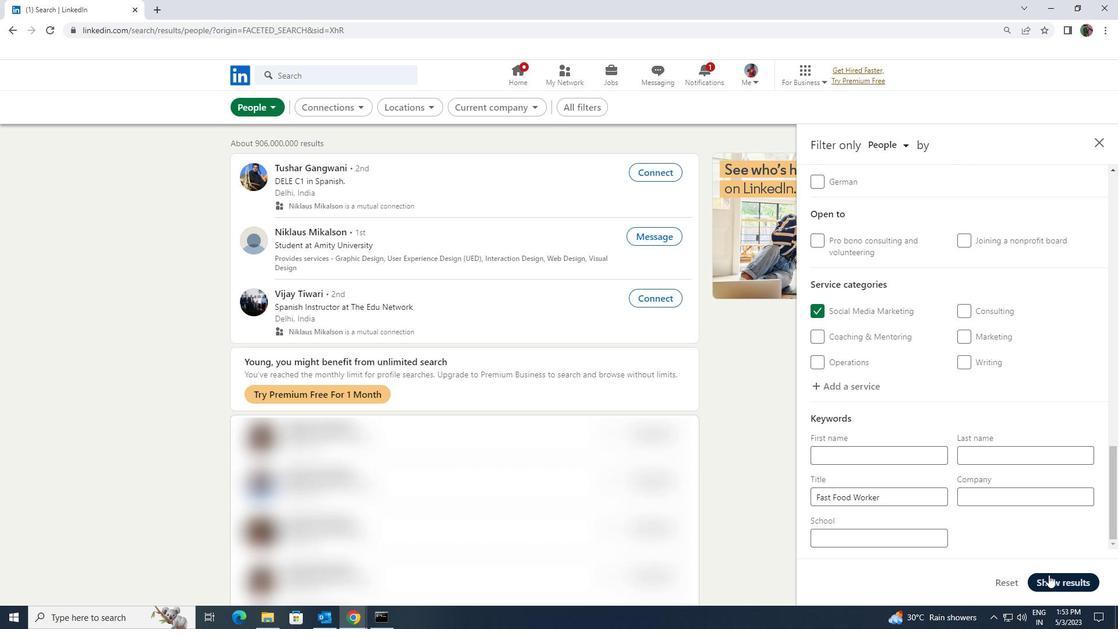 
